 Task: Look for space in Sakai, Japan from 9th June, 2023 to 11th June, 2023 for 2 adults in price range Rs.6000 to Rs.10000. Place can be entire place with 2 bedrooms having 2 beds and 1 bathroom. Property type can be house, flat, guest house. Booking option can be shelf check-in. Required host language is English.
Action: Mouse moved to (539, 153)
Screenshot: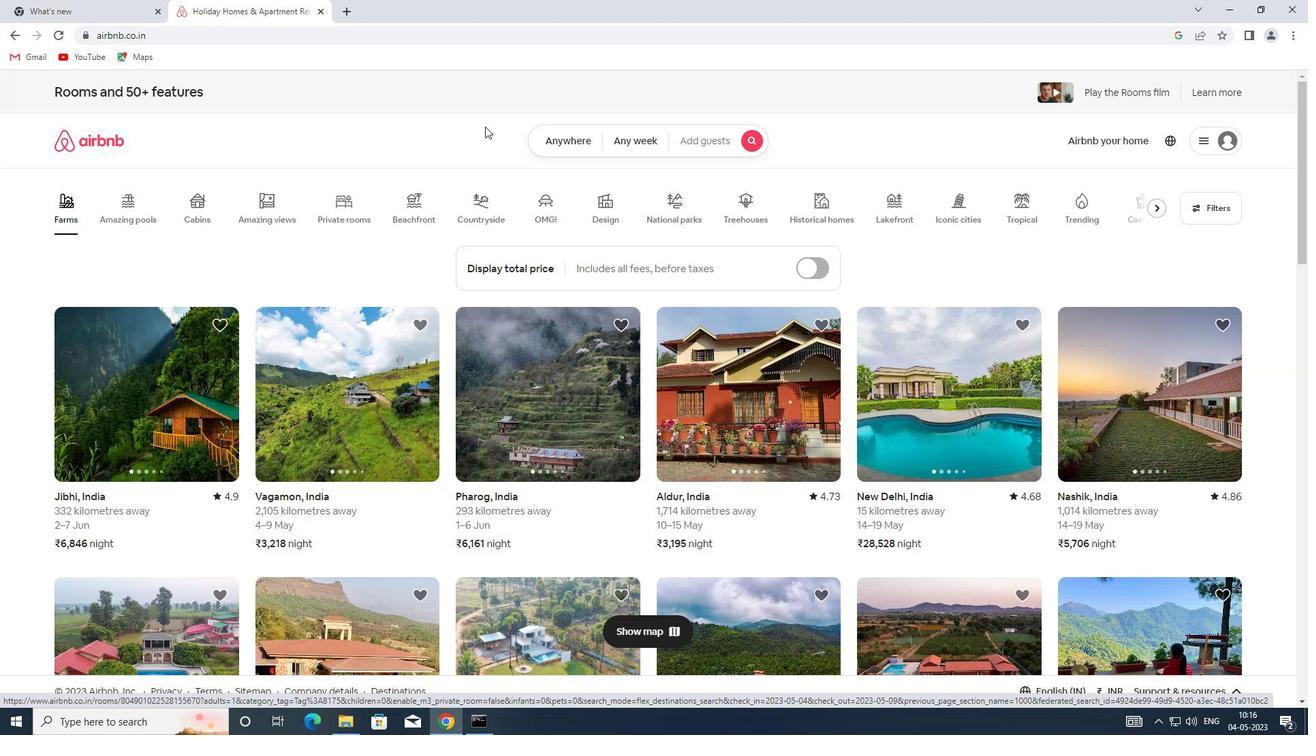
Action: Mouse pressed left at (539, 153)
Screenshot: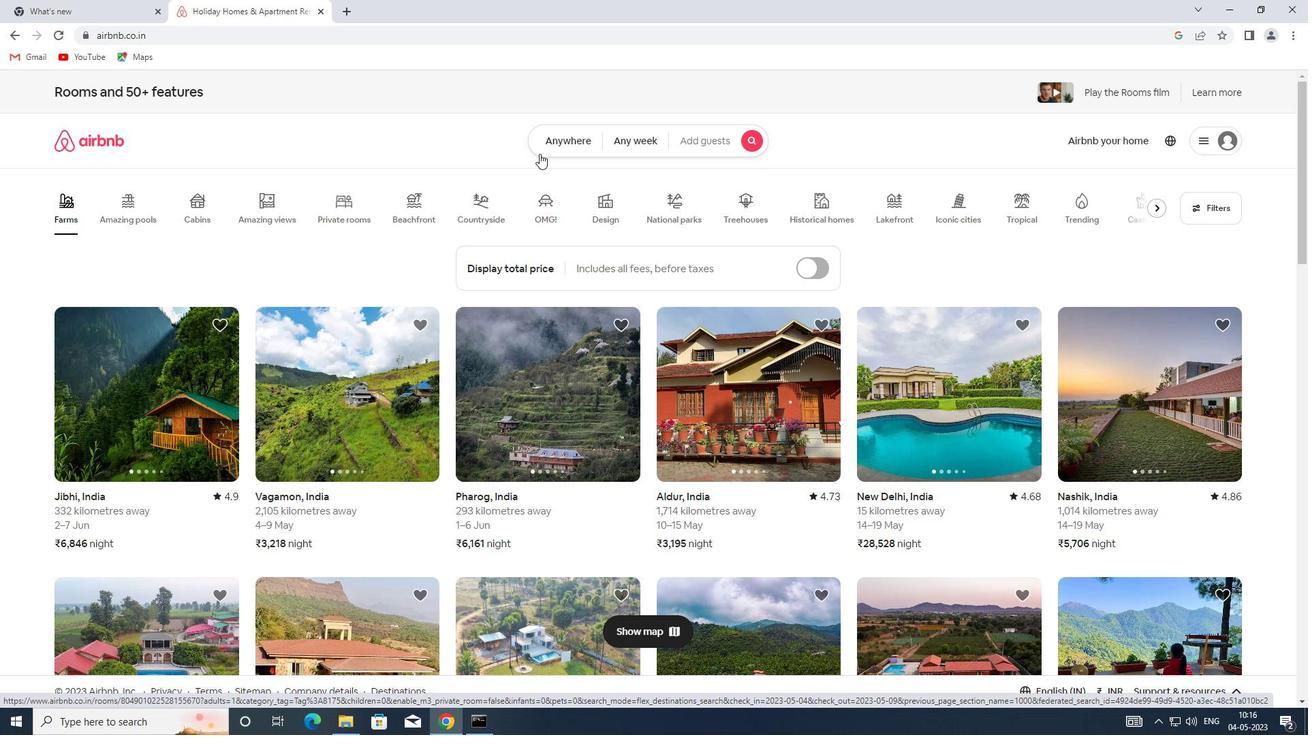 
Action: Mouse moved to (401, 189)
Screenshot: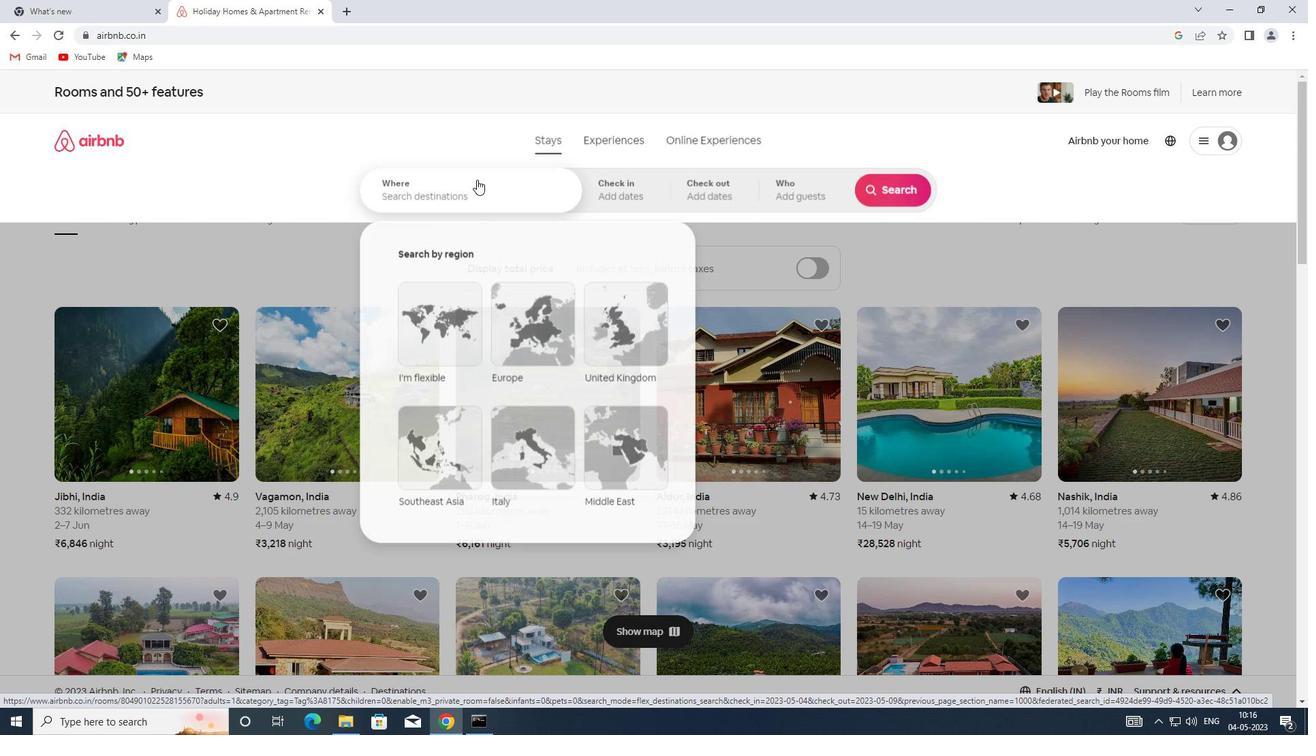
Action: Mouse pressed left at (401, 189)
Screenshot: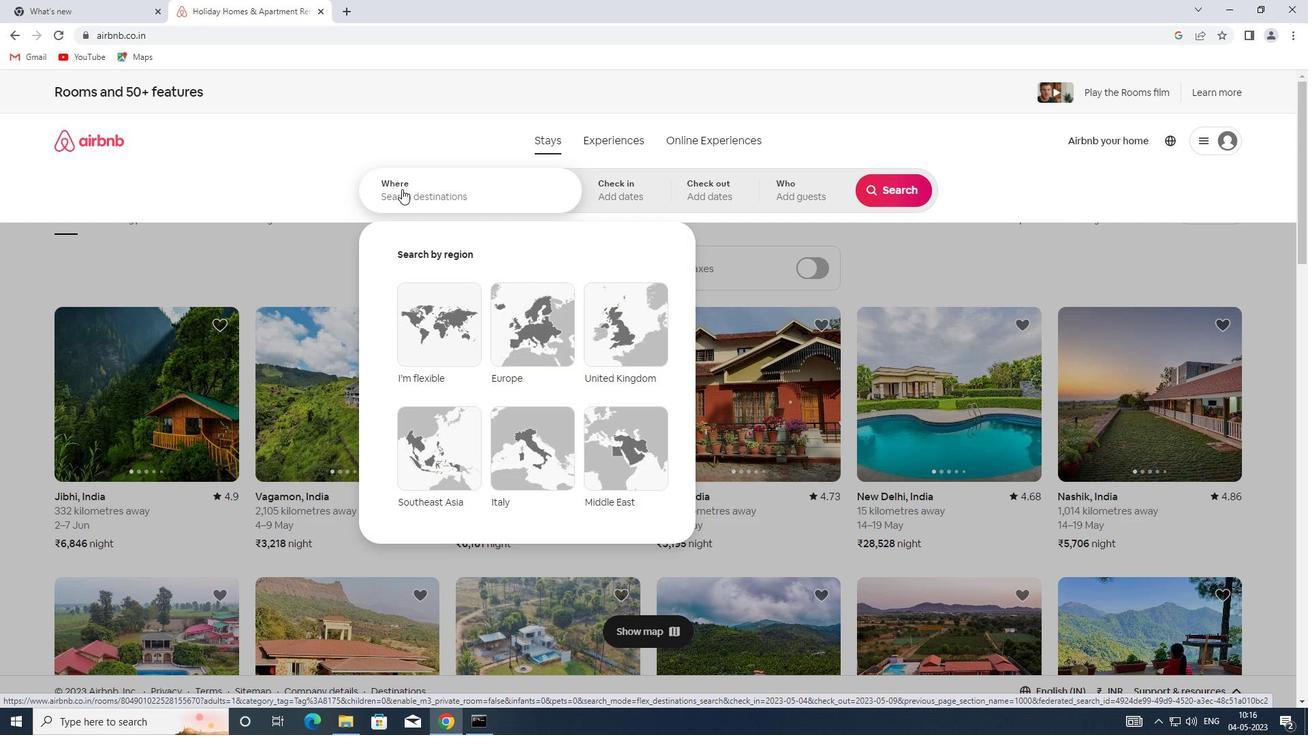 
Action: Key pressed <Key.shift>SAKAI,<Key.shift>JAPAN
Screenshot: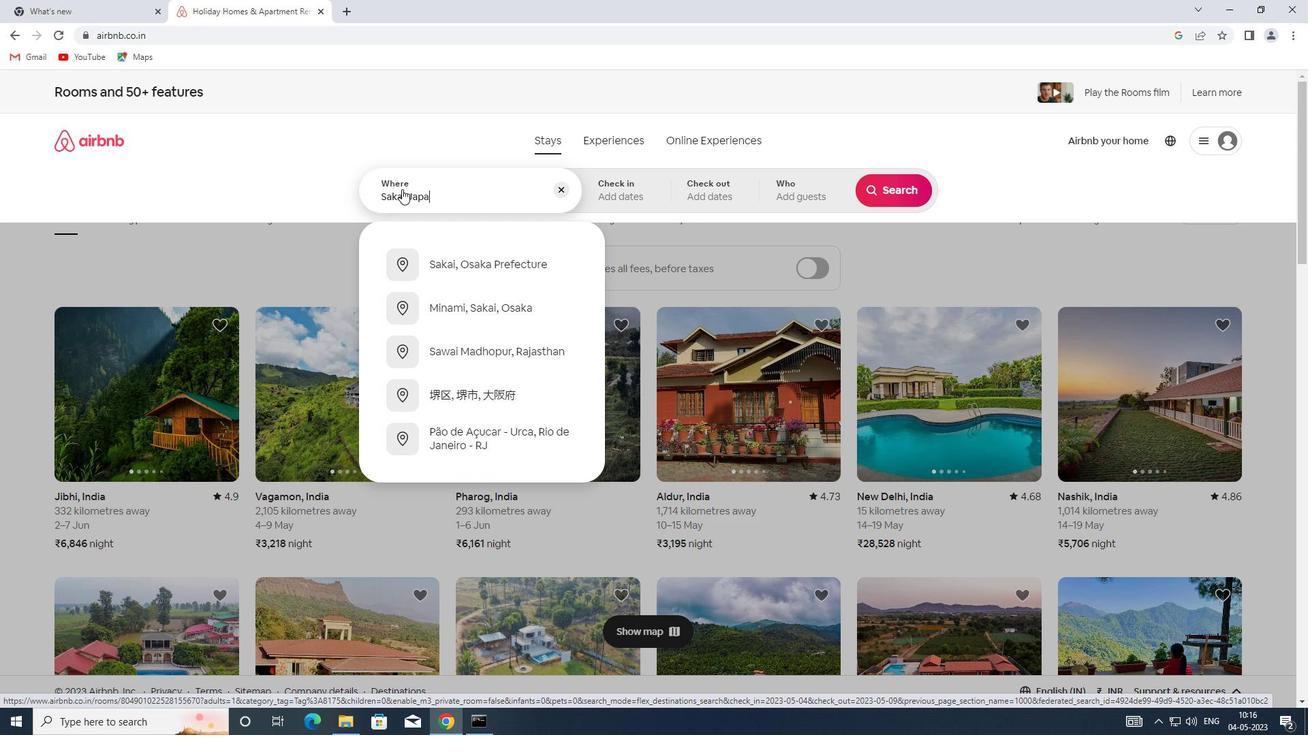
Action: Mouse moved to (611, 199)
Screenshot: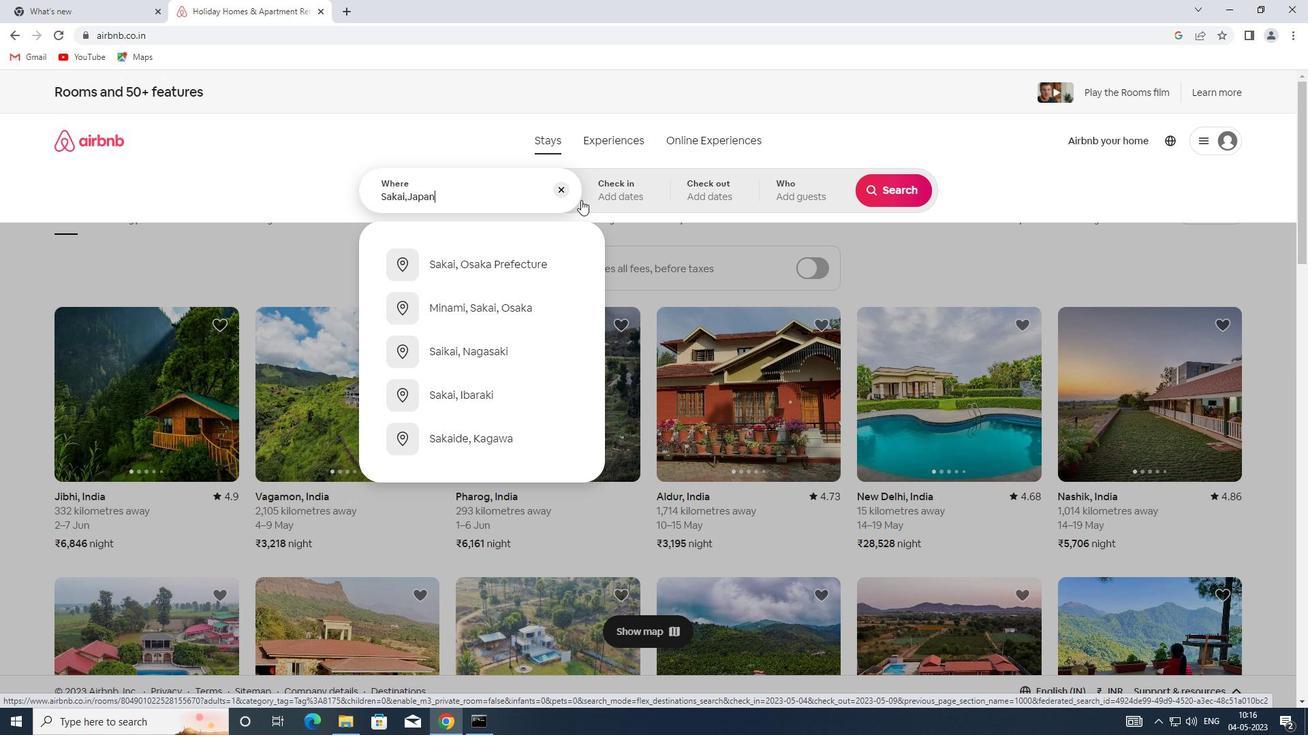 
Action: Mouse pressed left at (611, 199)
Screenshot: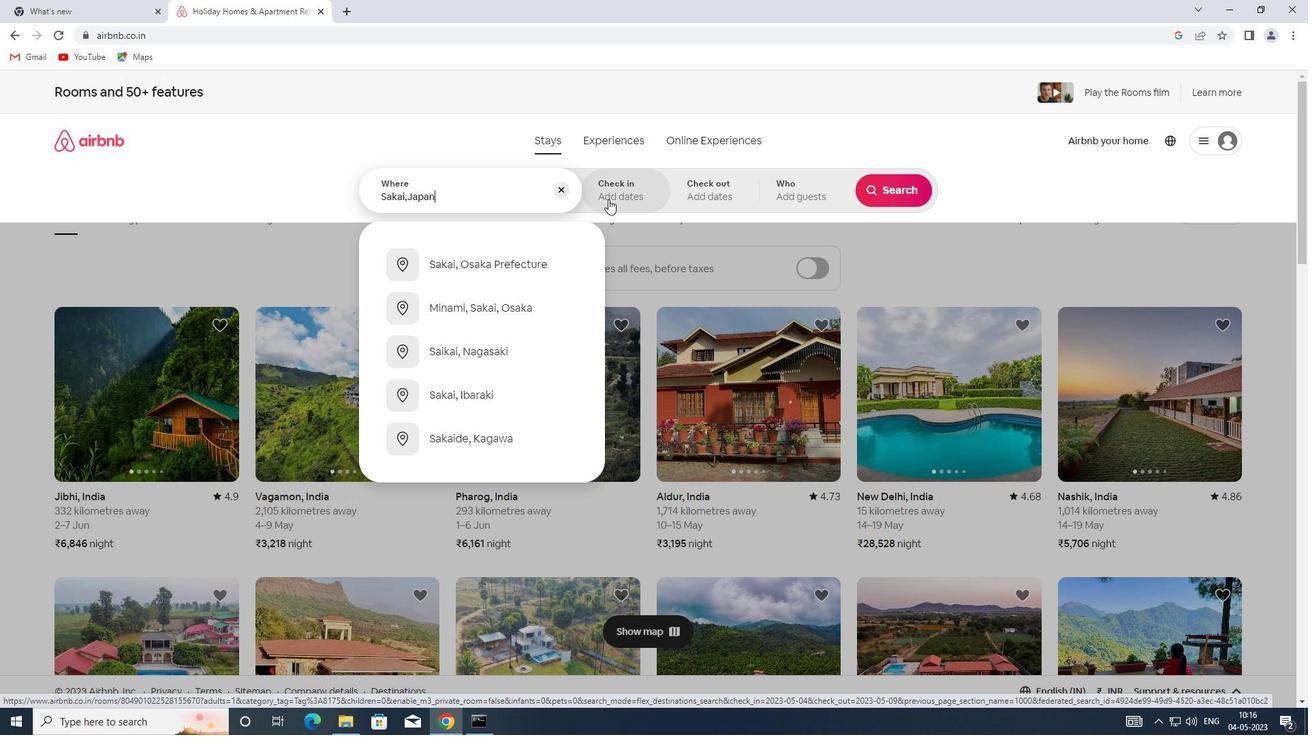 
Action: Mouse moved to (846, 381)
Screenshot: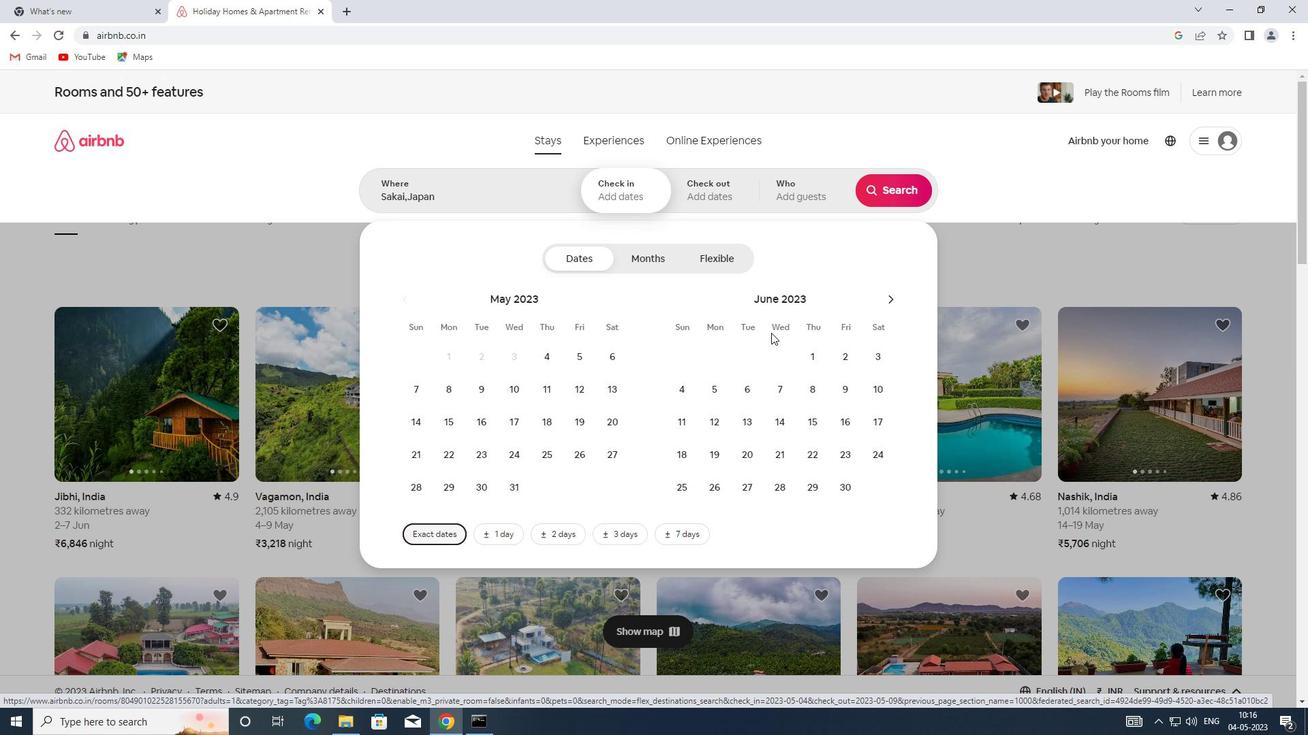 
Action: Mouse pressed left at (846, 381)
Screenshot: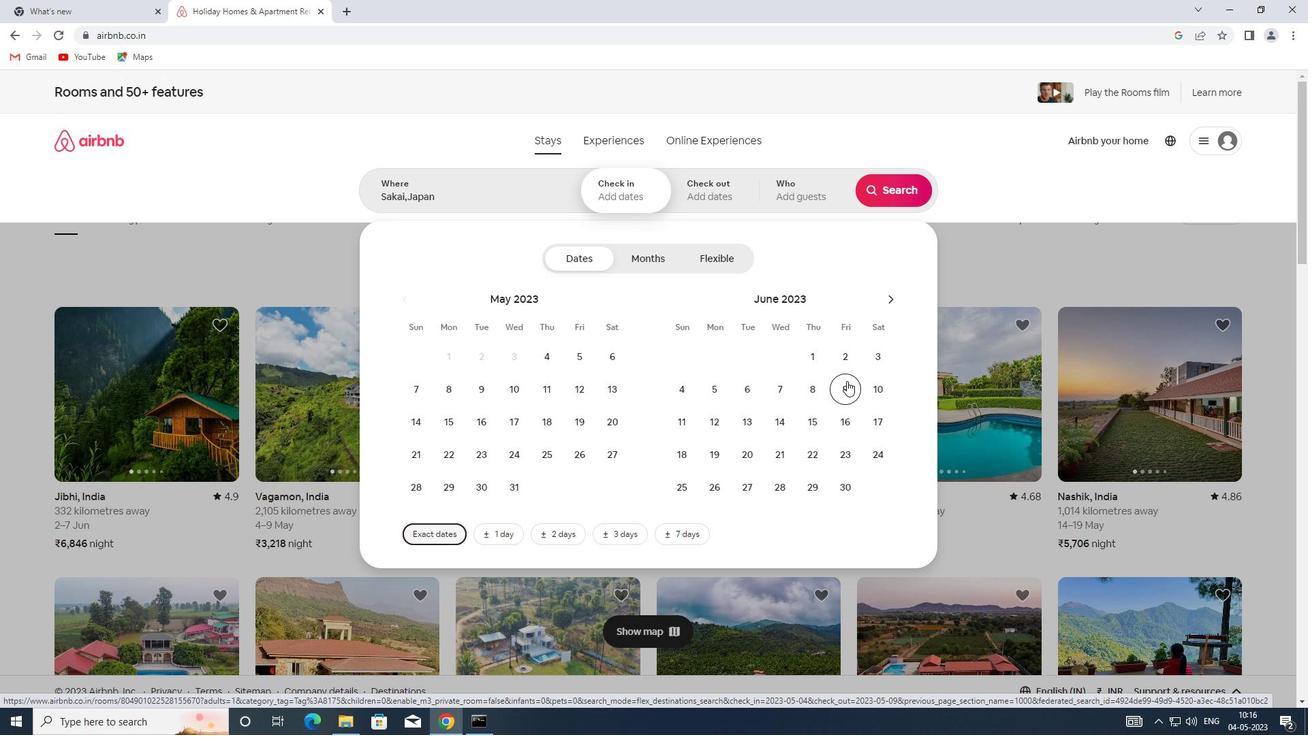 
Action: Mouse moved to (682, 420)
Screenshot: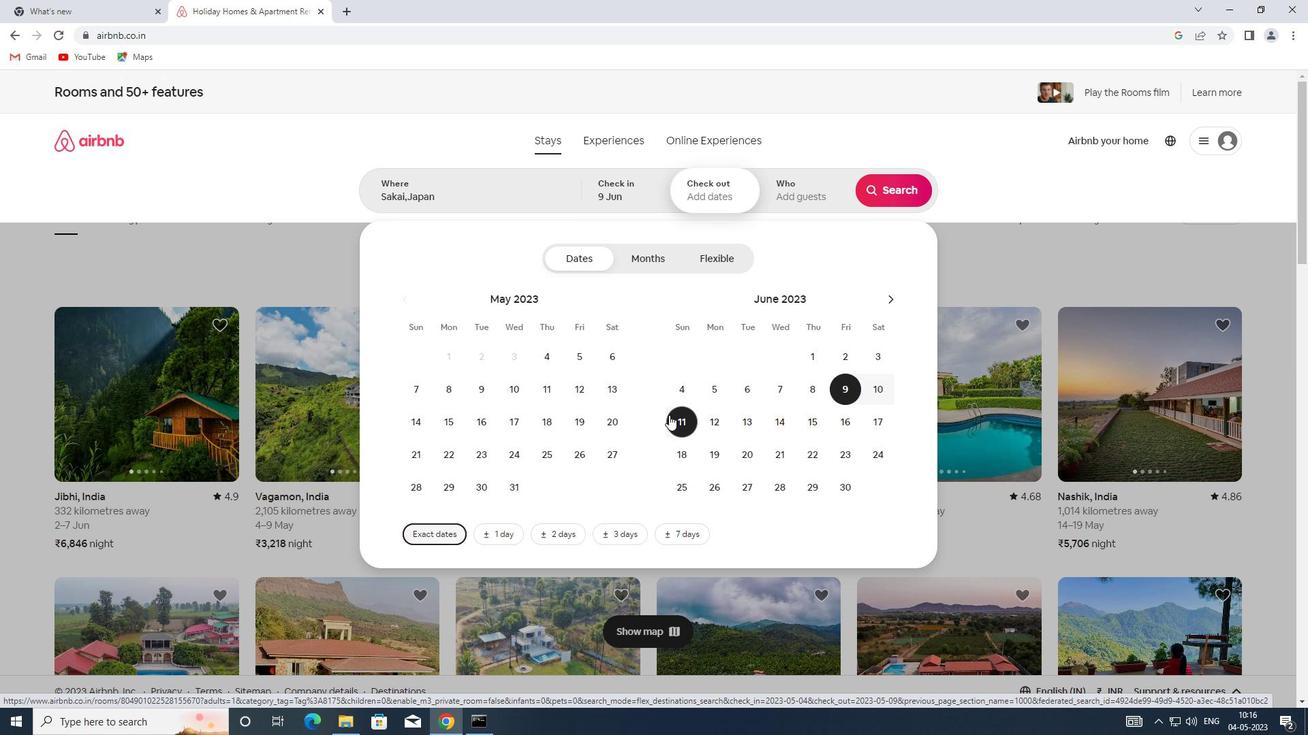 
Action: Mouse pressed left at (682, 420)
Screenshot: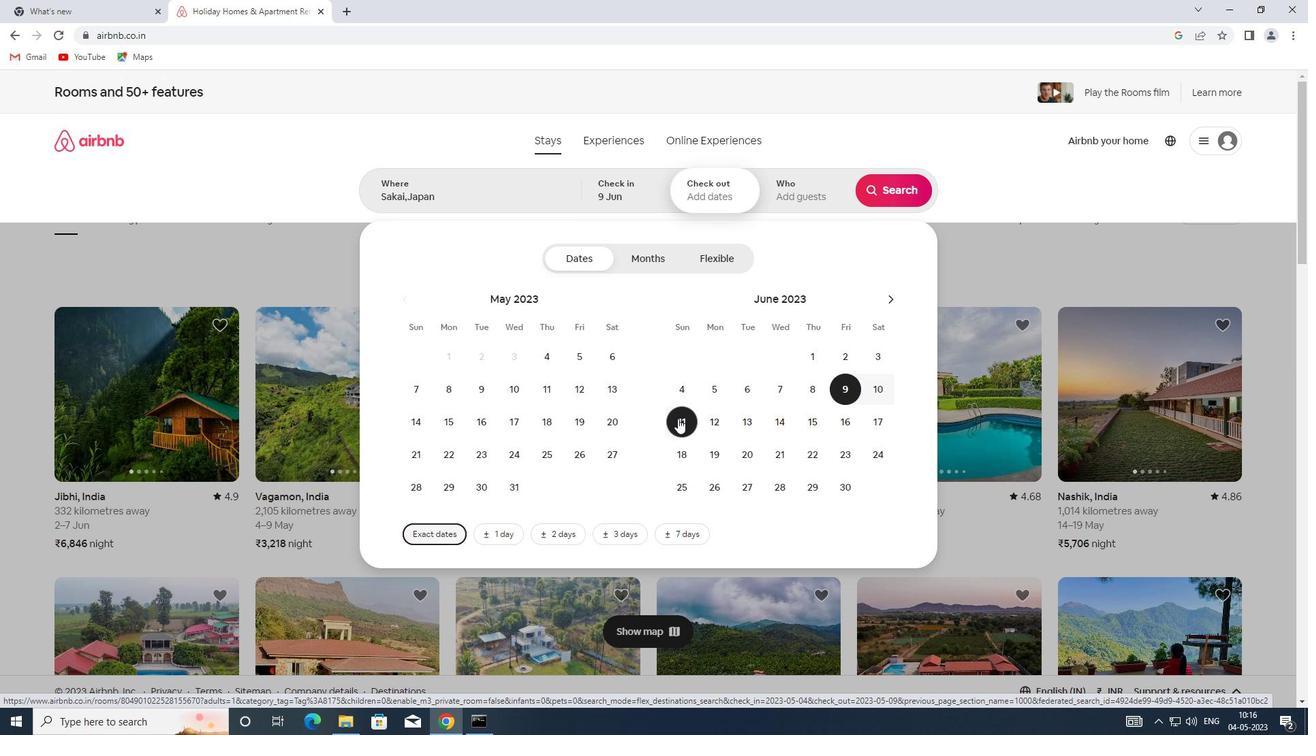 
Action: Mouse moved to (793, 187)
Screenshot: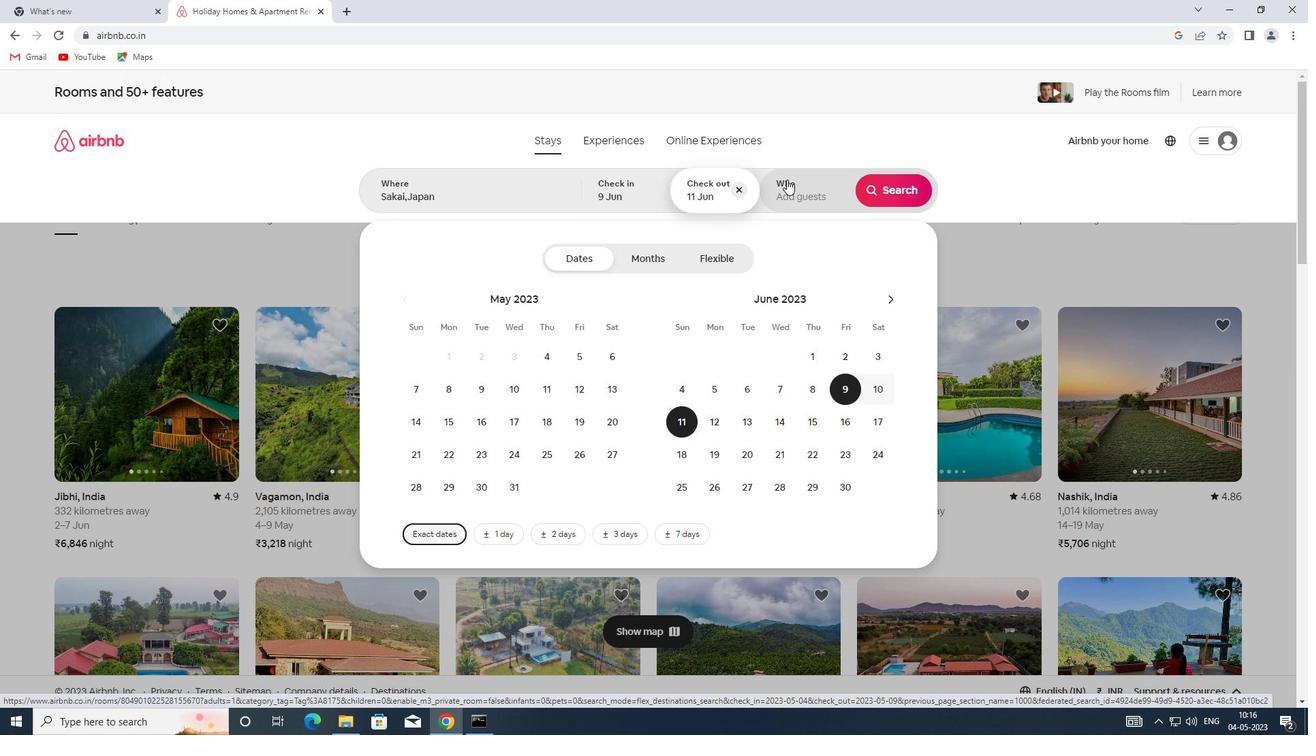
Action: Mouse pressed left at (793, 187)
Screenshot: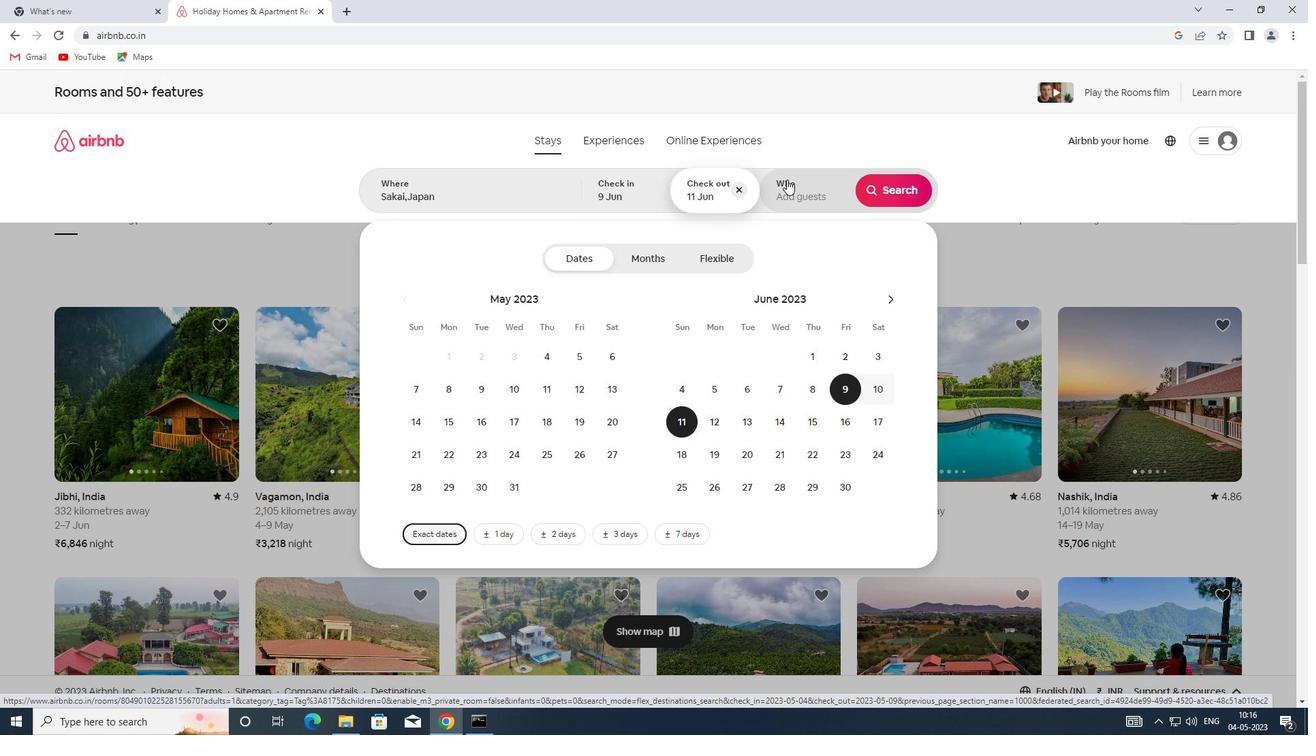 
Action: Mouse moved to (905, 255)
Screenshot: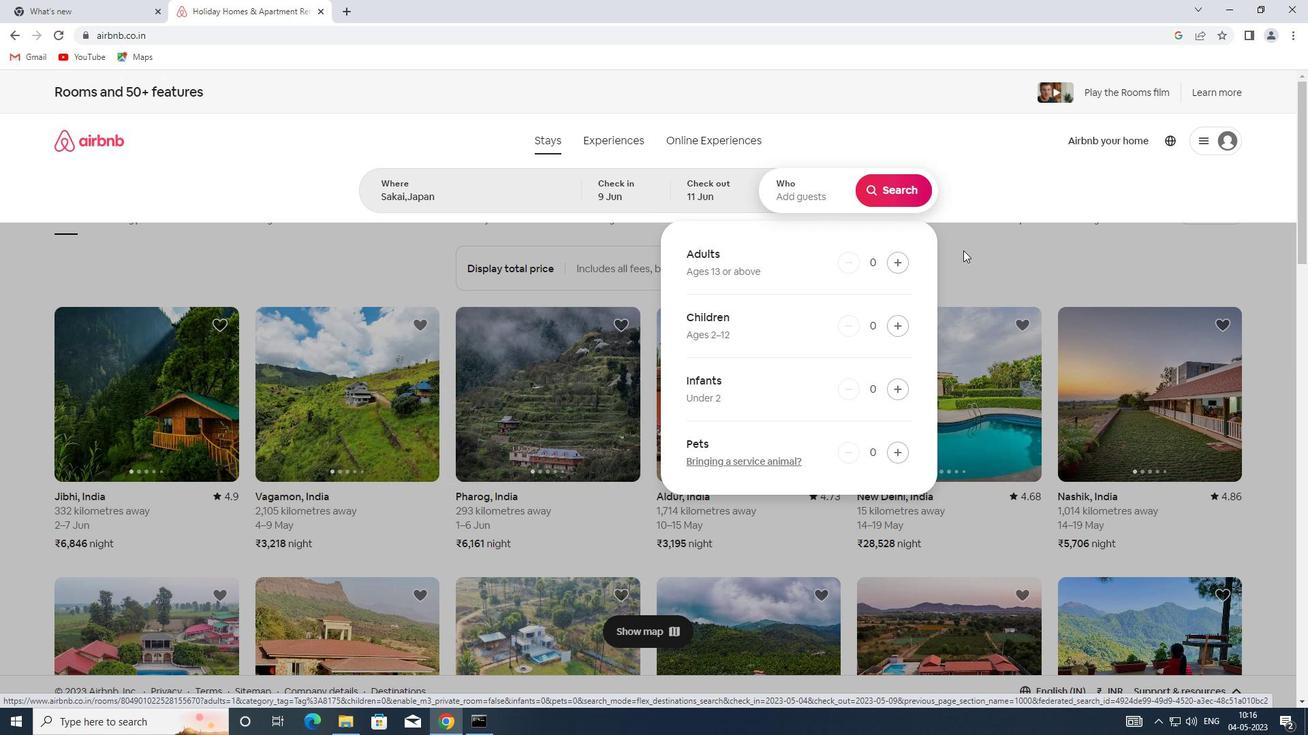 
Action: Mouse pressed left at (905, 255)
Screenshot: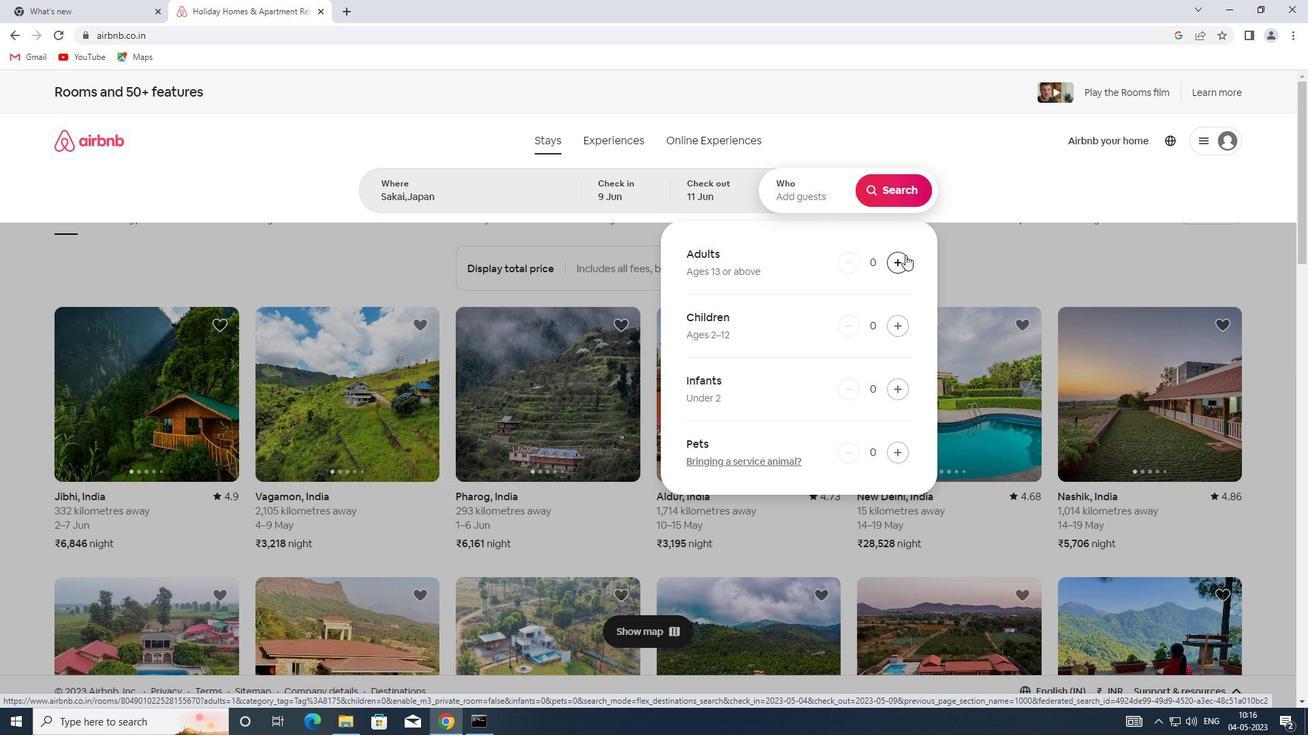 
Action: Mouse pressed left at (905, 255)
Screenshot: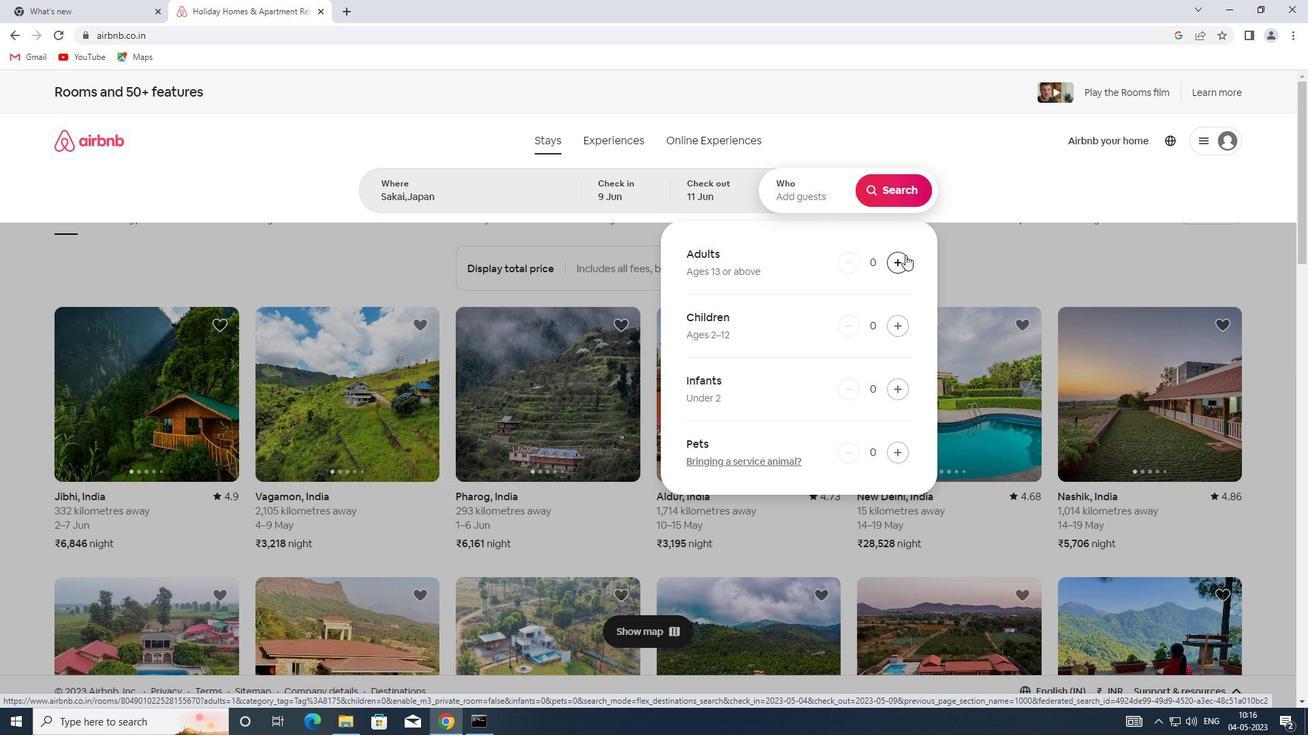 
Action: Mouse moved to (897, 184)
Screenshot: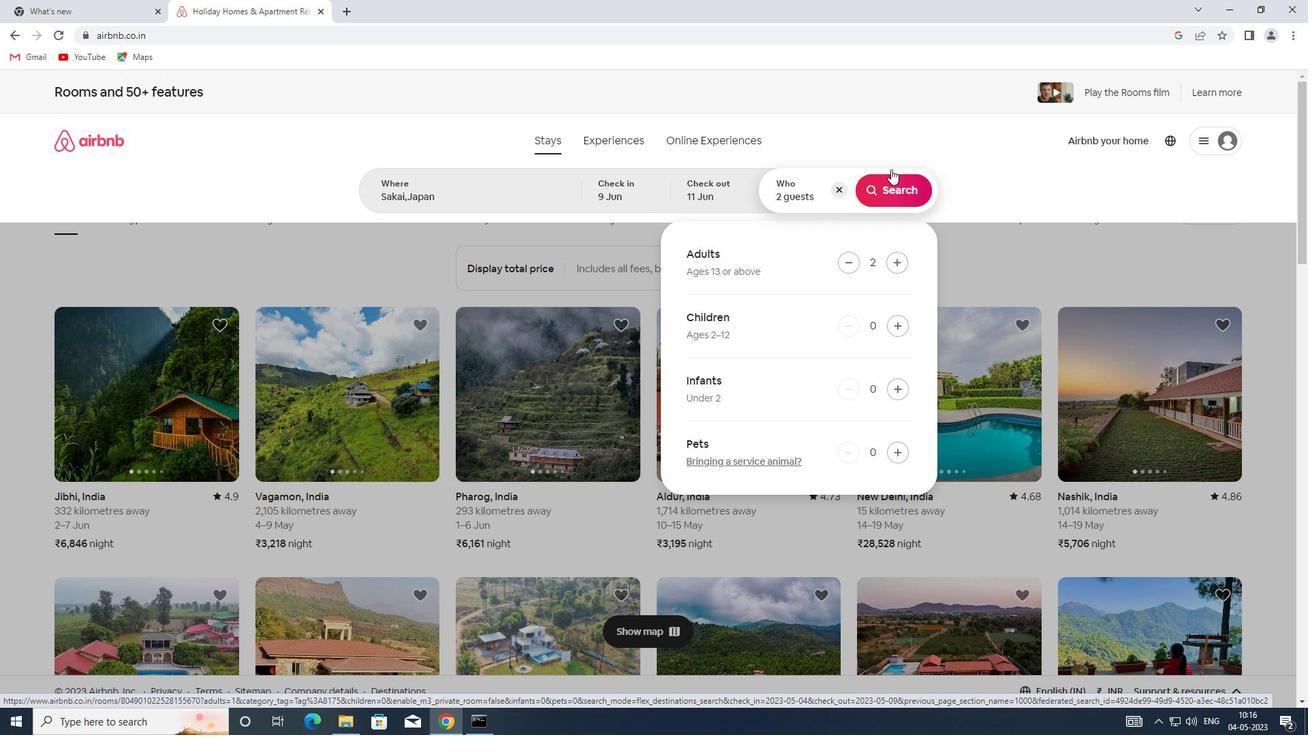 
Action: Mouse pressed left at (897, 184)
Screenshot: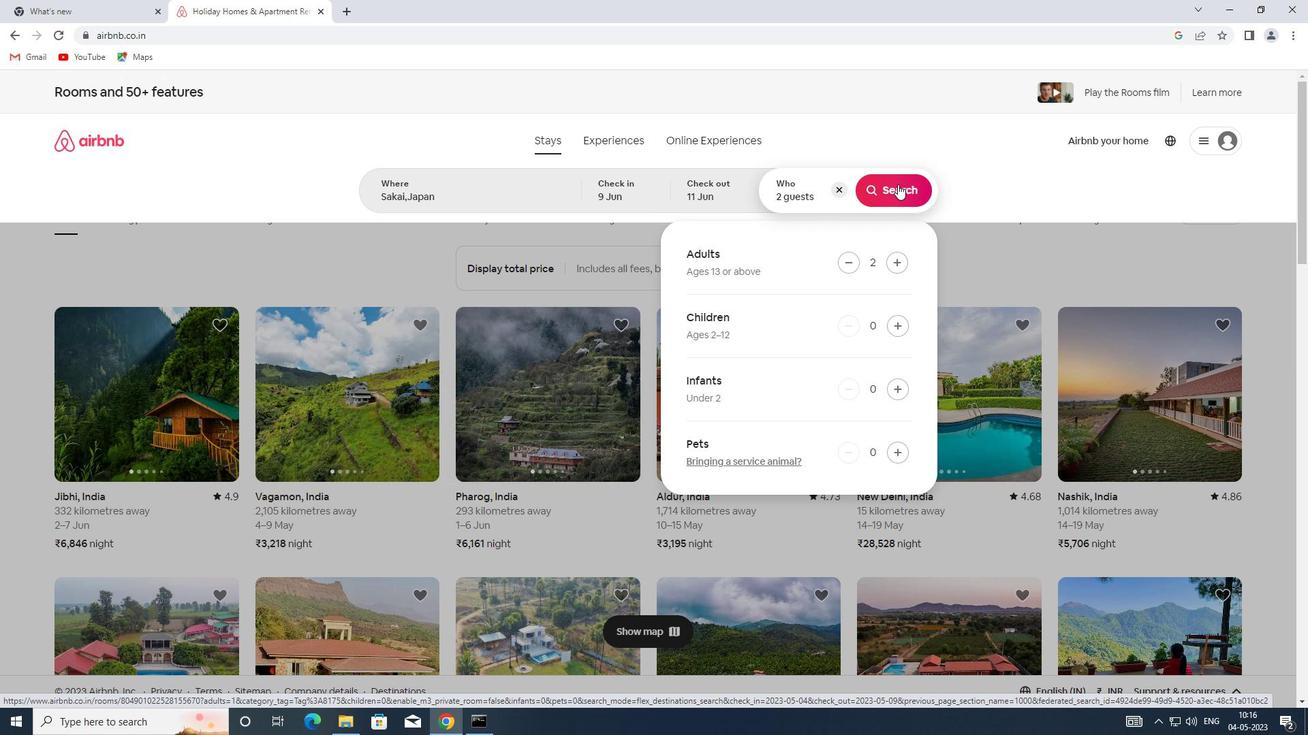 
Action: Mouse moved to (1250, 145)
Screenshot: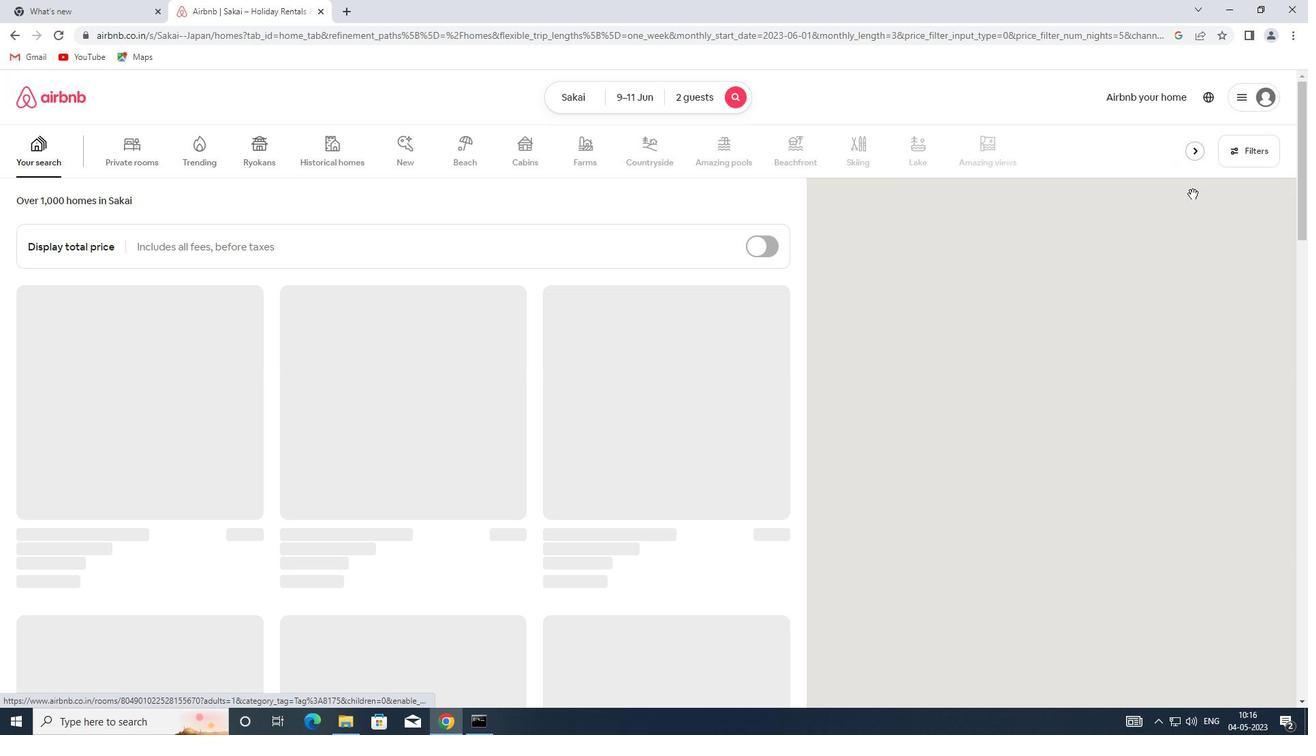 
Action: Mouse pressed left at (1250, 145)
Screenshot: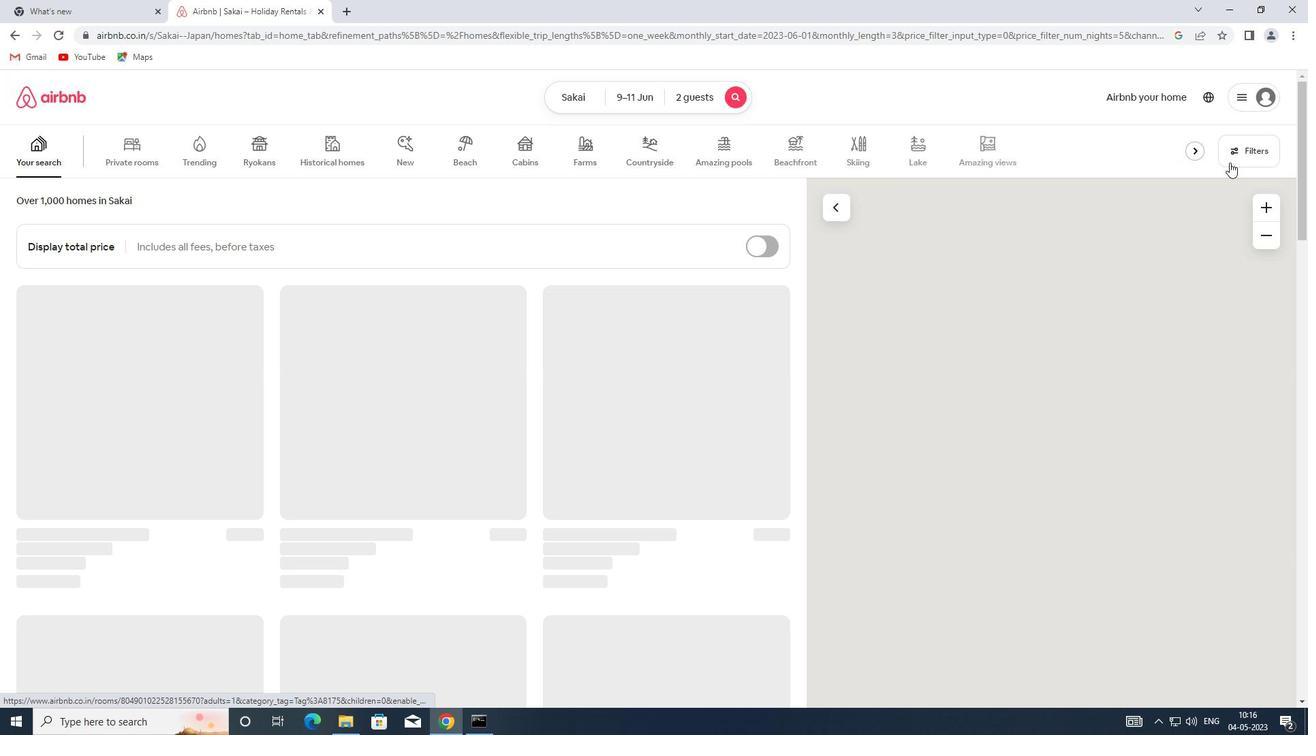 
Action: Mouse moved to (483, 329)
Screenshot: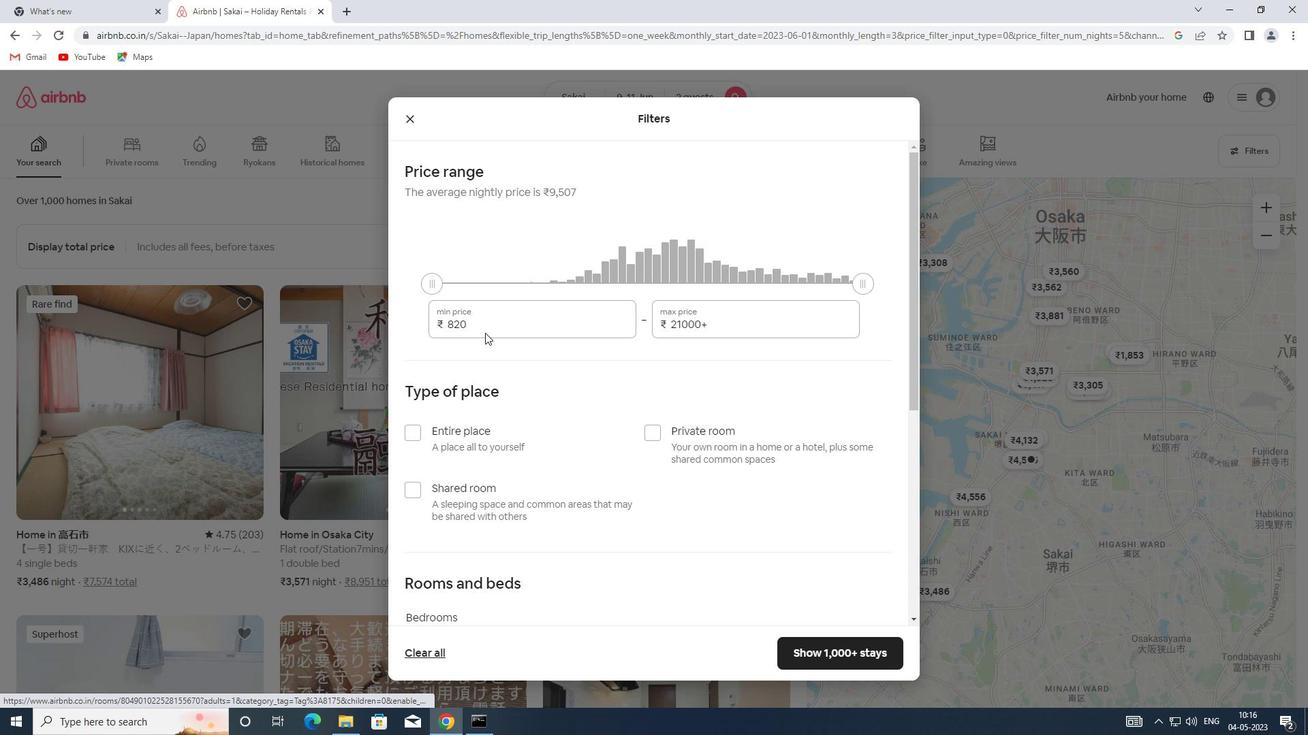 
Action: Mouse pressed left at (483, 329)
Screenshot: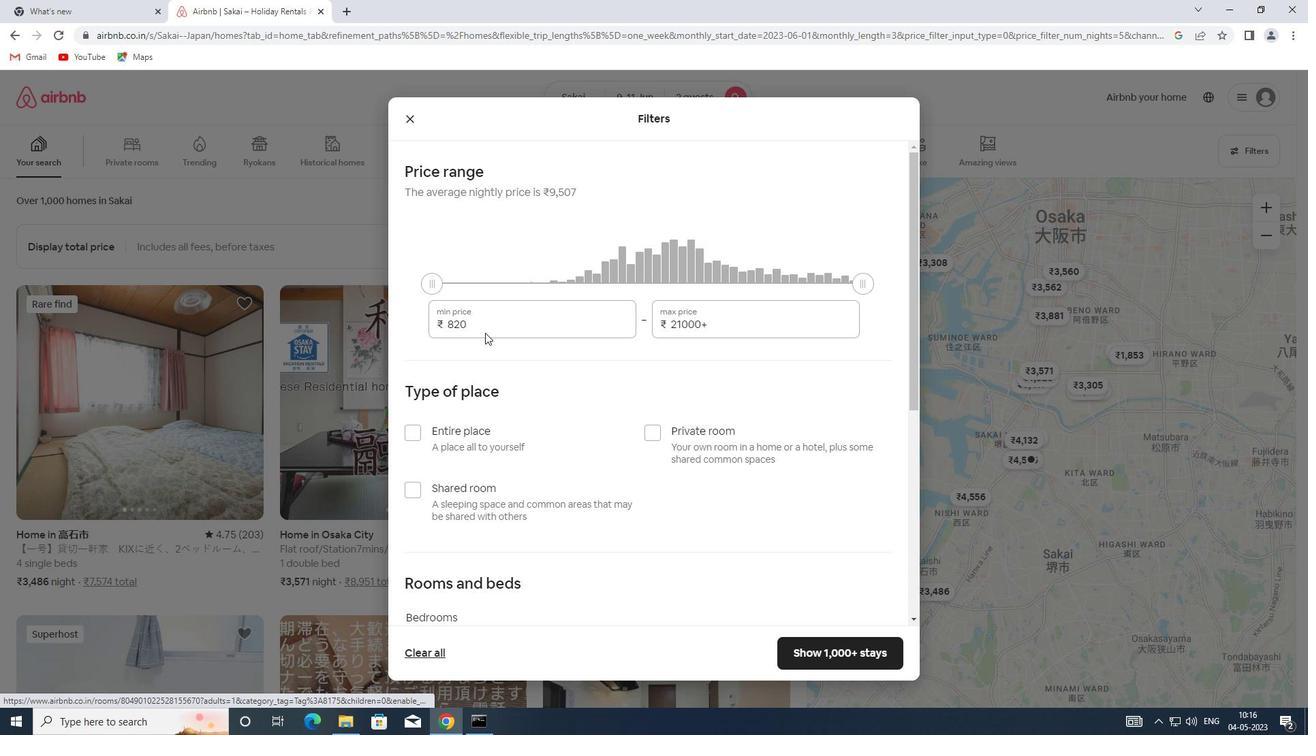 
Action: Mouse moved to (403, 320)
Screenshot: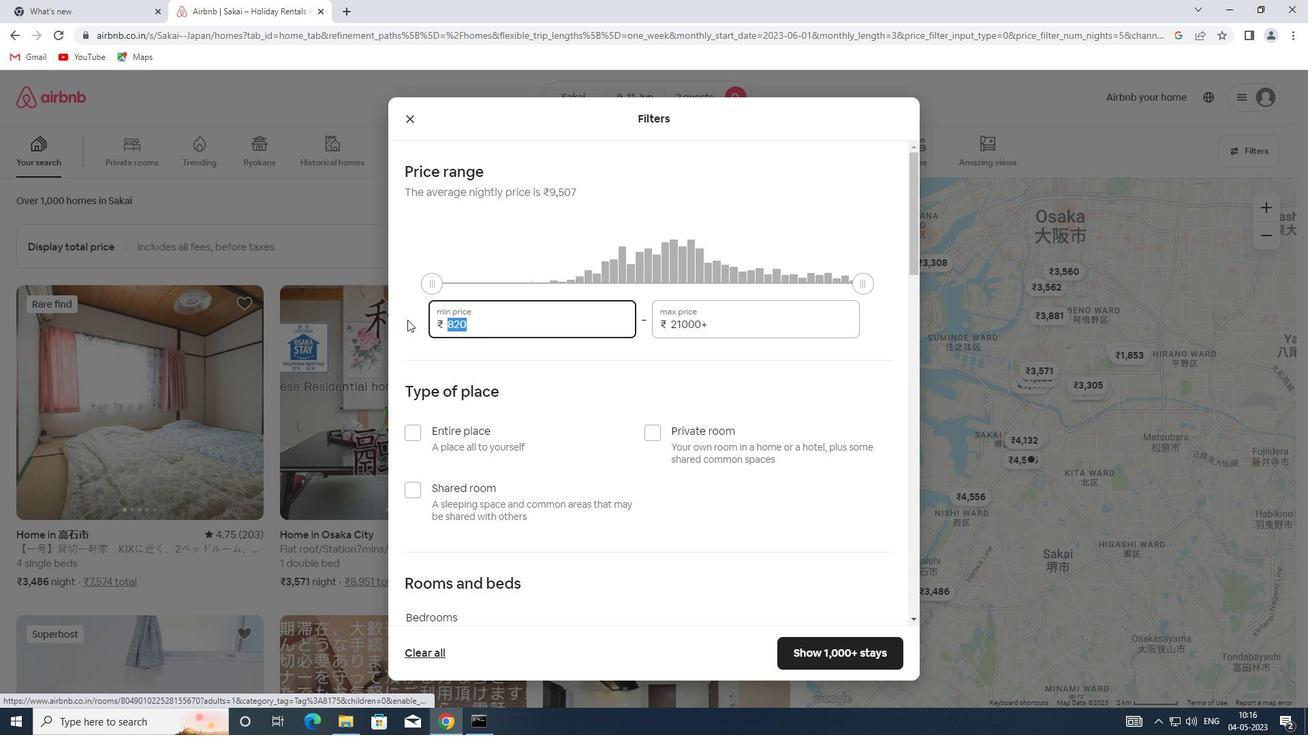 
Action: Key pressed 6000
Screenshot: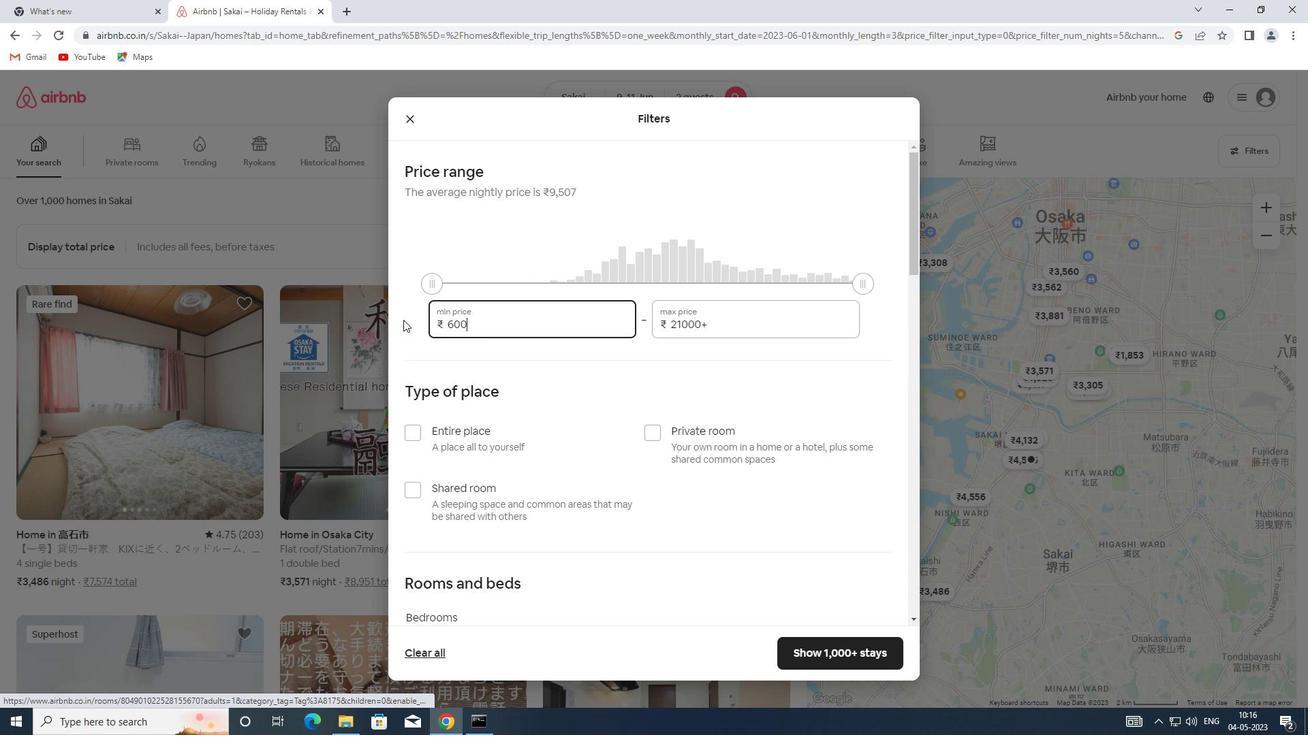 
Action: Mouse moved to (709, 324)
Screenshot: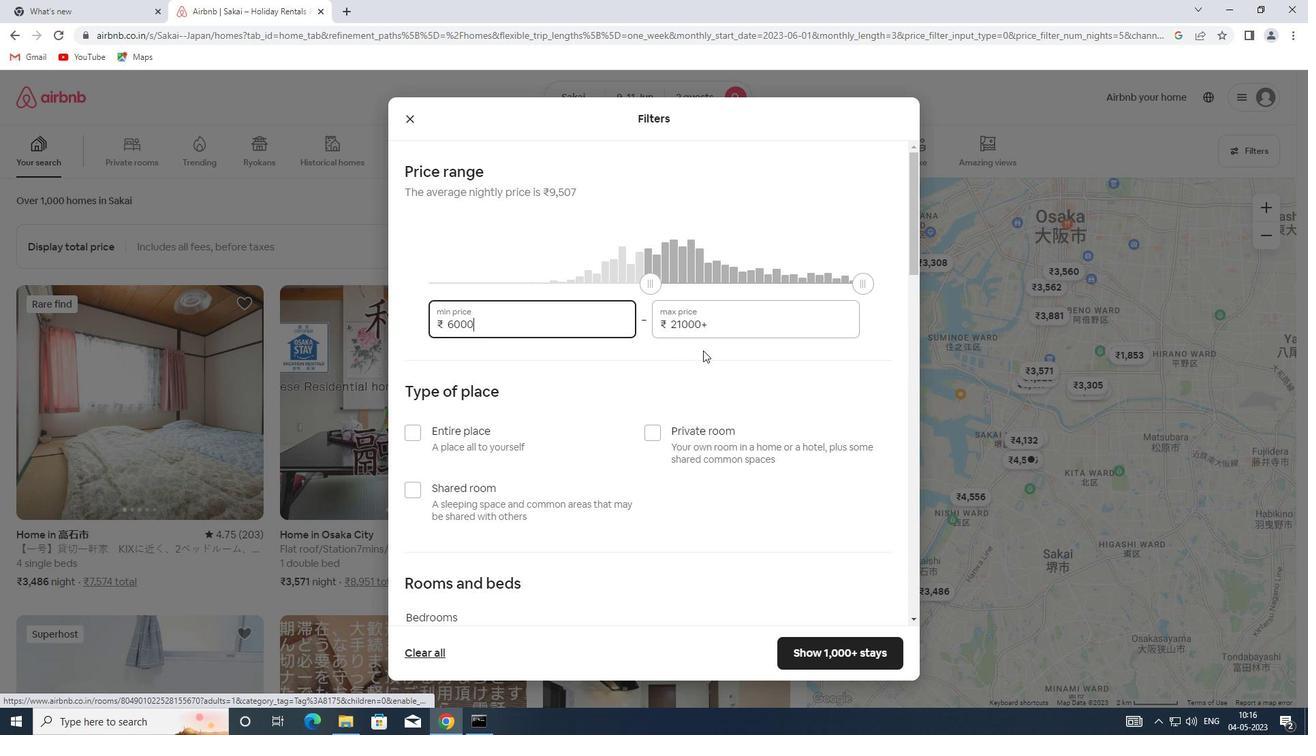 
Action: Mouse pressed left at (709, 324)
Screenshot: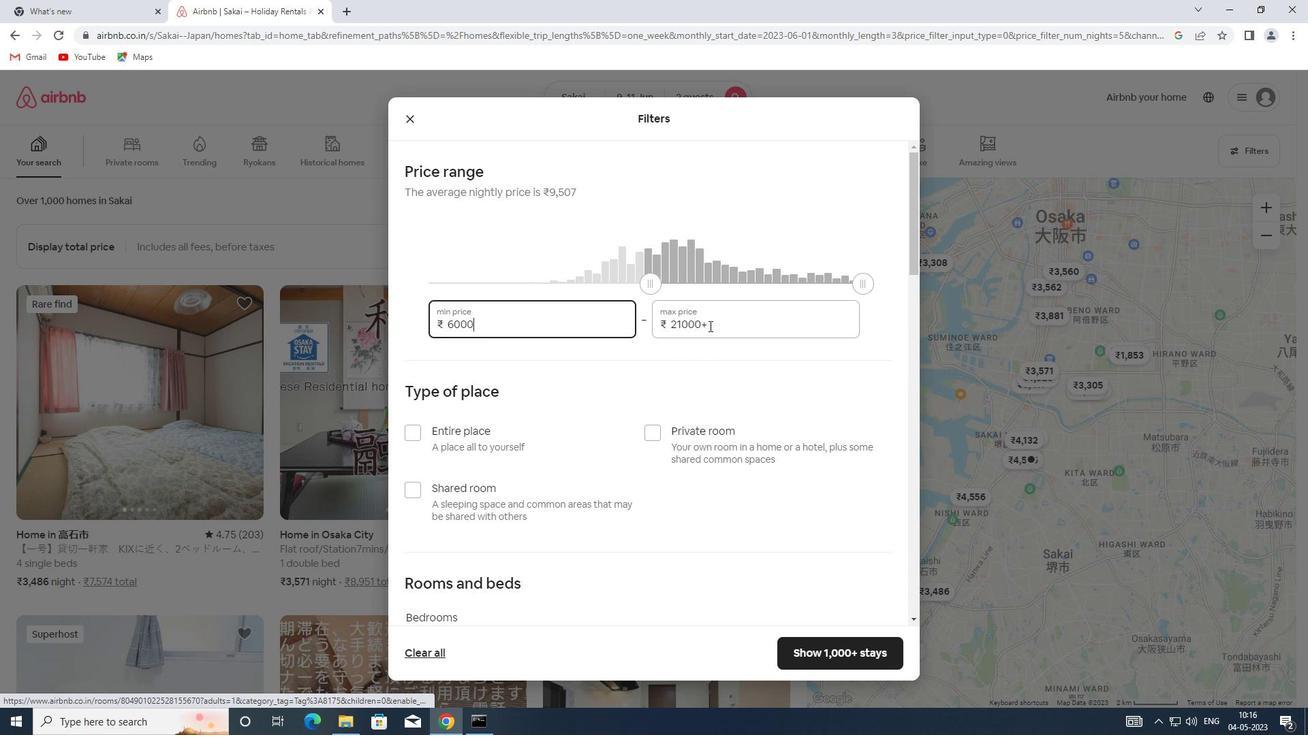 
Action: Mouse moved to (622, 322)
Screenshot: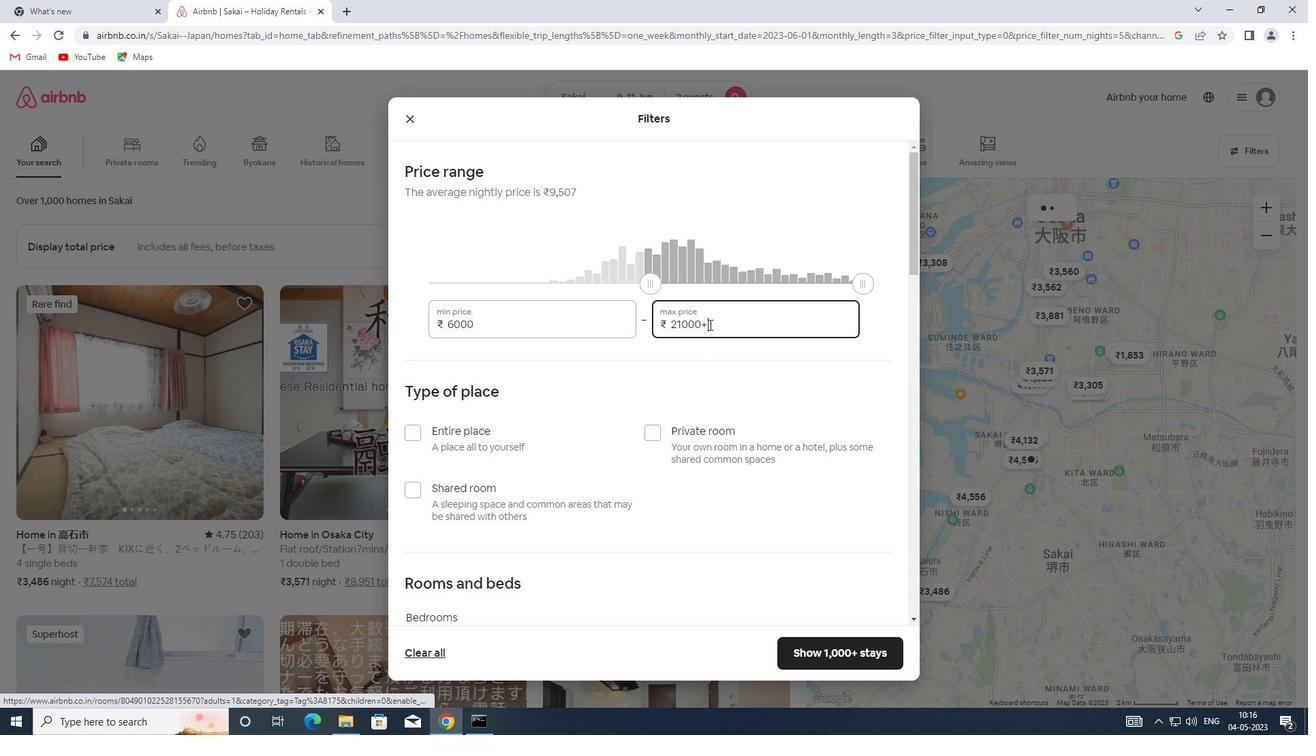 
Action: Key pressed 10000
Screenshot: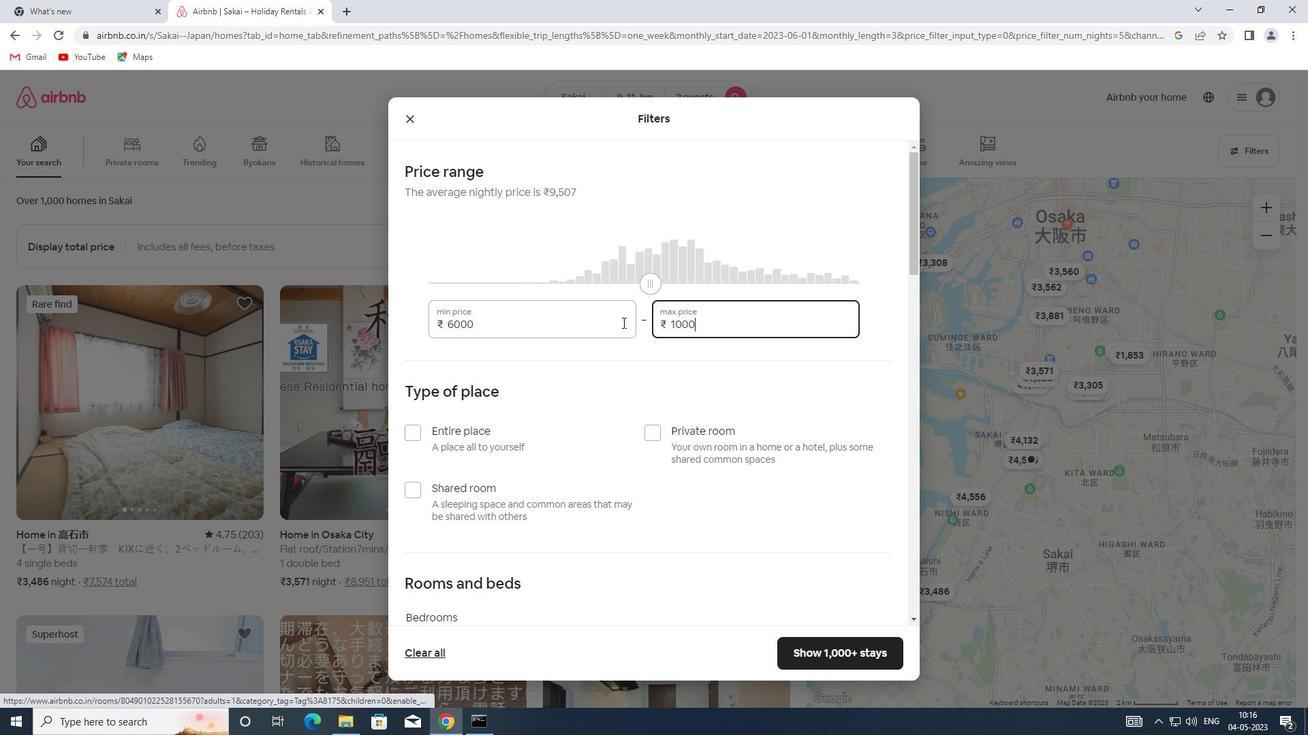 
Action: Mouse moved to (429, 431)
Screenshot: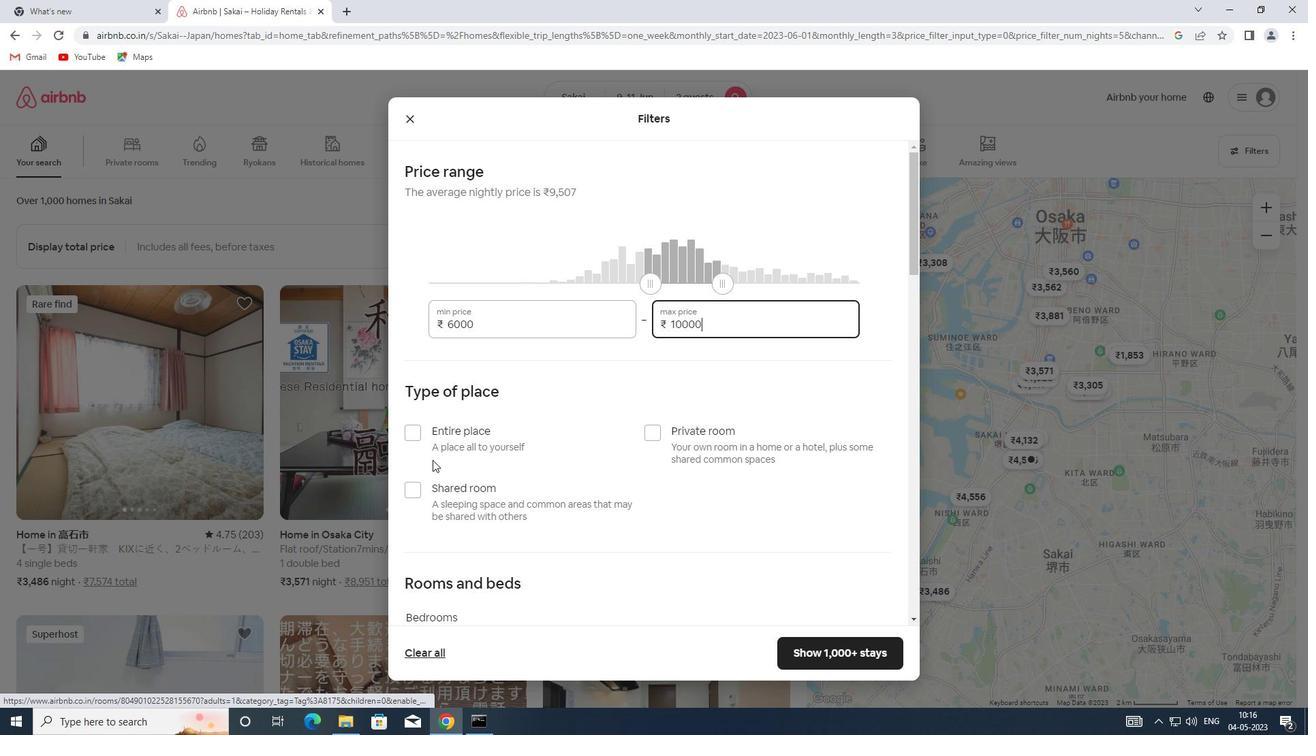 
Action: Mouse pressed left at (429, 431)
Screenshot: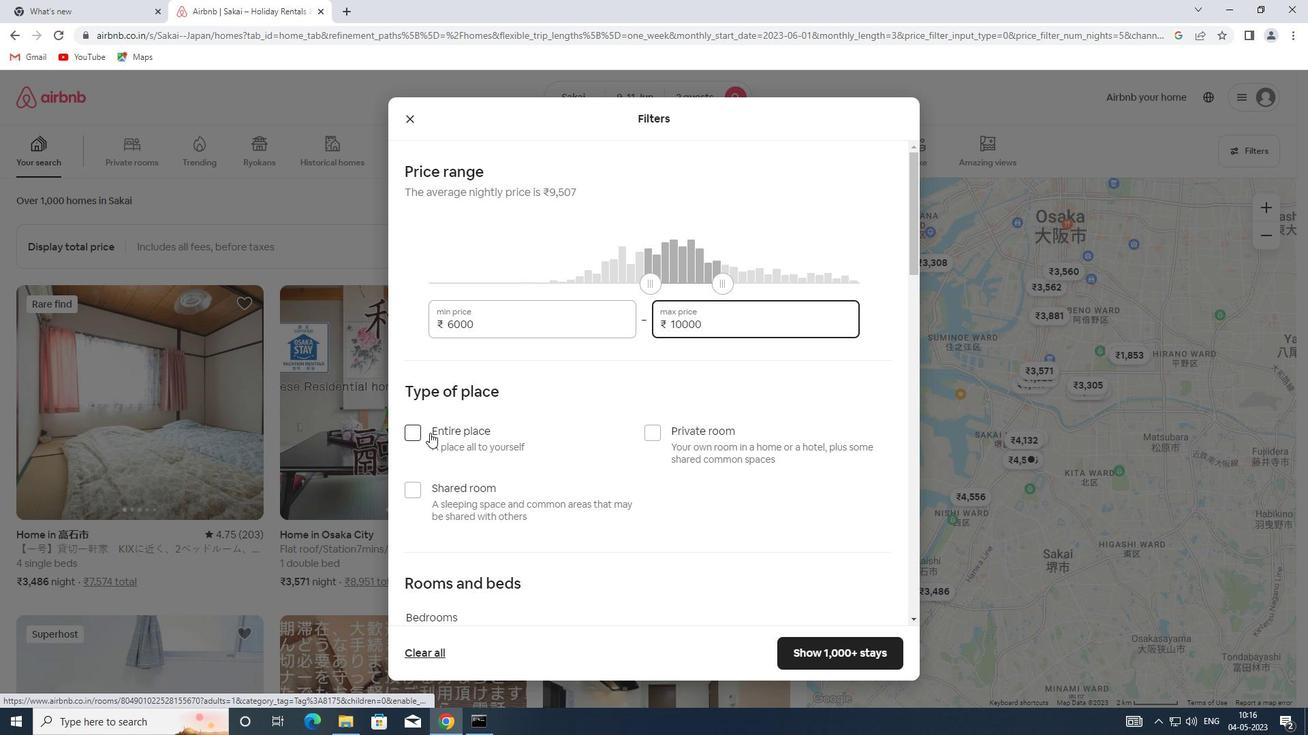 
Action: Mouse scrolled (429, 431) with delta (0, 0)
Screenshot: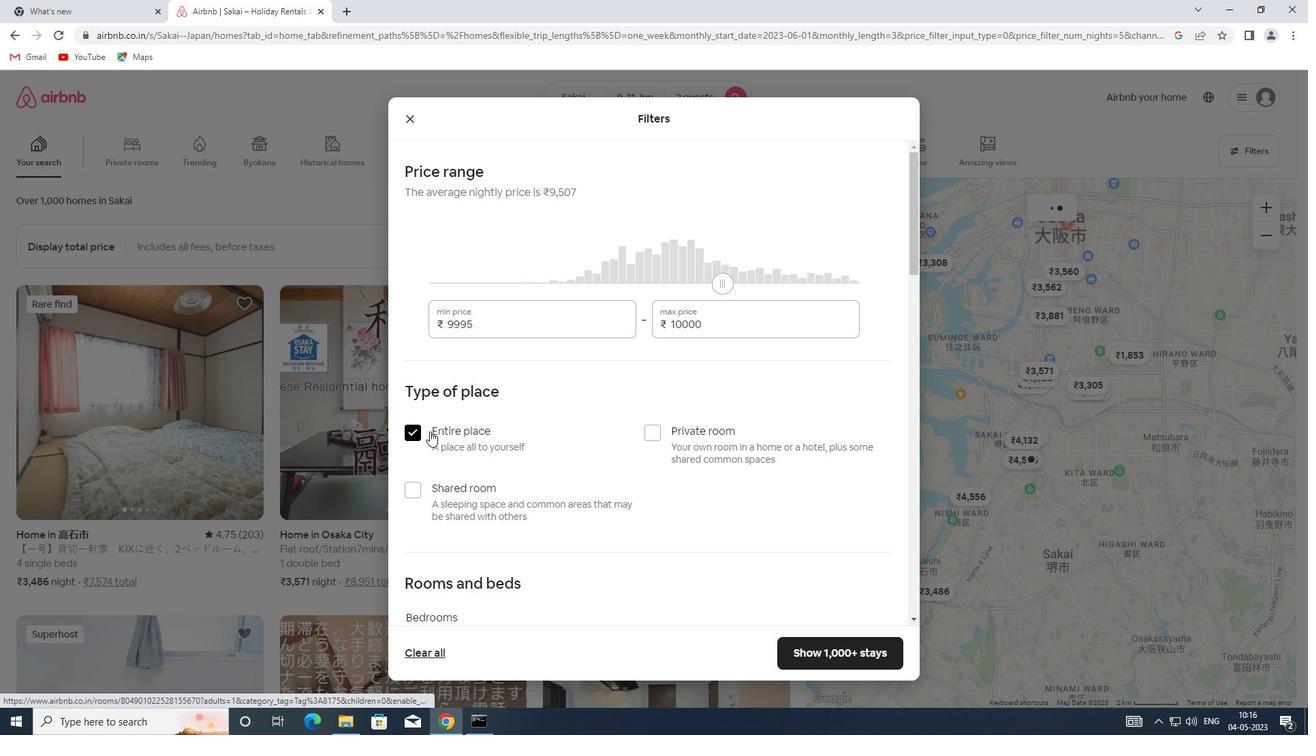 
Action: Mouse scrolled (429, 431) with delta (0, 0)
Screenshot: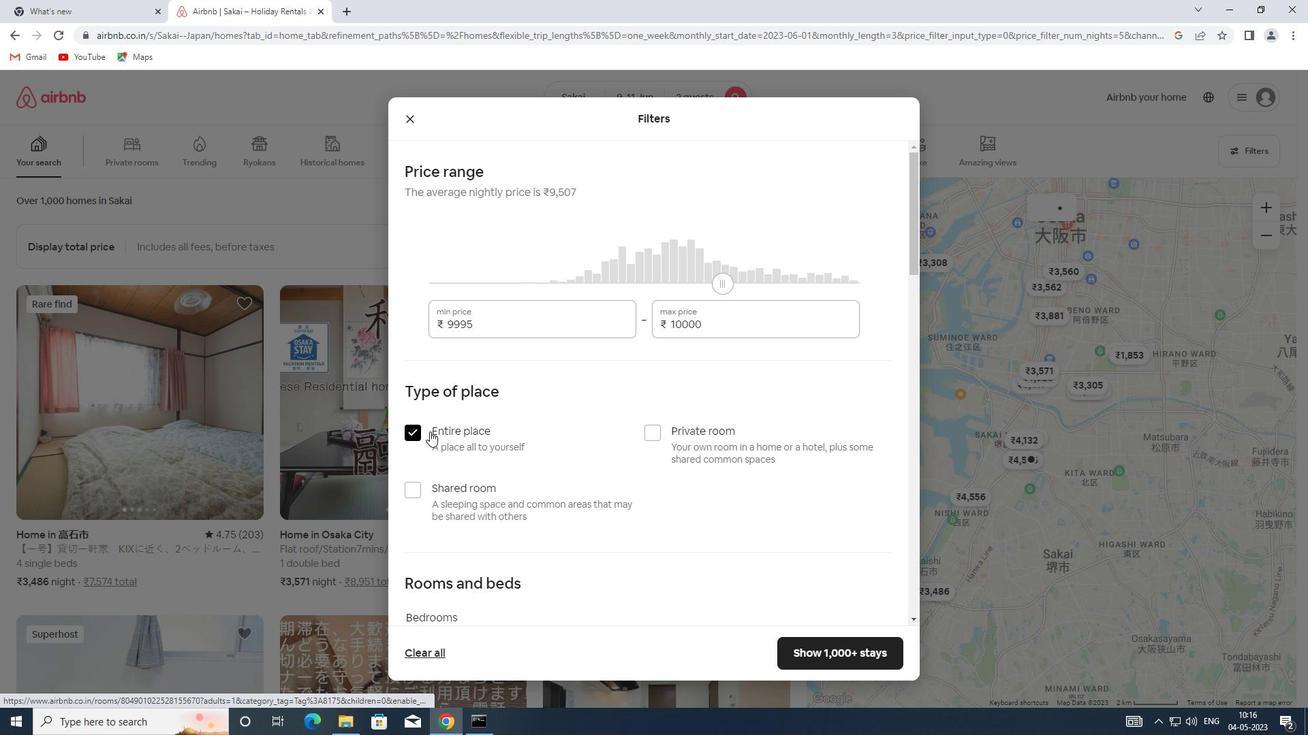 
Action: Mouse scrolled (429, 431) with delta (0, 0)
Screenshot: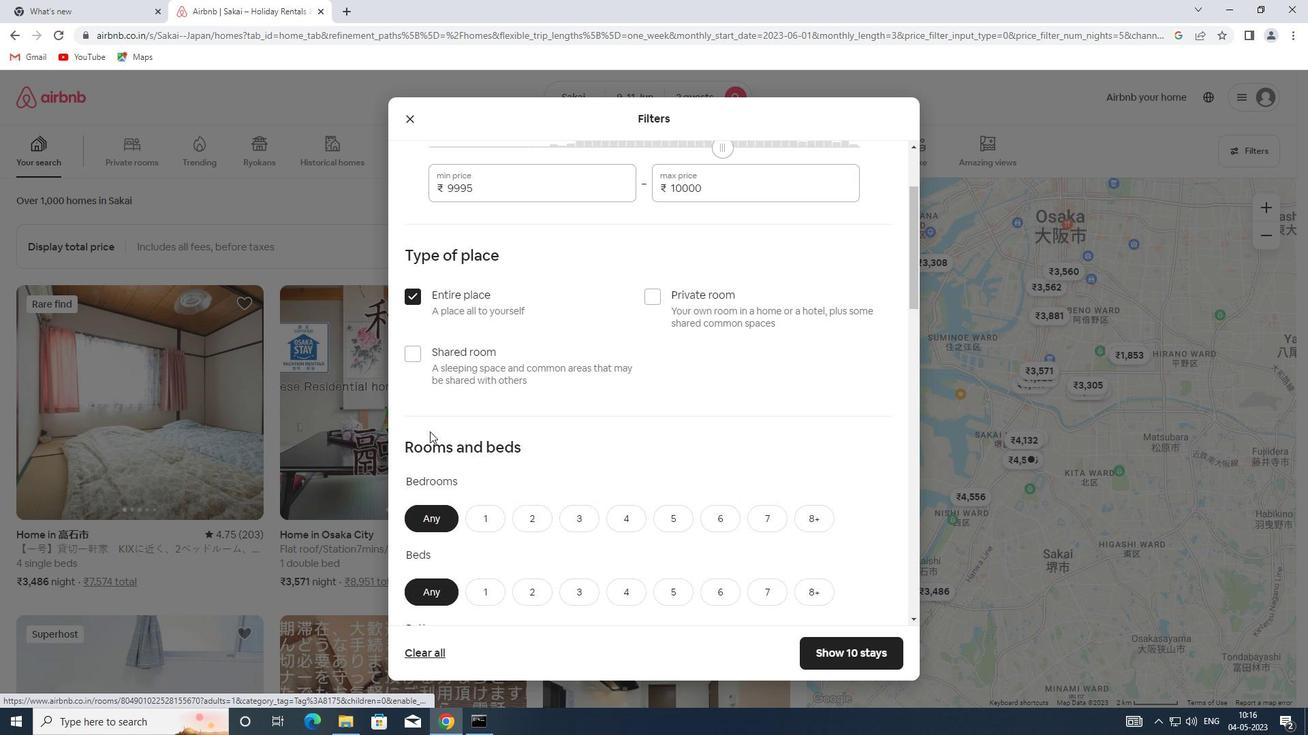 
Action: Mouse moved to (513, 440)
Screenshot: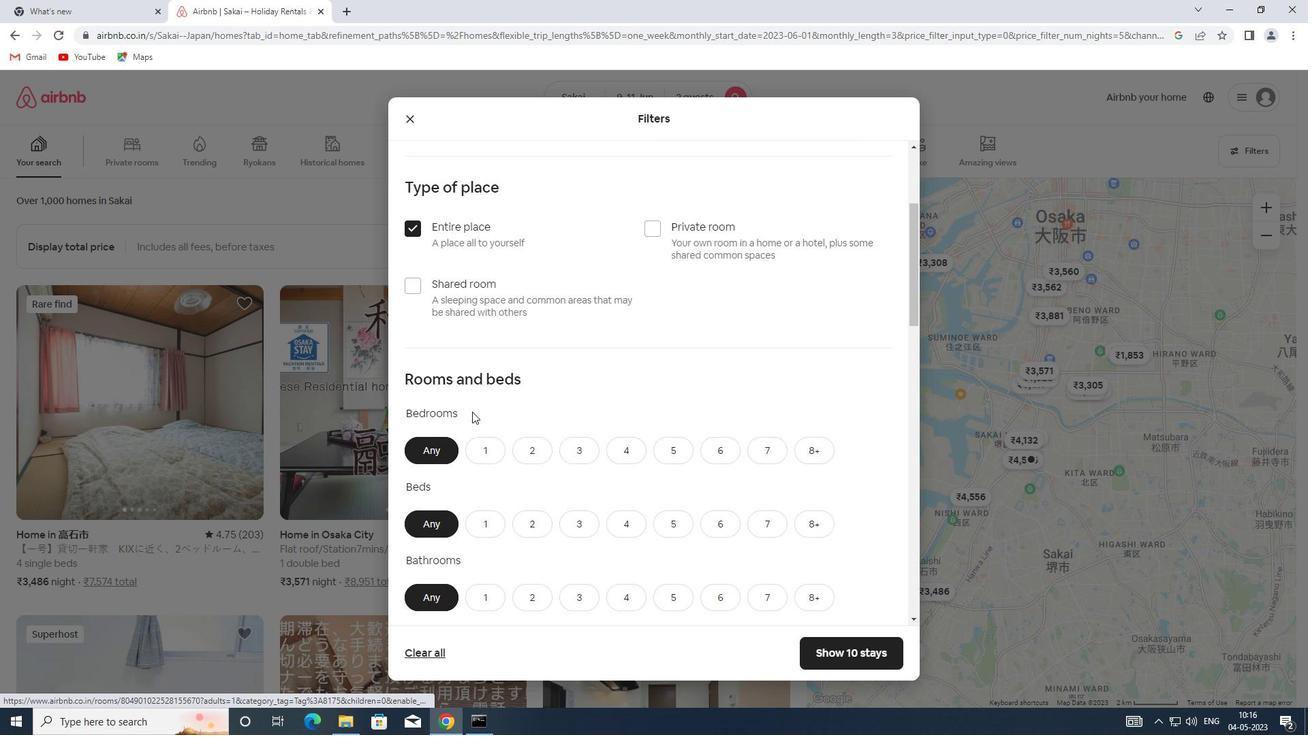 
Action: Mouse pressed left at (513, 440)
Screenshot: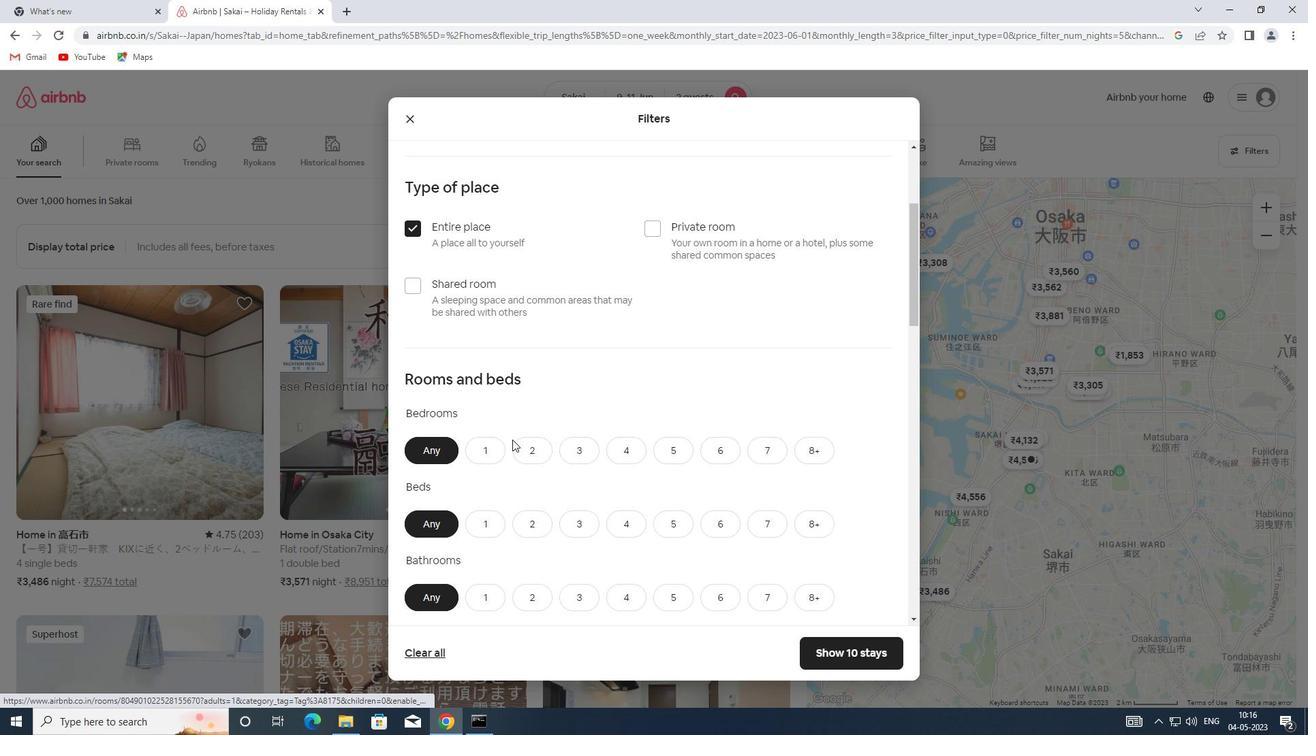 
Action: Mouse moved to (532, 451)
Screenshot: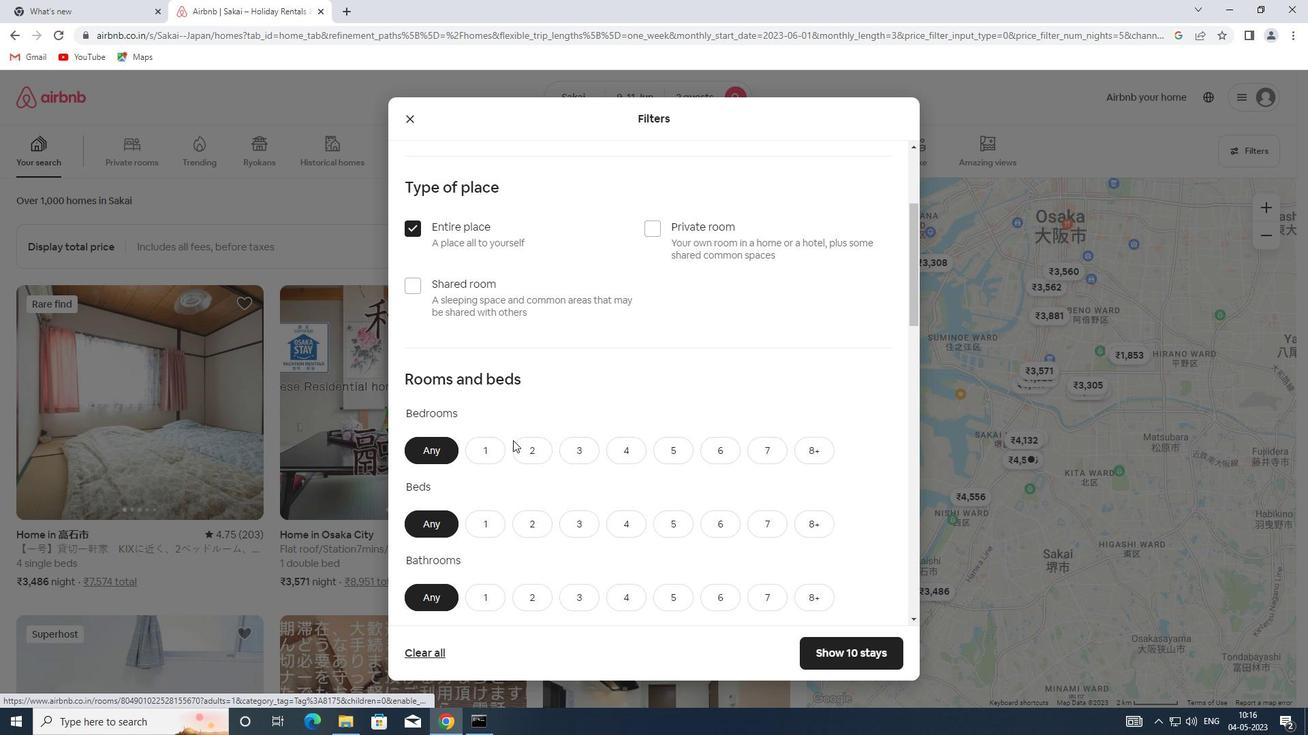 
Action: Mouse pressed left at (532, 451)
Screenshot: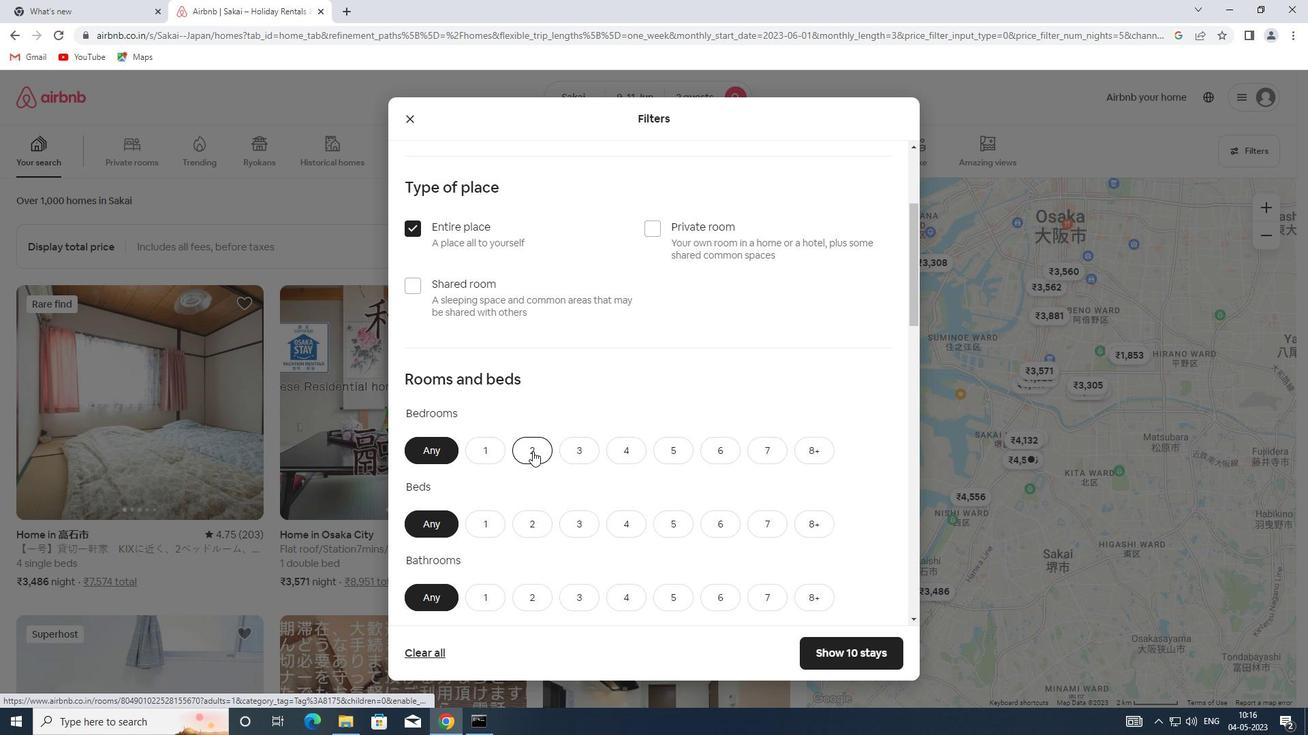 
Action: Mouse scrolled (532, 451) with delta (0, 0)
Screenshot: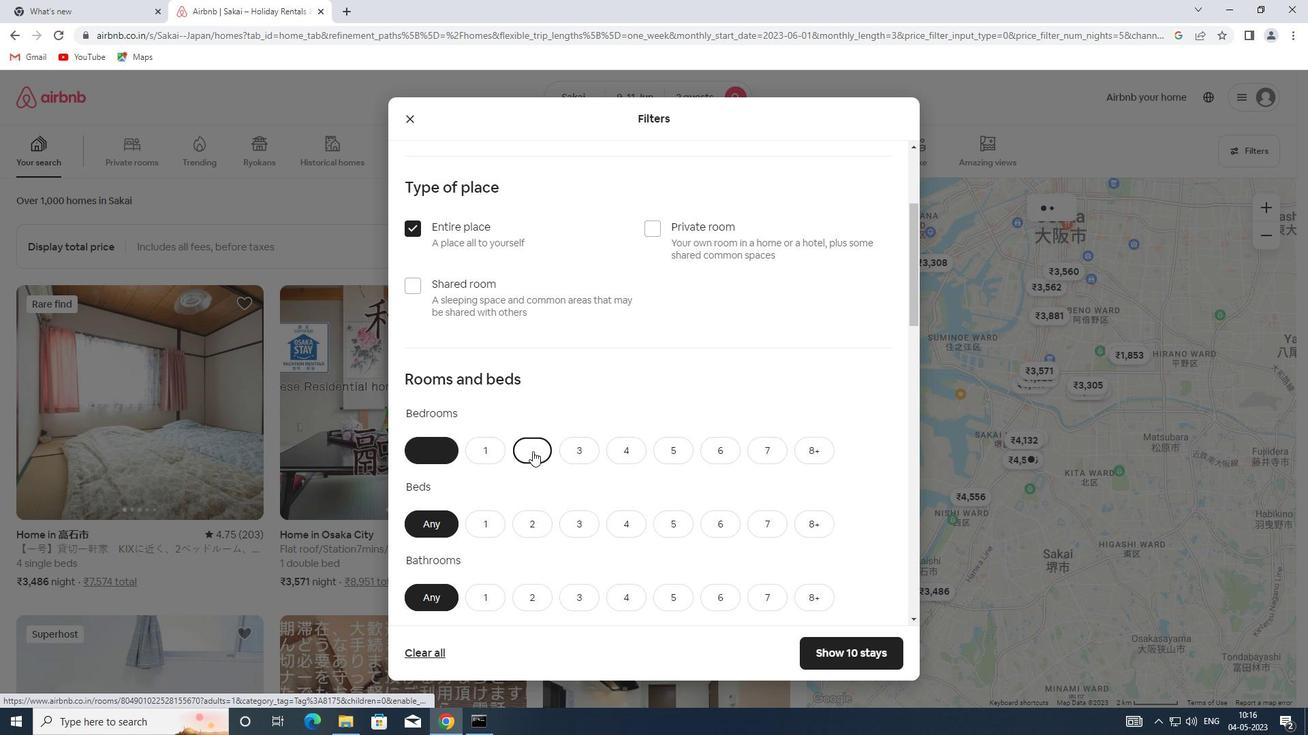 
Action: Mouse scrolled (532, 451) with delta (0, 0)
Screenshot: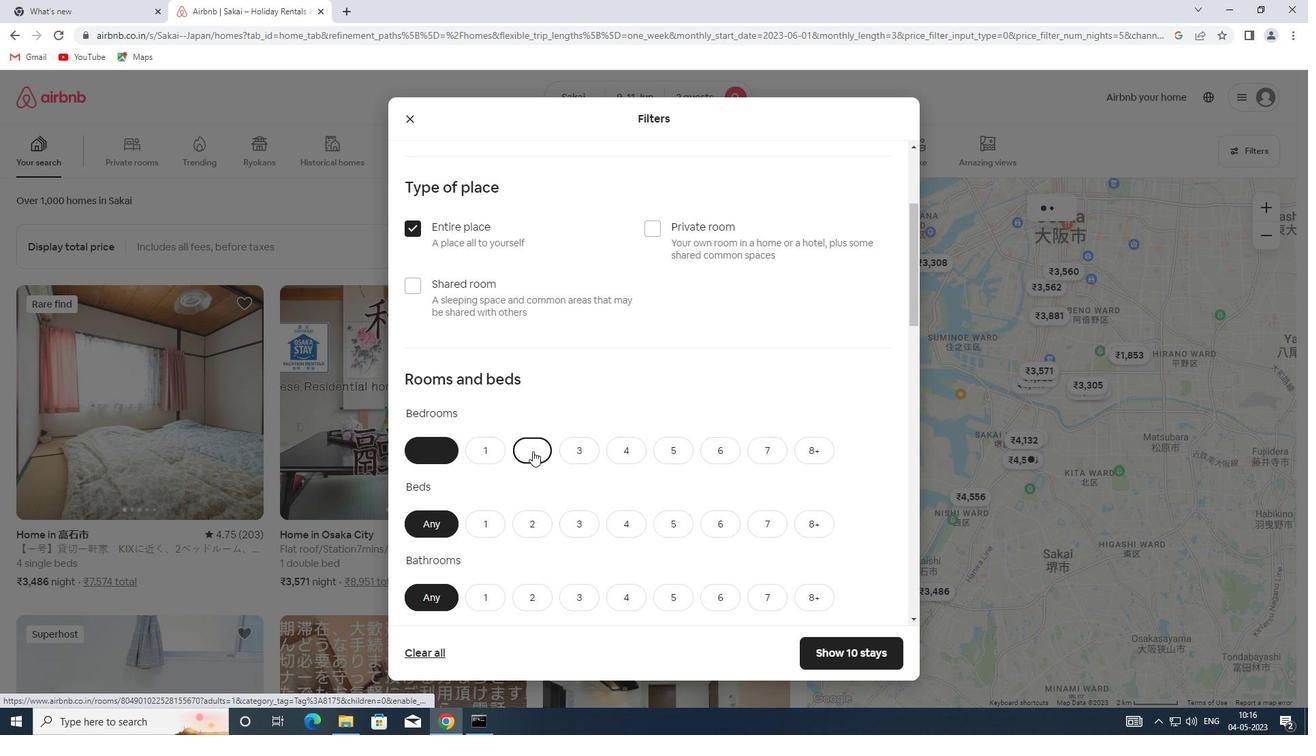 
Action: Mouse scrolled (532, 451) with delta (0, 0)
Screenshot: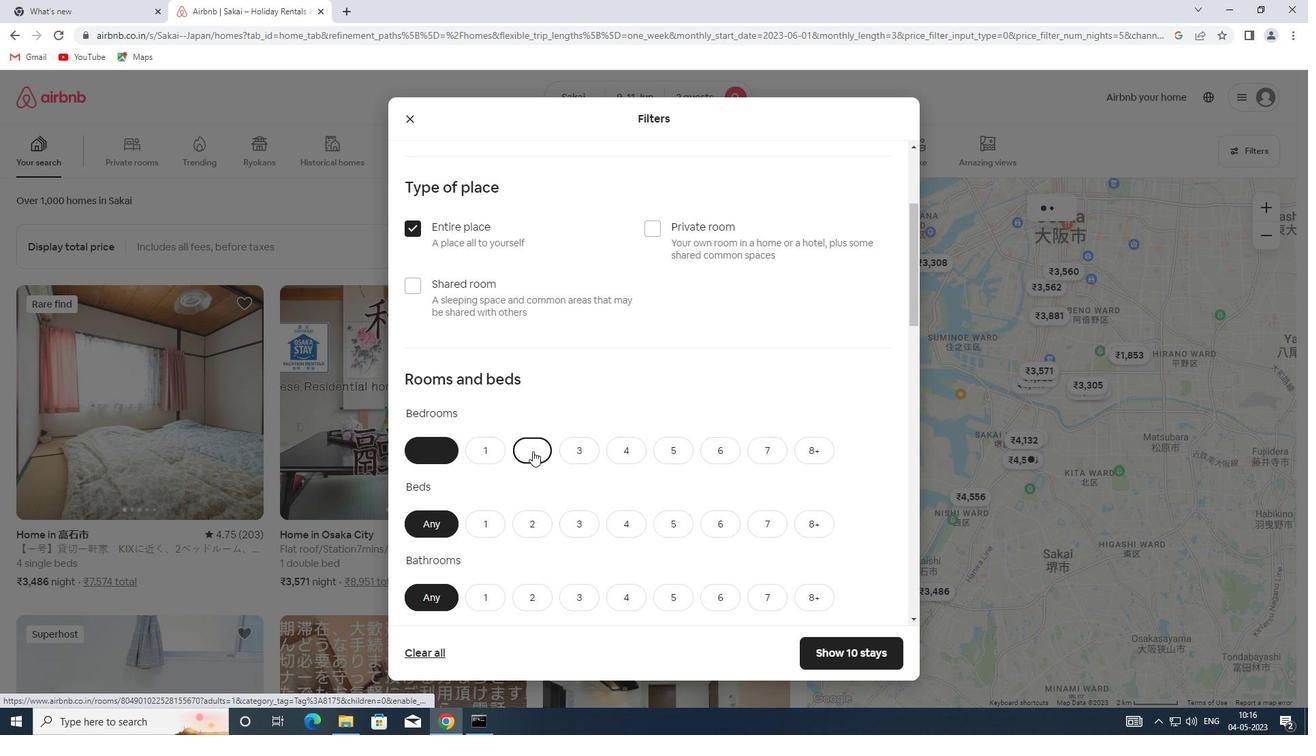 
Action: Mouse scrolled (532, 451) with delta (0, 0)
Screenshot: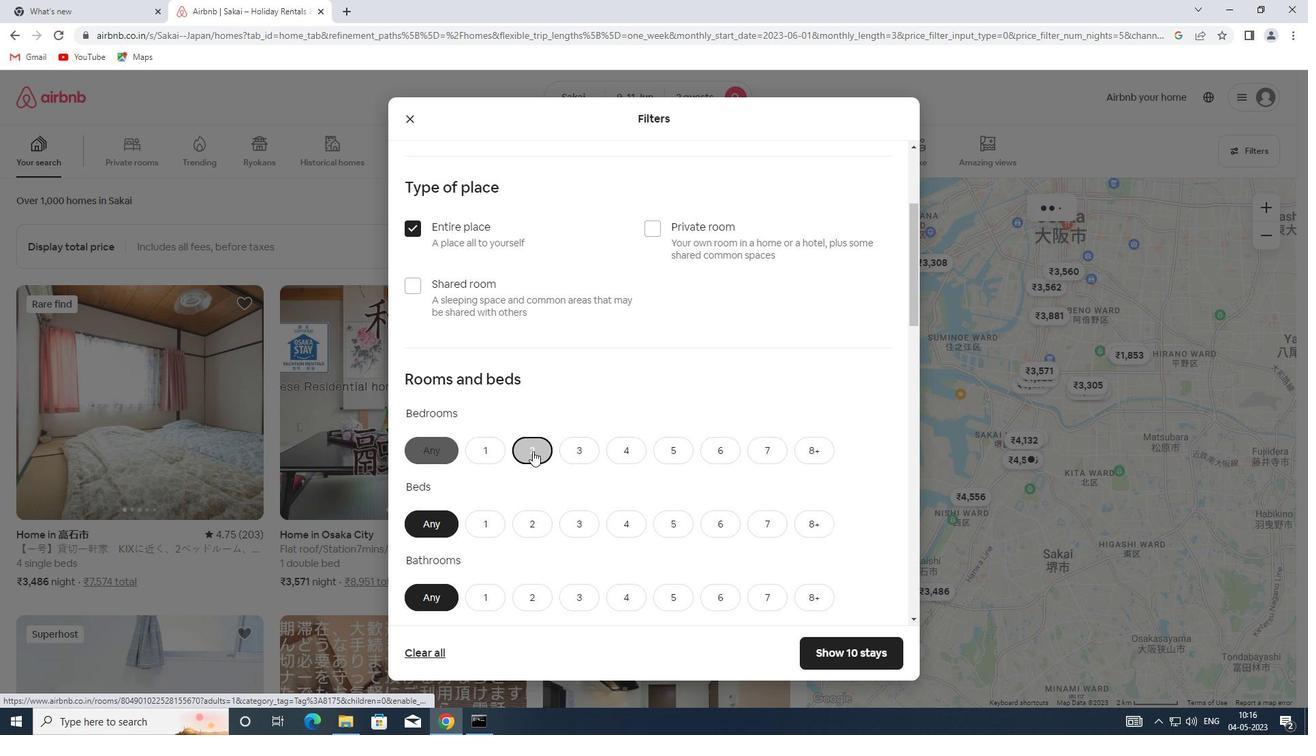 
Action: Mouse moved to (527, 253)
Screenshot: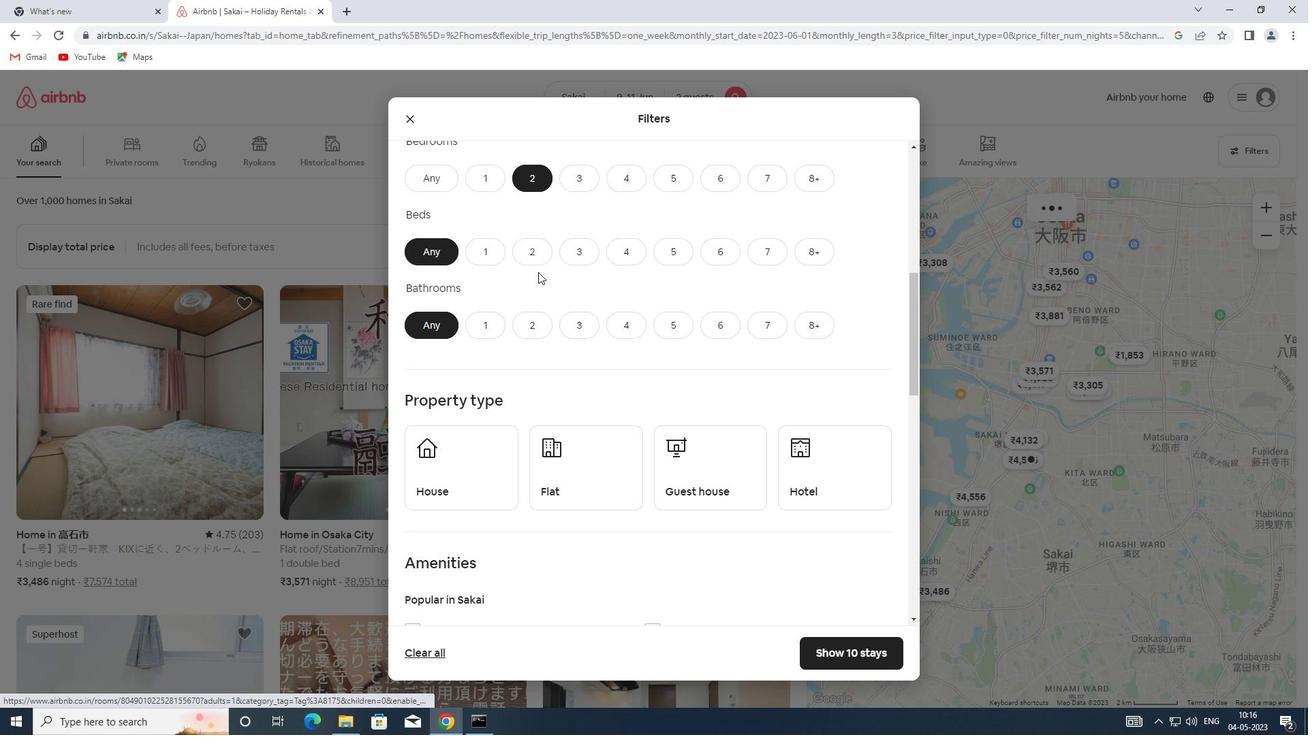 
Action: Mouse pressed left at (527, 253)
Screenshot: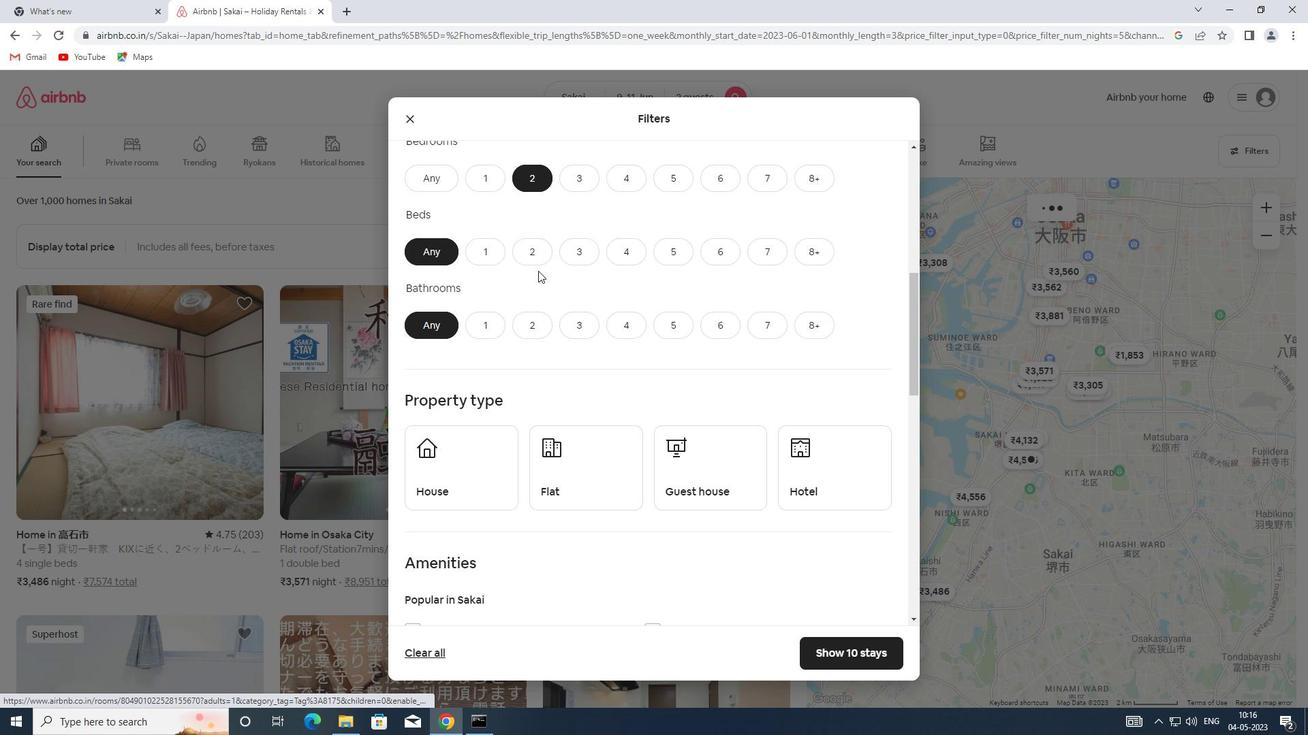
Action: Mouse moved to (481, 331)
Screenshot: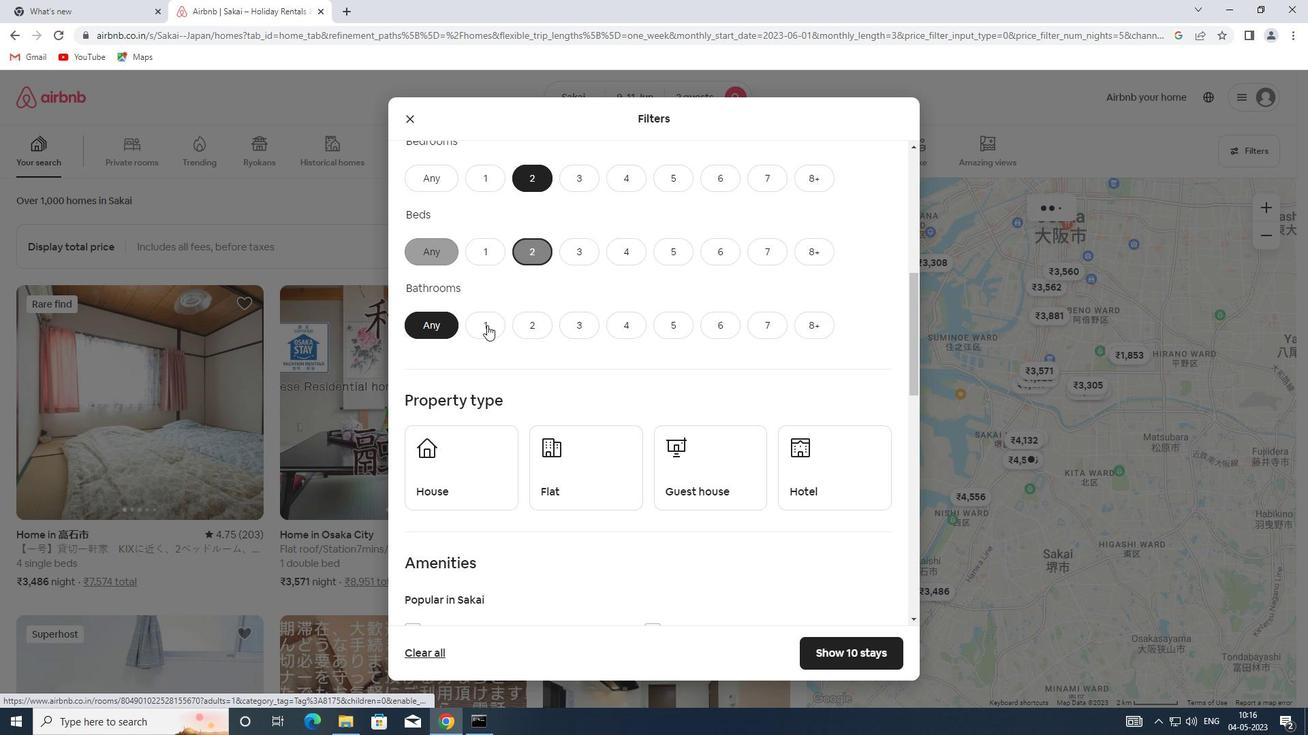 
Action: Mouse pressed left at (481, 331)
Screenshot: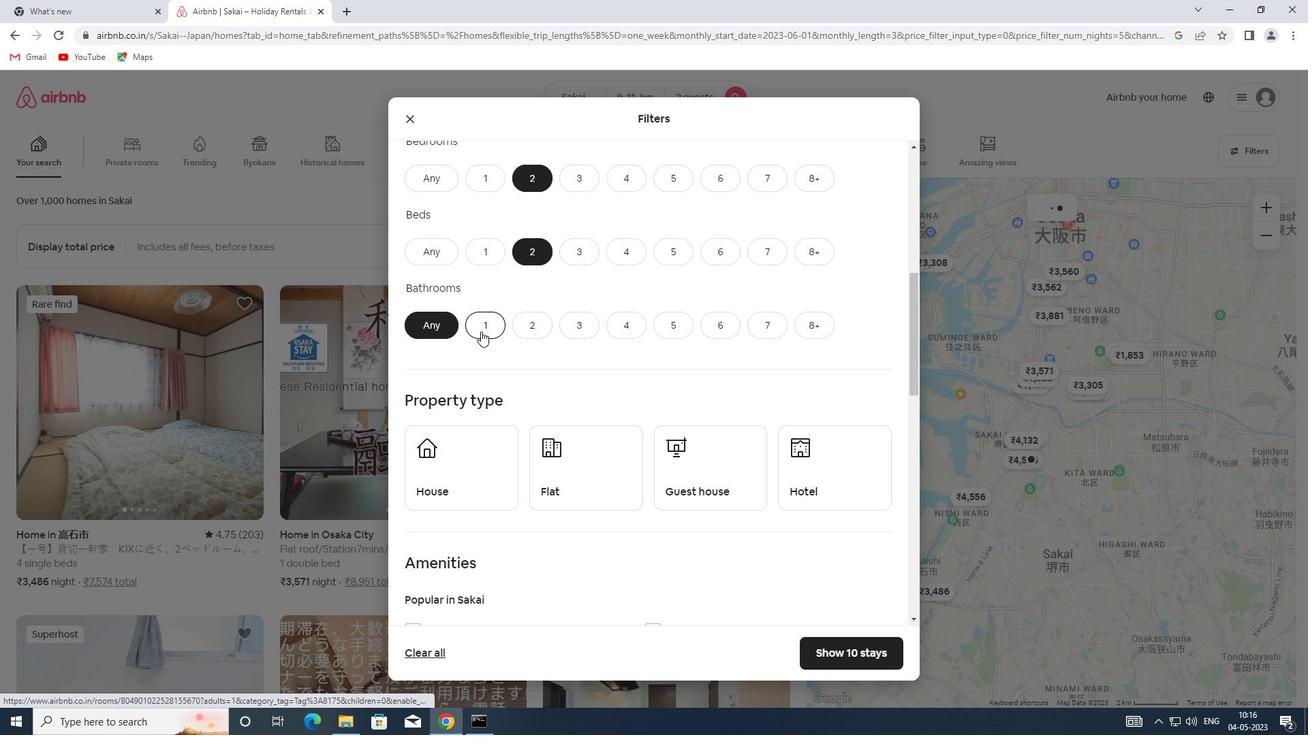 
Action: Mouse scrolled (481, 331) with delta (0, 0)
Screenshot: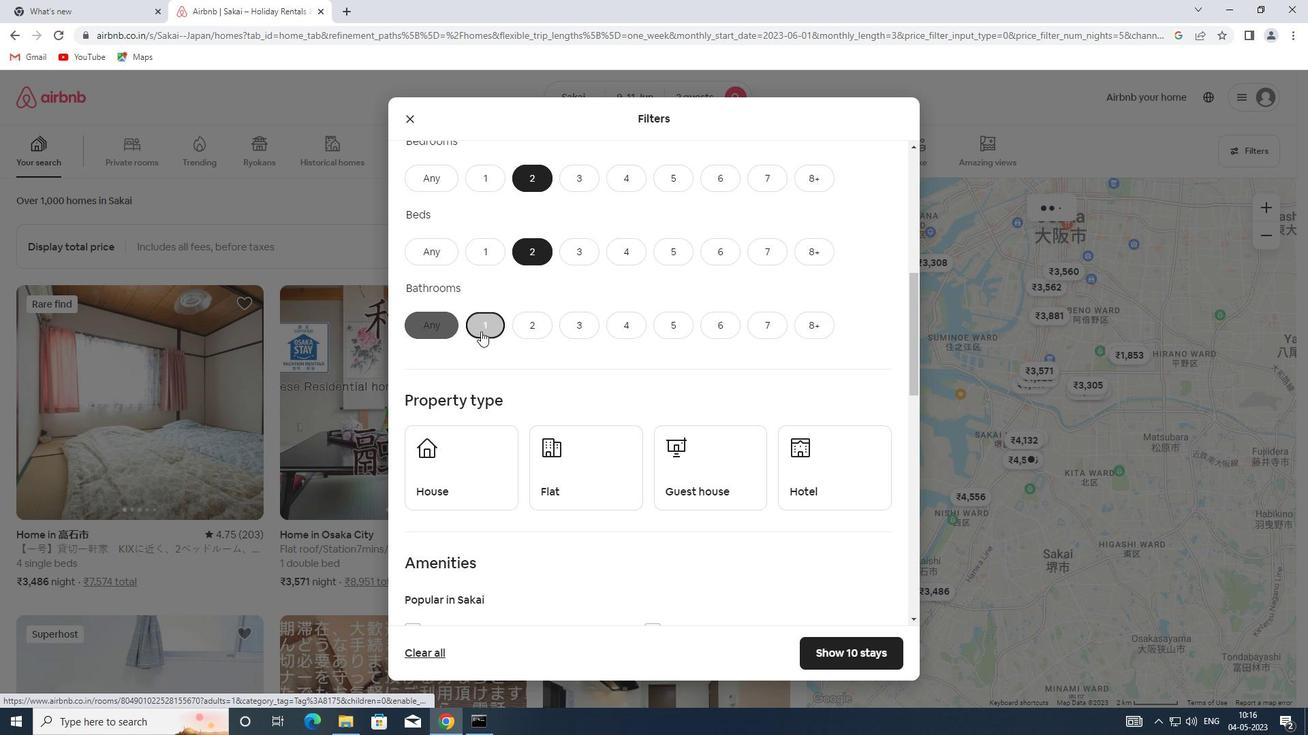 
Action: Mouse scrolled (481, 331) with delta (0, 0)
Screenshot: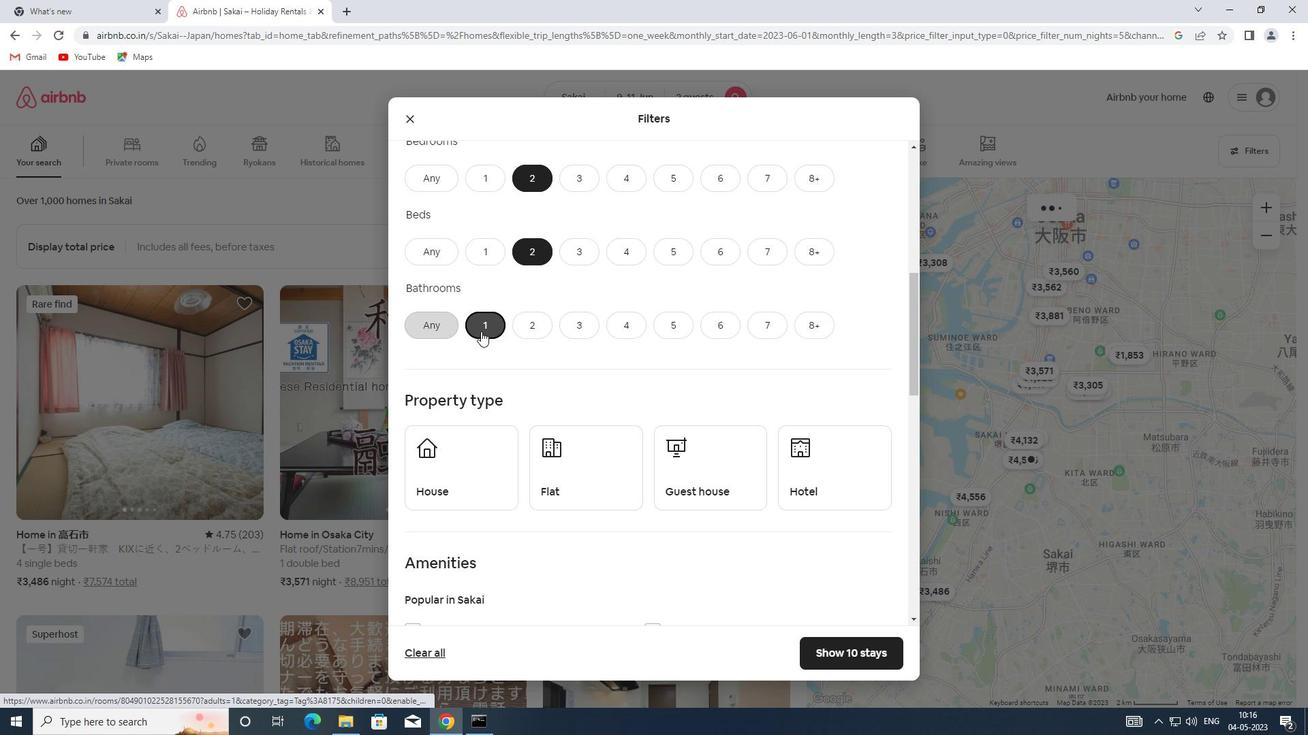 
Action: Mouse scrolled (481, 331) with delta (0, 0)
Screenshot: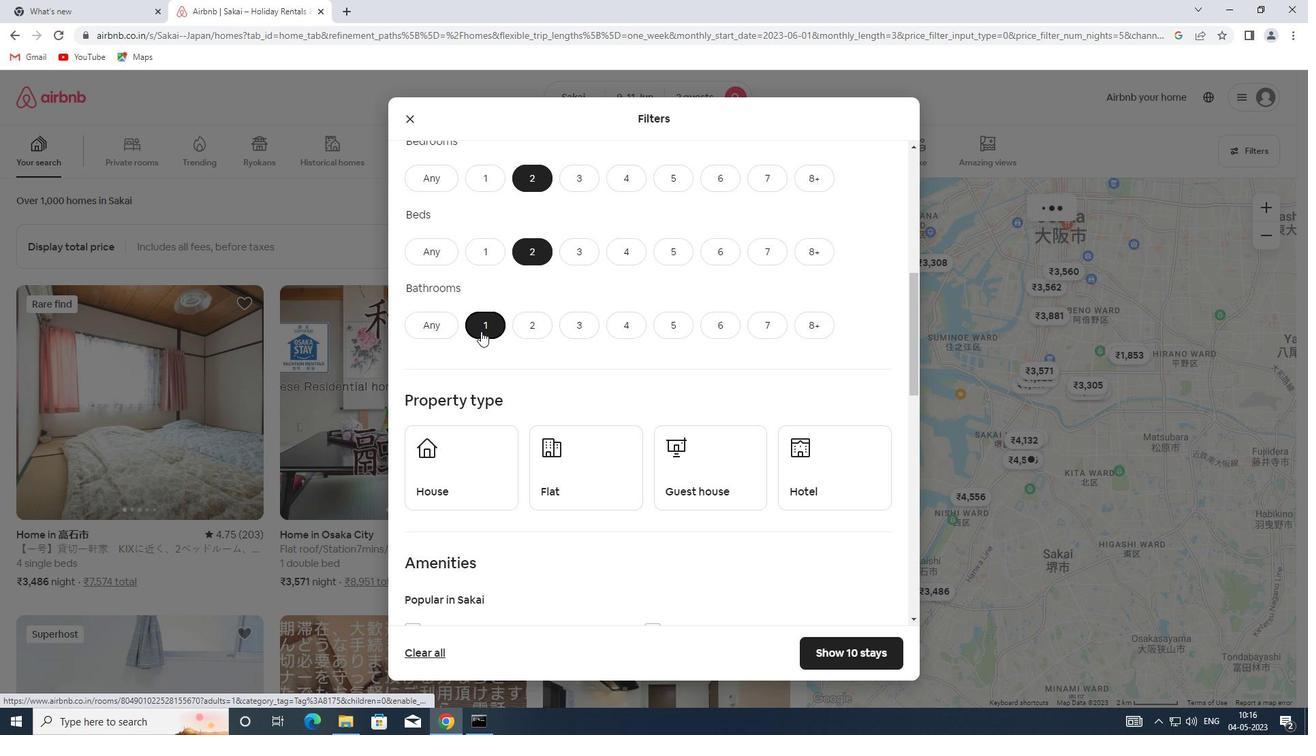 
Action: Mouse moved to (456, 292)
Screenshot: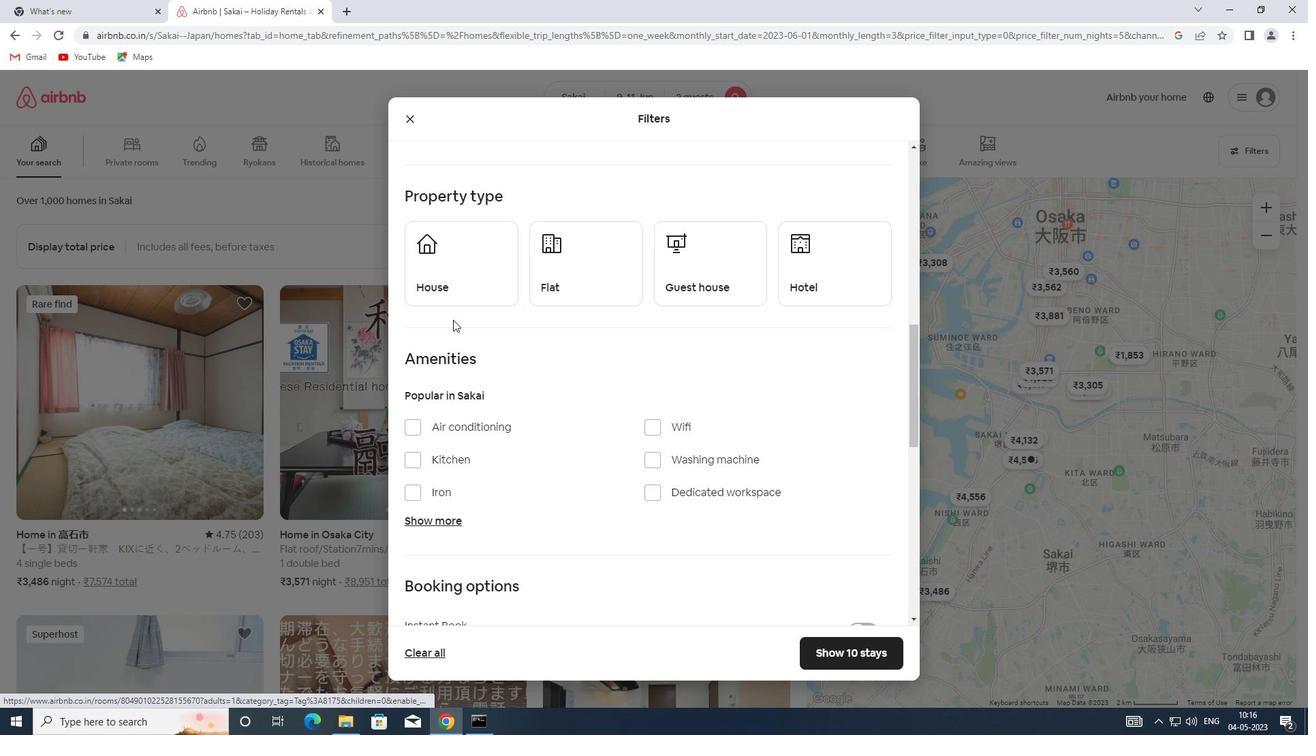 
Action: Mouse pressed left at (456, 292)
Screenshot: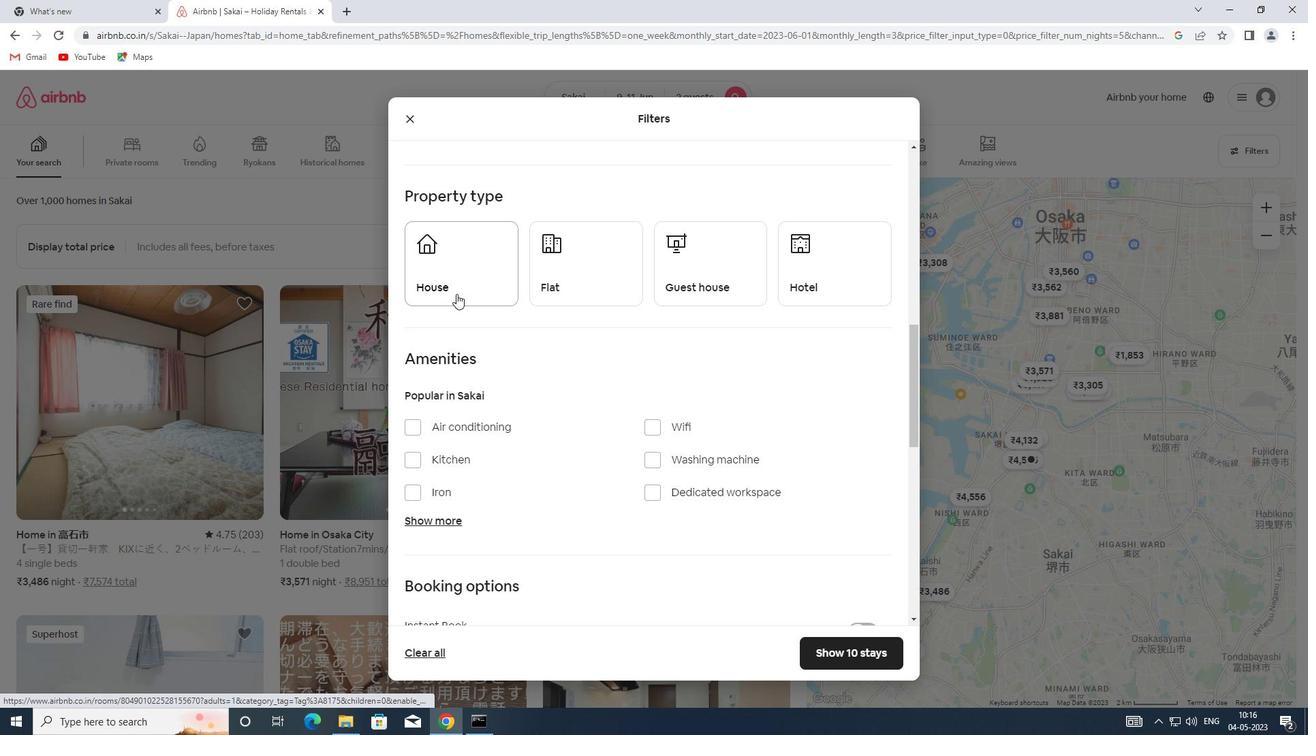 
Action: Mouse moved to (555, 292)
Screenshot: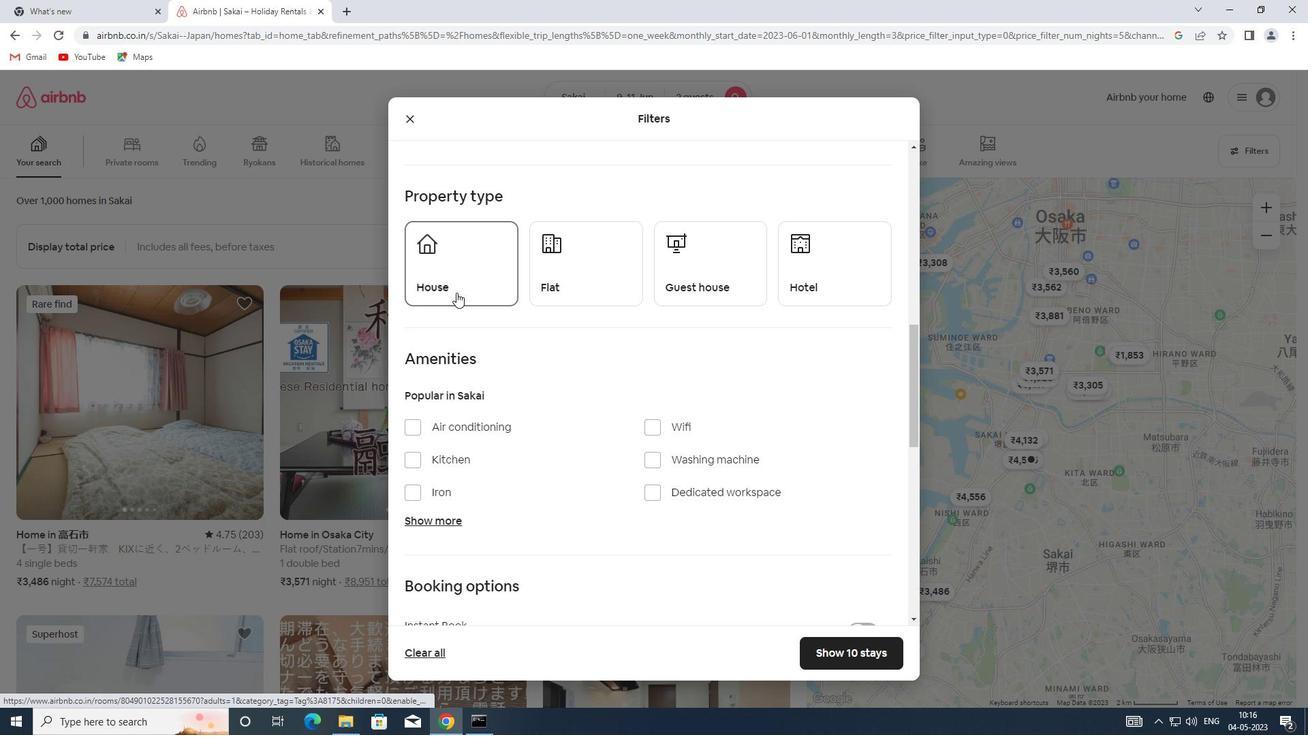 
Action: Mouse pressed left at (555, 292)
Screenshot: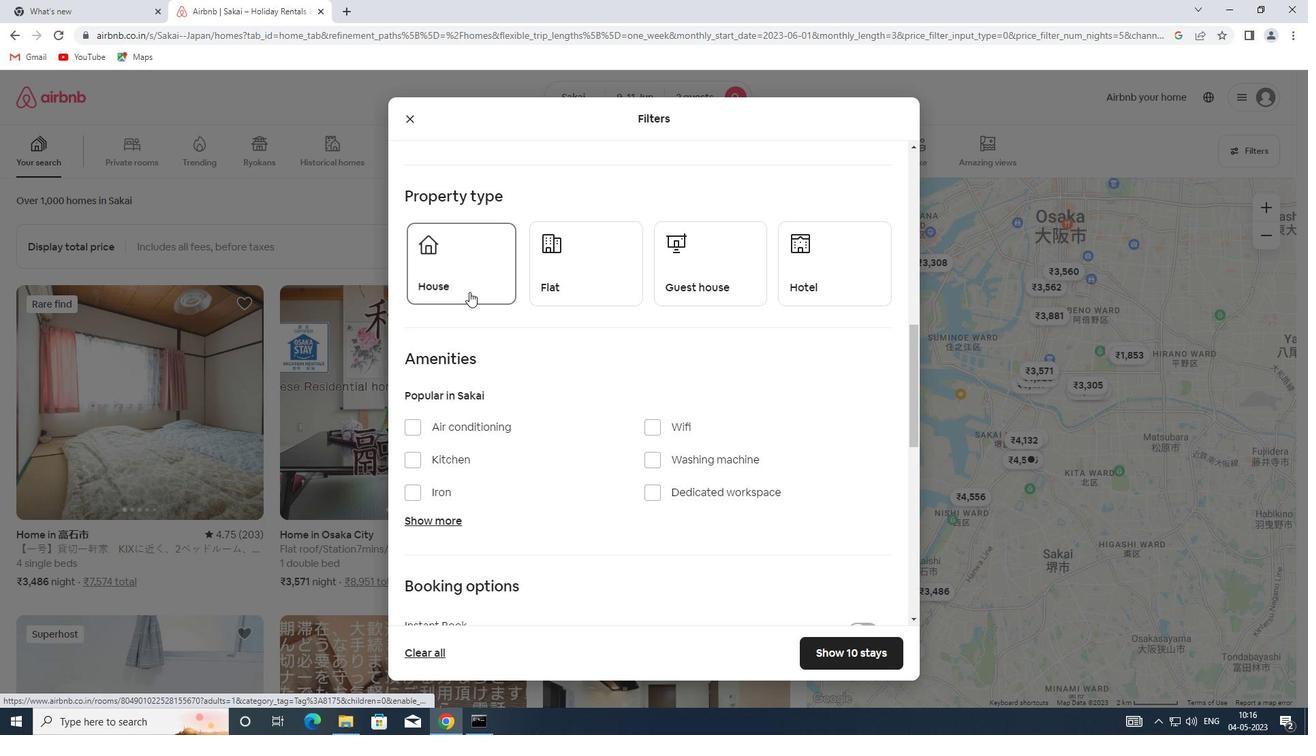 
Action: Mouse moved to (720, 275)
Screenshot: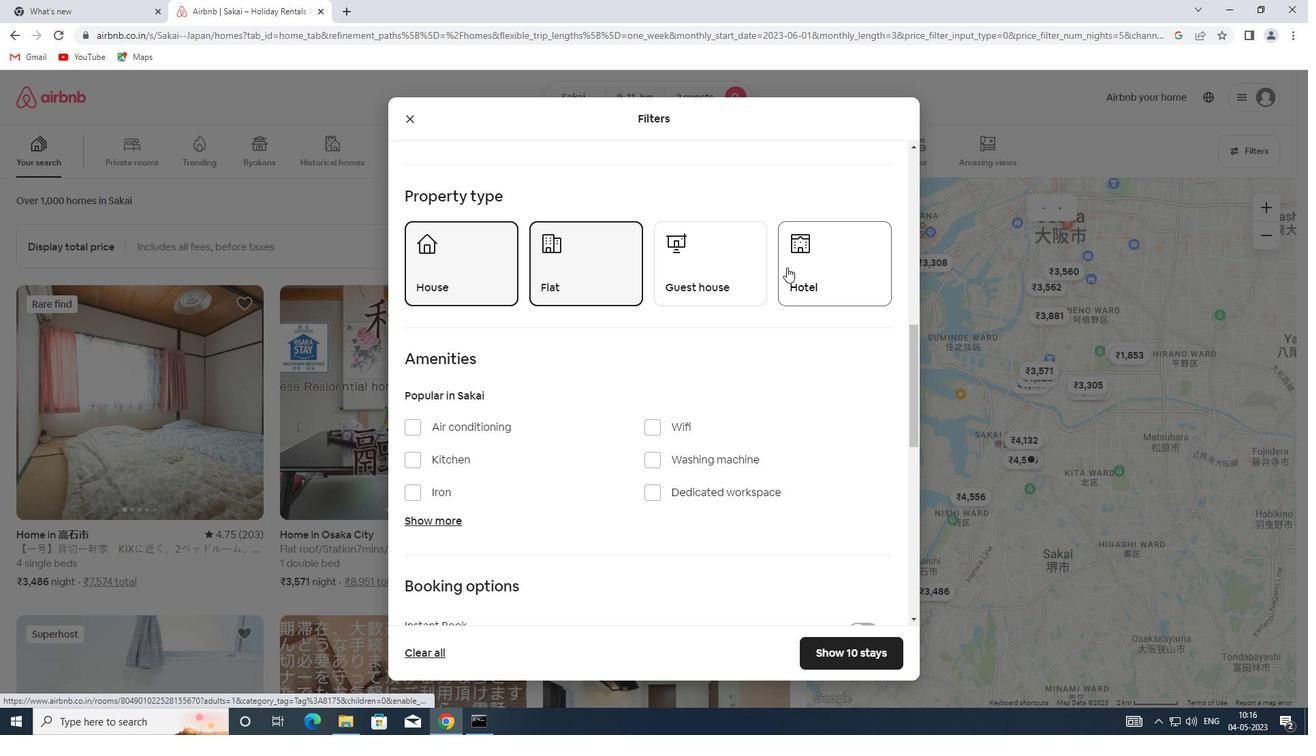 
Action: Mouse pressed left at (720, 275)
Screenshot: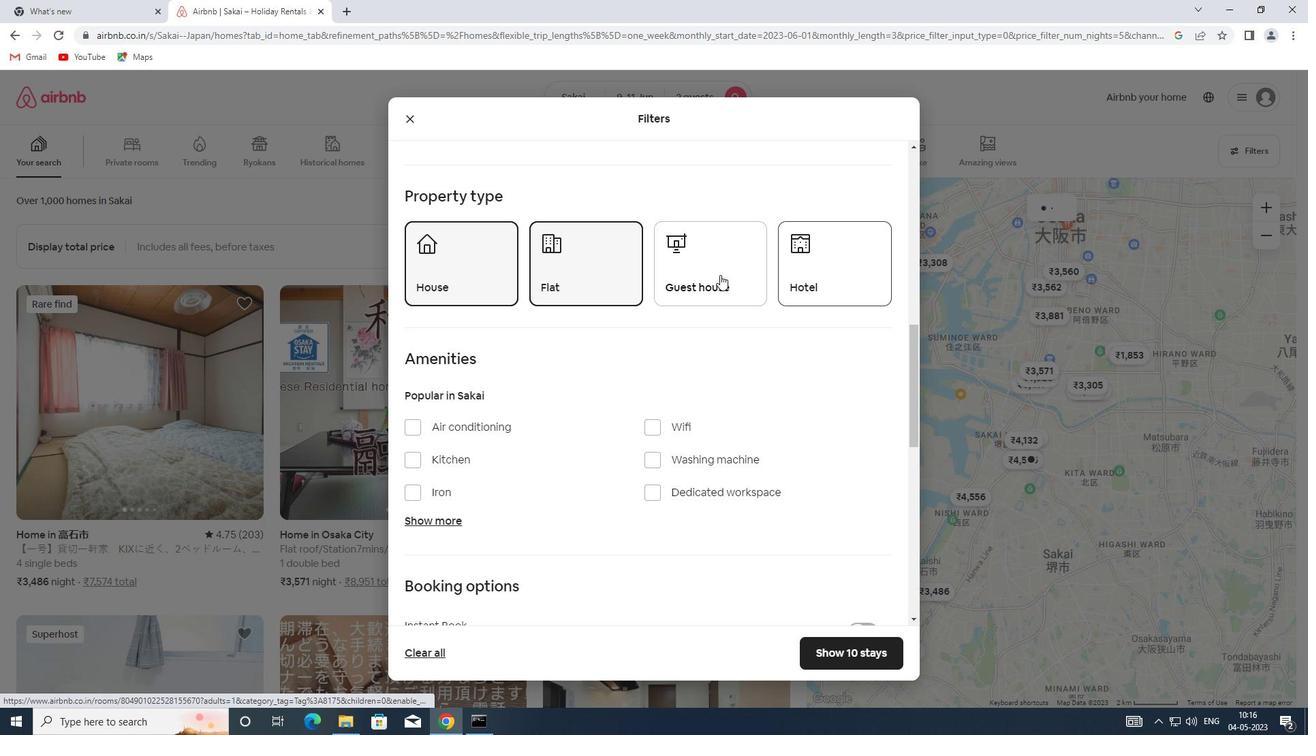 
Action: Mouse moved to (714, 277)
Screenshot: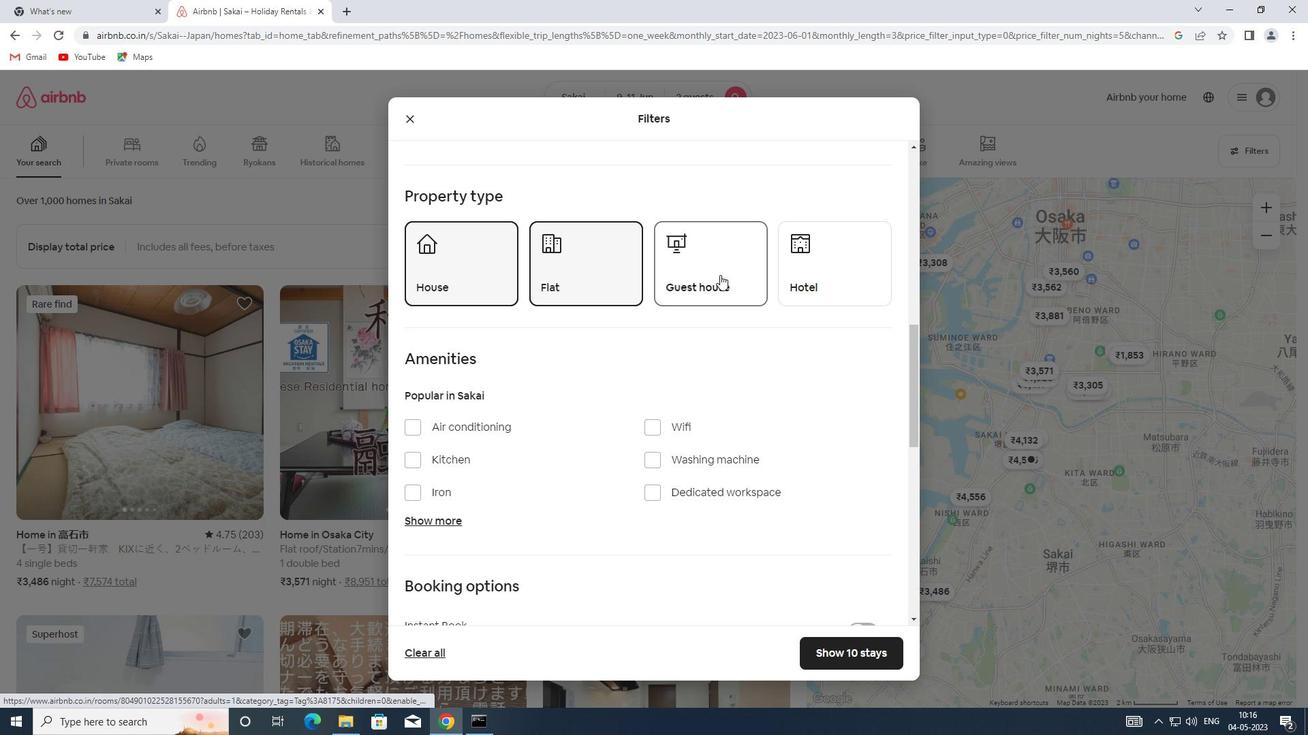 
Action: Mouse scrolled (714, 277) with delta (0, 0)
Screenshot: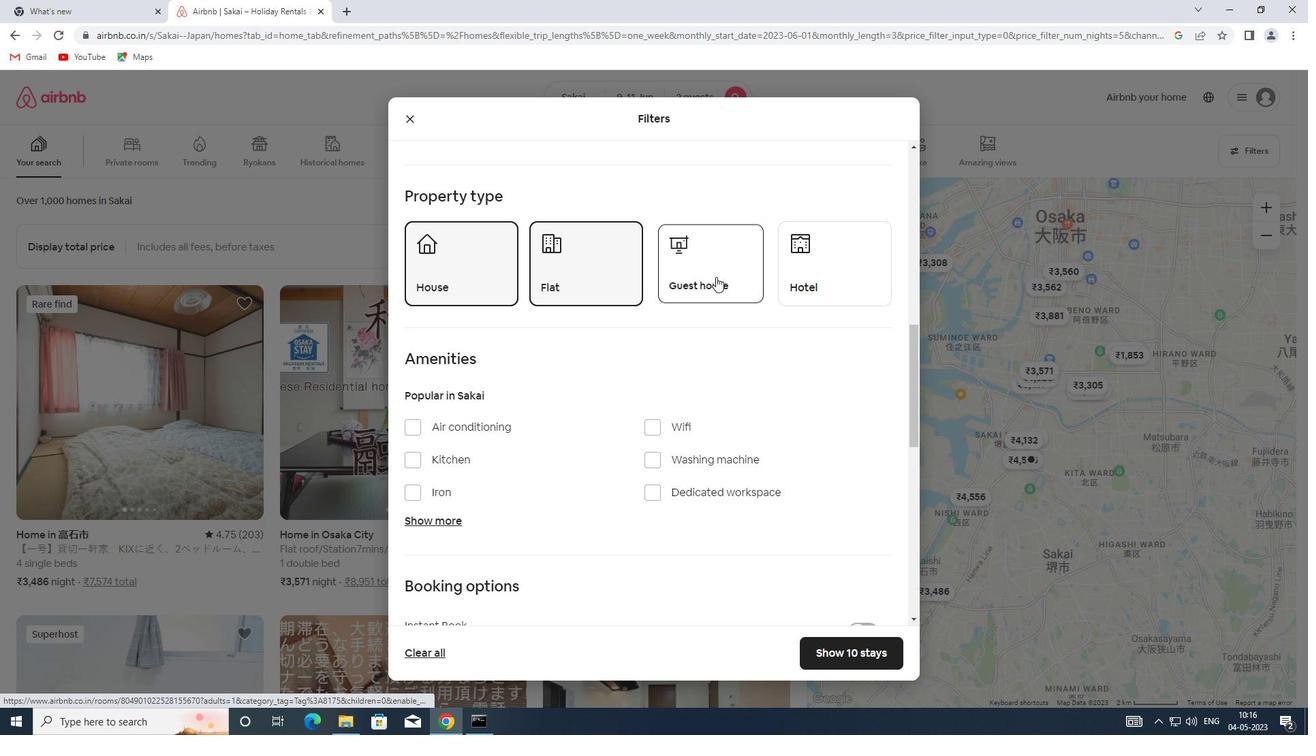 
Action: Mouse scrolled (714, 277) with delta (0, 0)
Screenshot: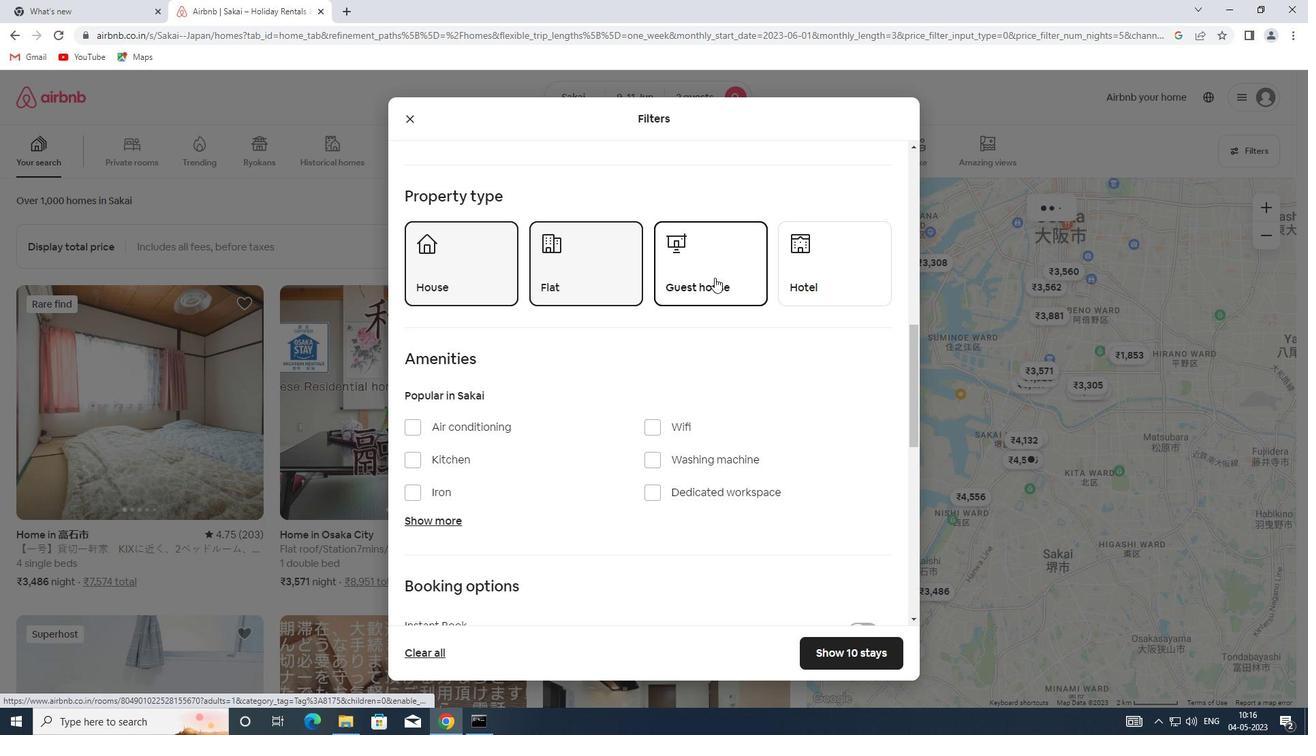 
Action: Mouse scrolled (714, 277) with delta (0, 0)
Screenshot: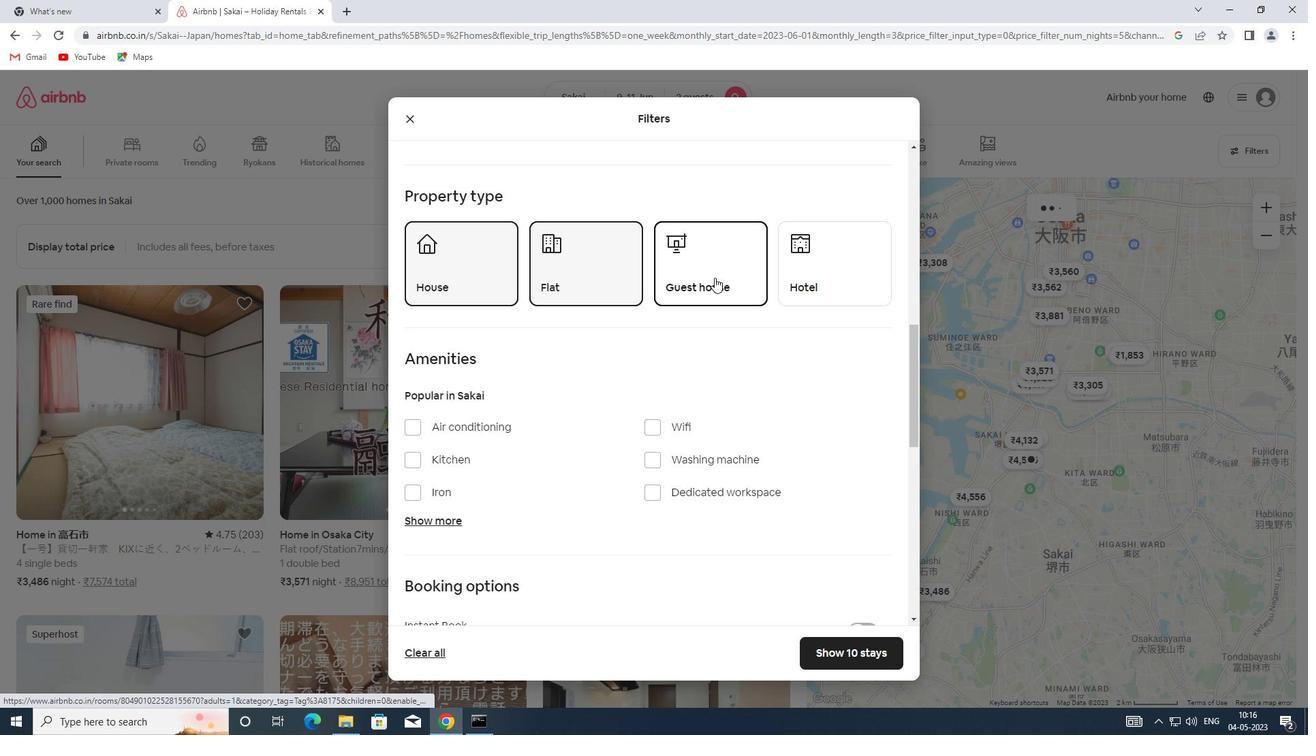 
Action: Mouse scrolled (714, 277) with delta (0, 0)
Screenshot: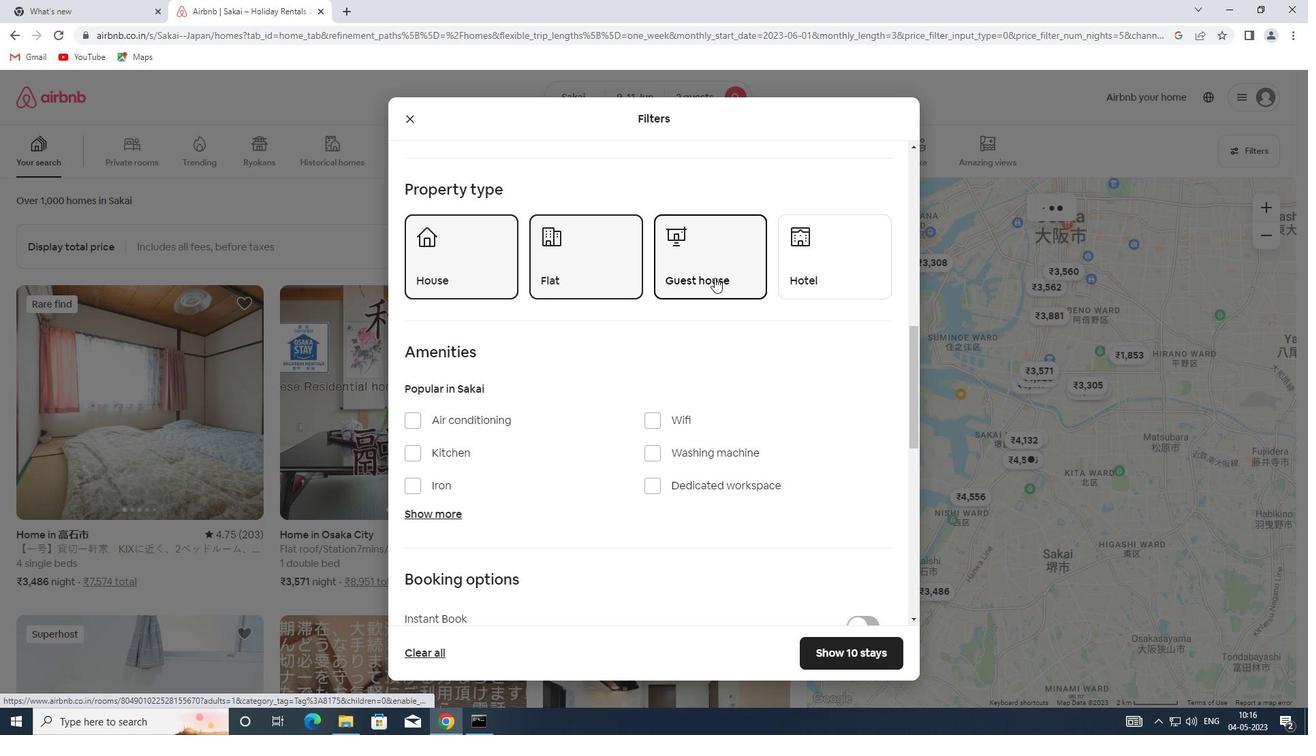 
Action: Mouse scrolled (714, 277) with delta (0, 0)
Screenshot: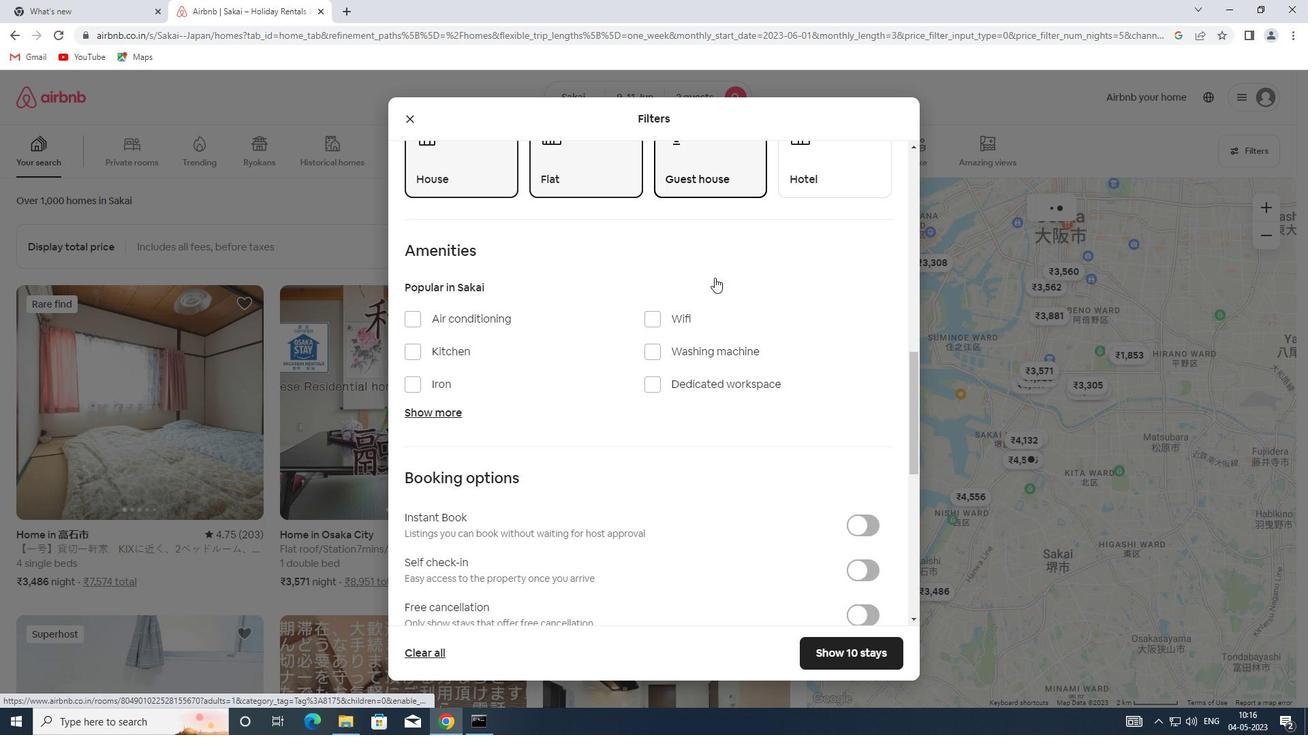
Action: Mouse scrolled (714, 277) with delta (0, 0)
Screenshot: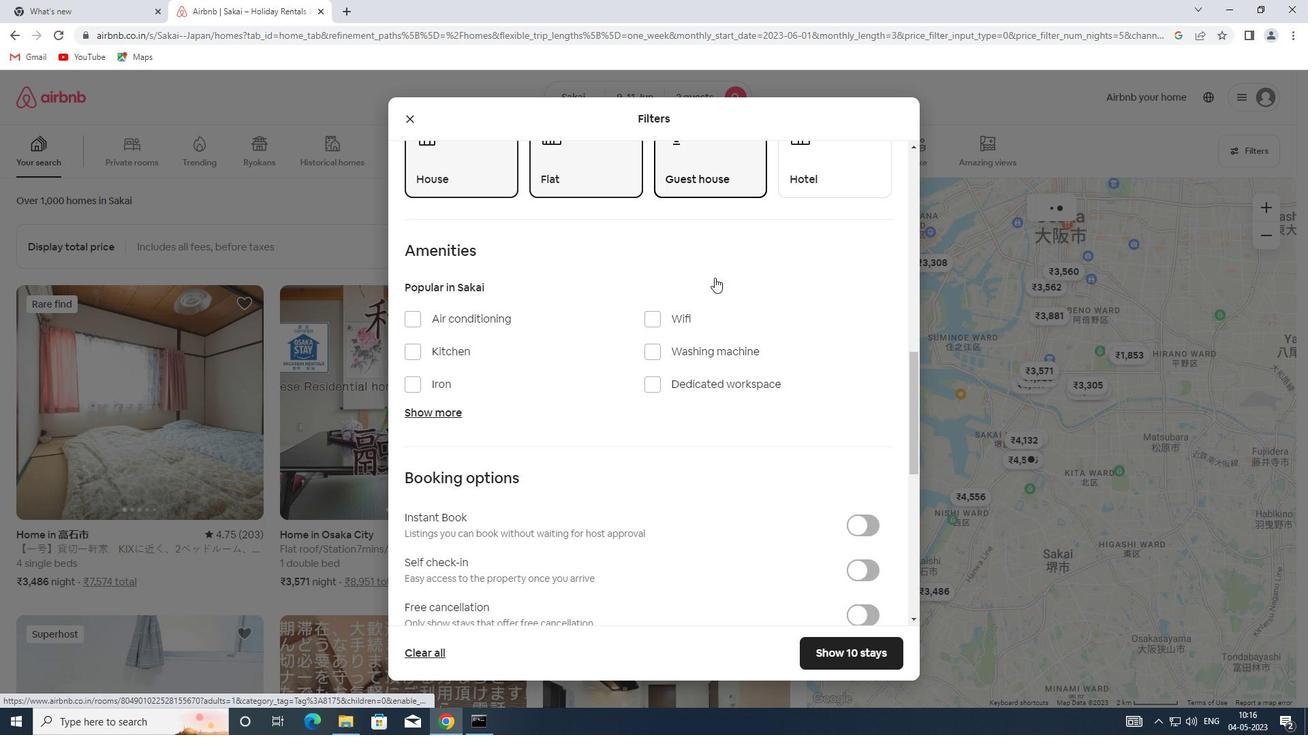 
Action: Mouse moved to (875, 265)
Screenshot: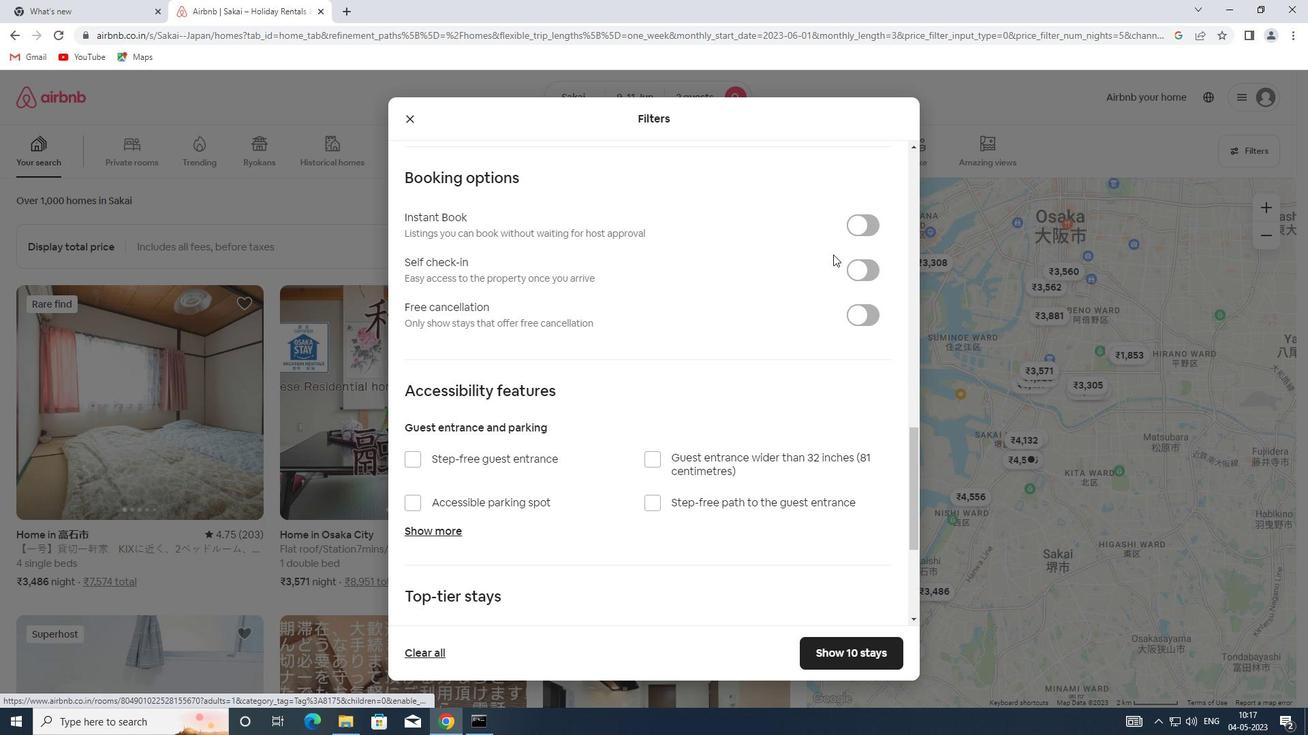 
Action: Mouse pressed left at (875, 265)
Screenshot: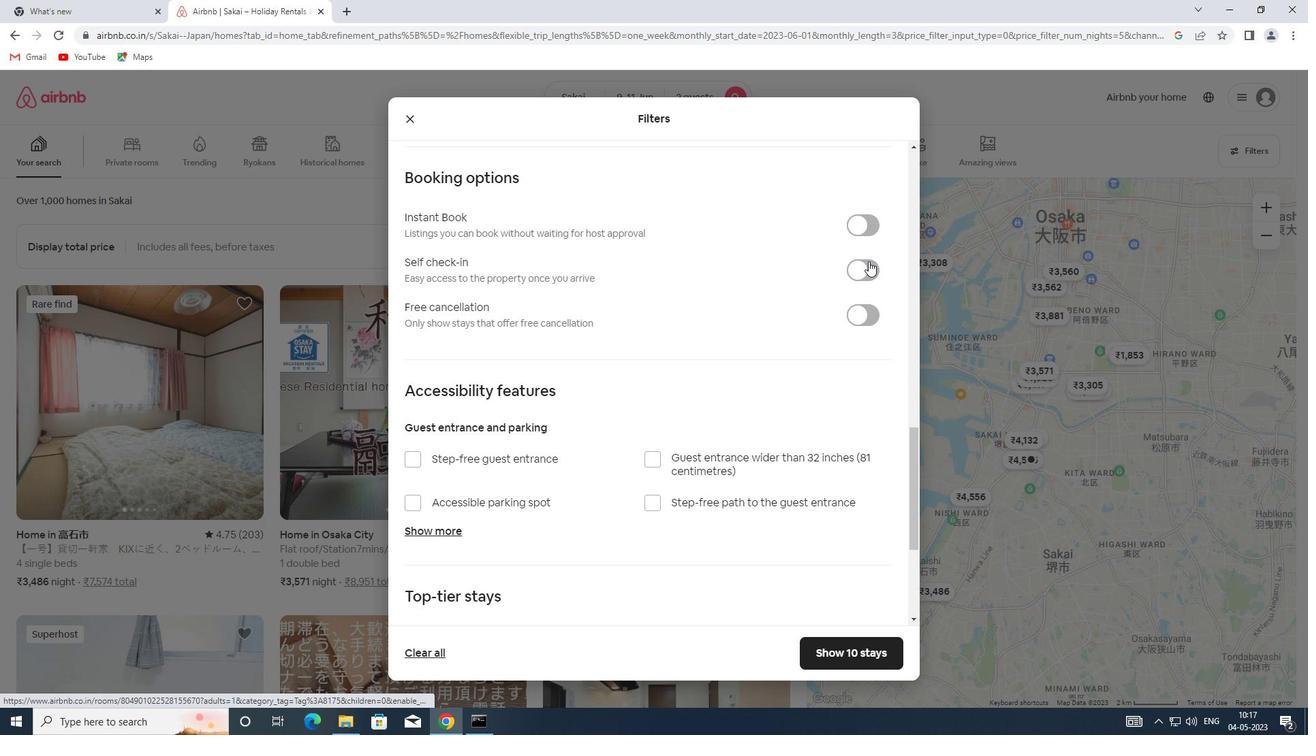 
Action: Mouse moved to (627, 354)
Screenshot: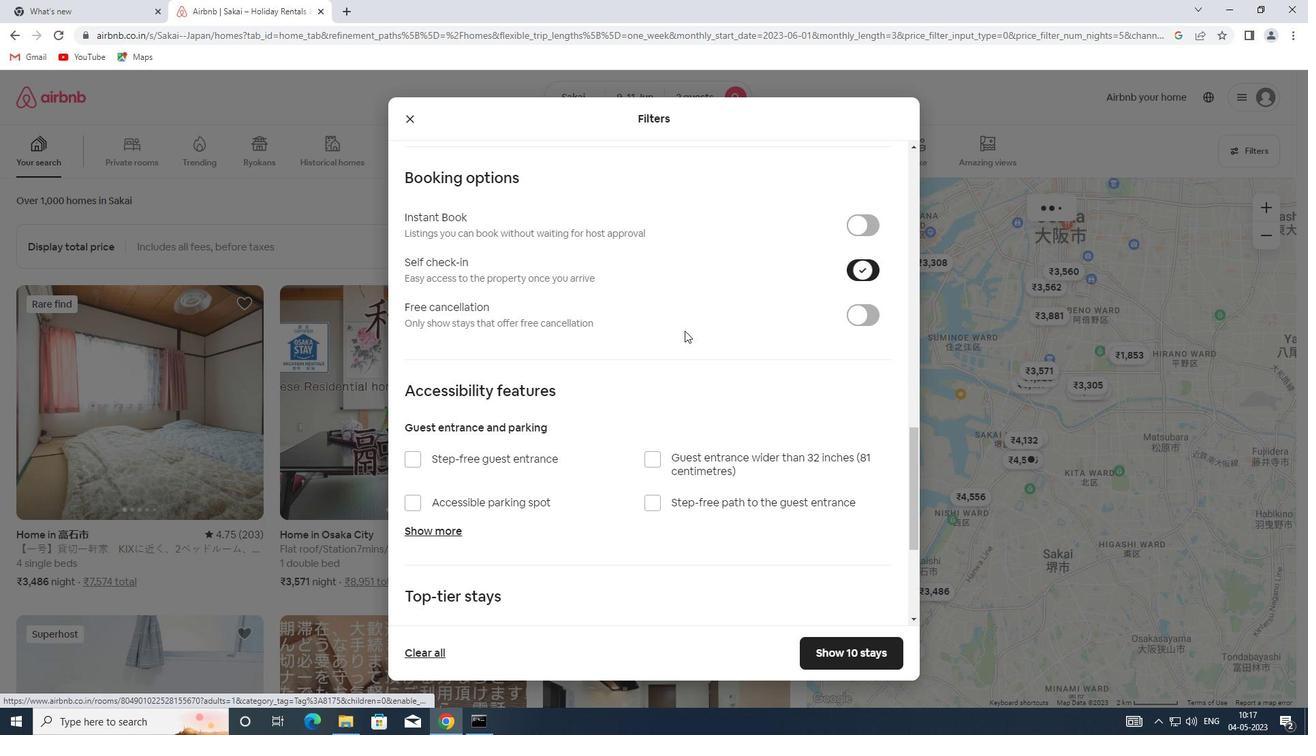 
Action: Mouse scrolled (627, 354) with delta (0, 0)
Screenshot: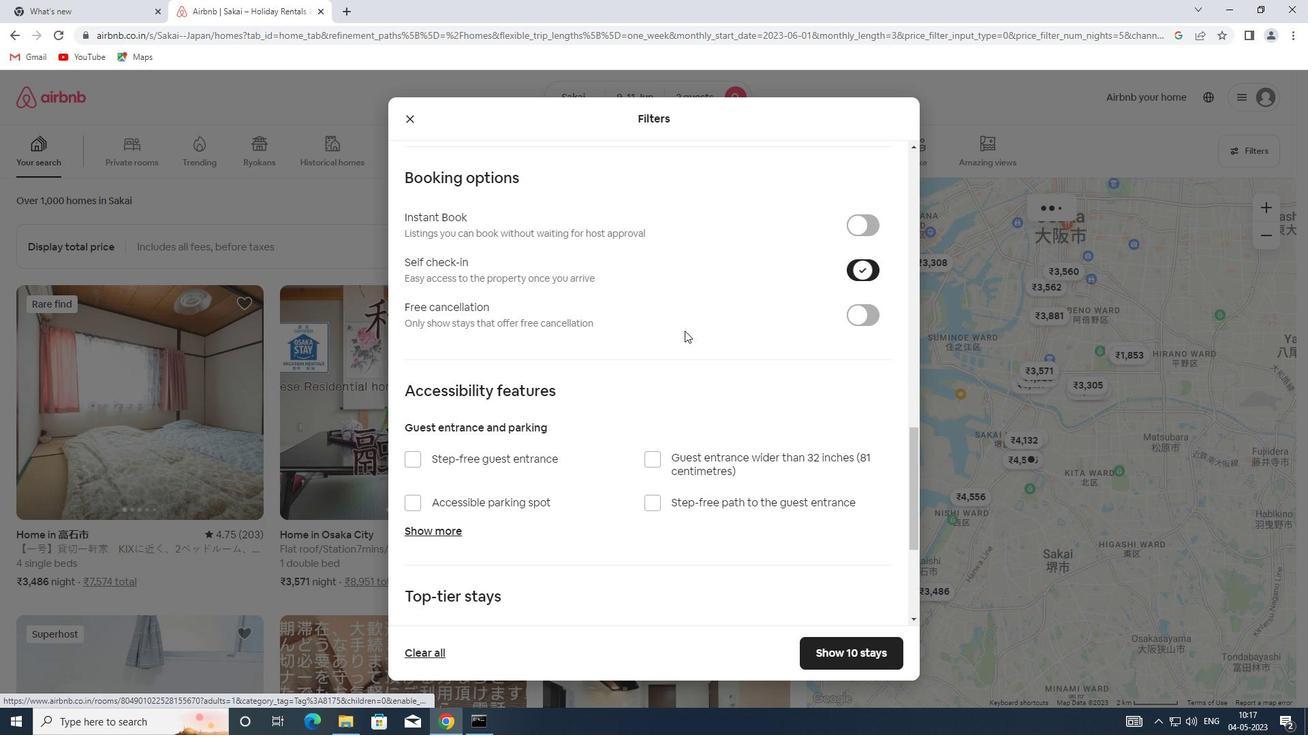 
Action: Mouse scrolled (627, 354) with delta (0, 0)
Screenshot: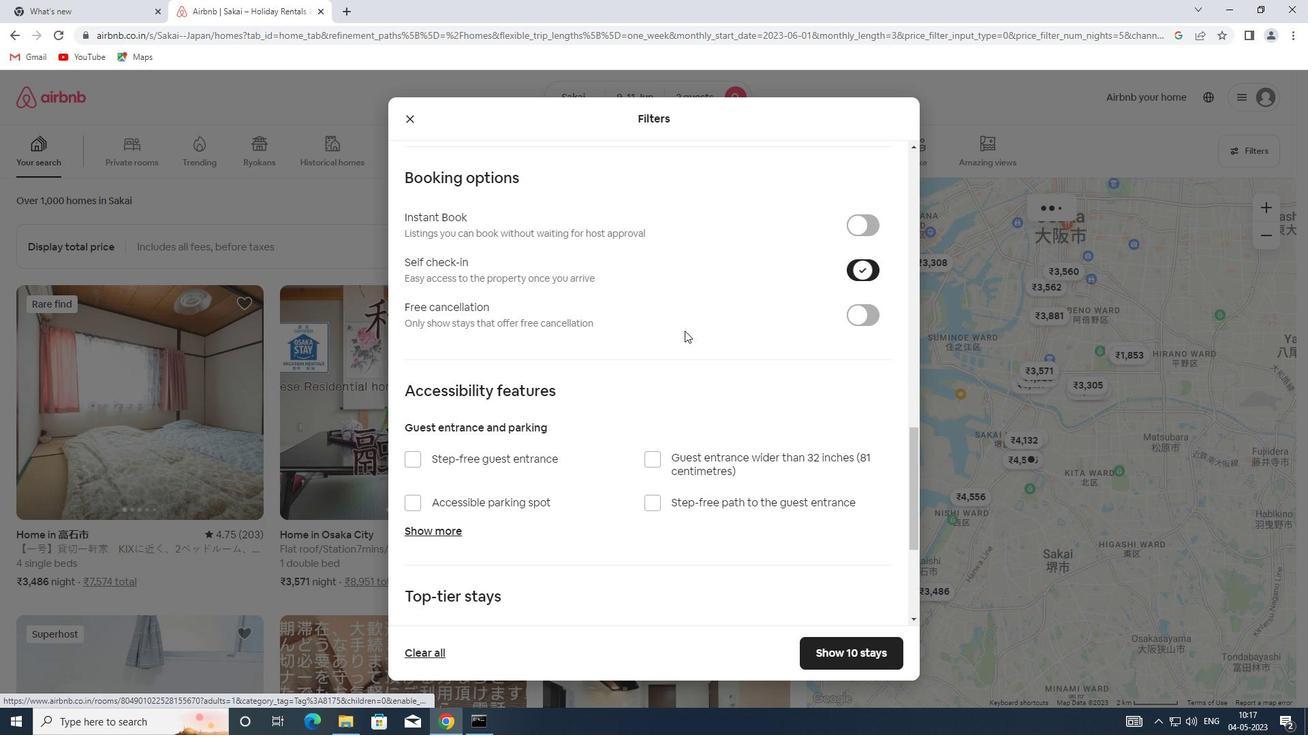 
Action: Mouse scrolled (627, 354) with delta (0, 0)
Screenshot: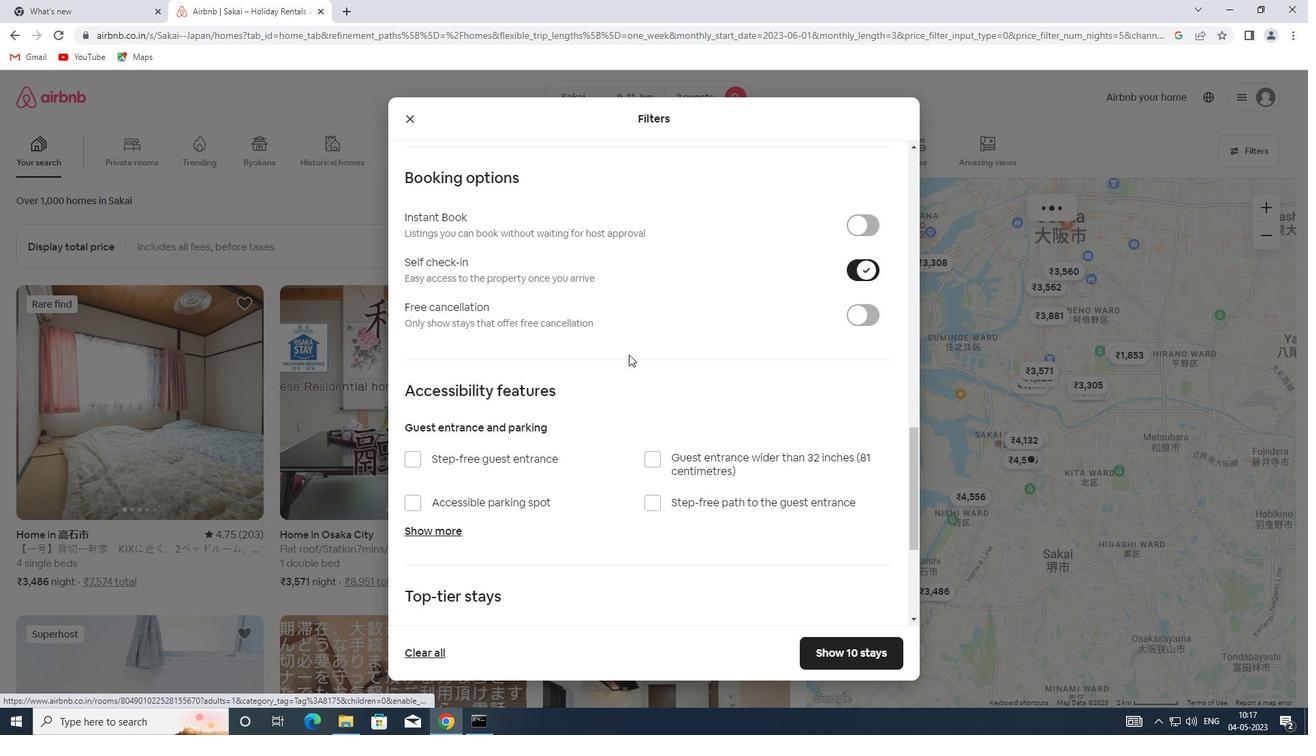 
Action: Mouse scrolled (627, 354) with delta (0, 0)
Screenshot: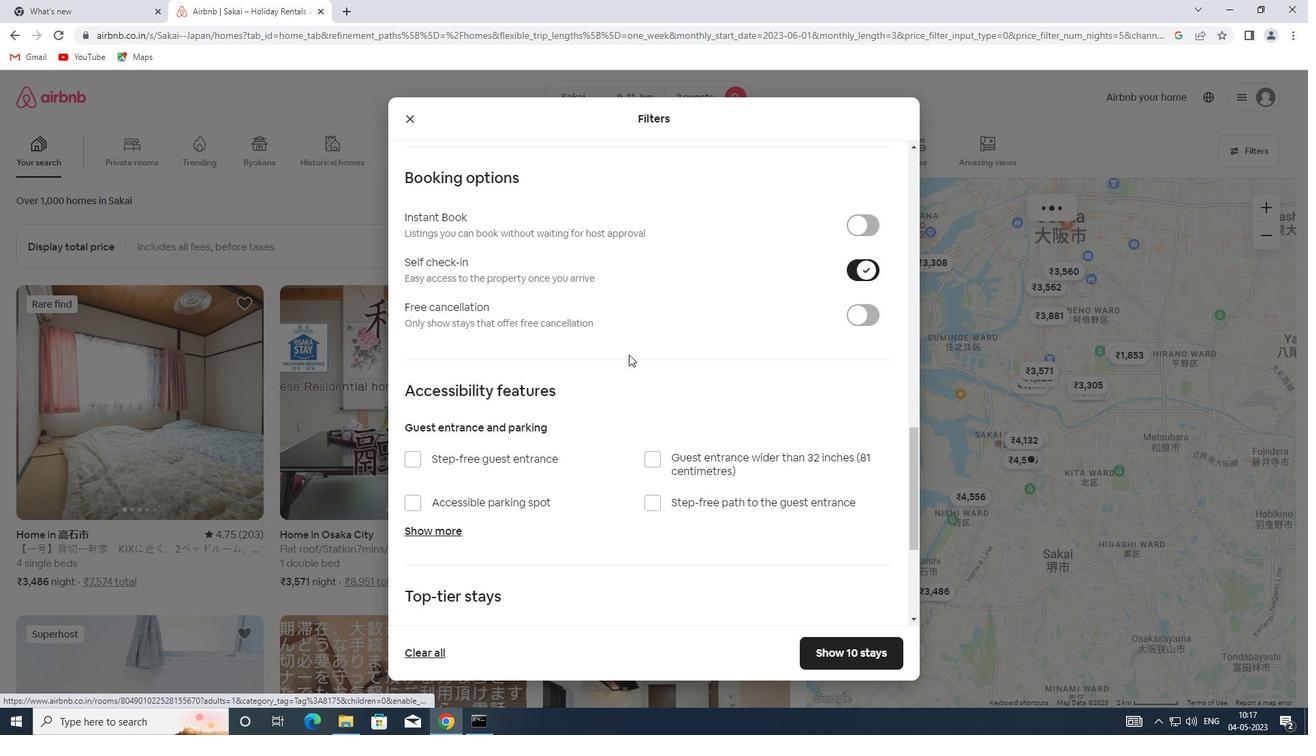 
Action: Mouse moved to (626, 355)
Screenshot: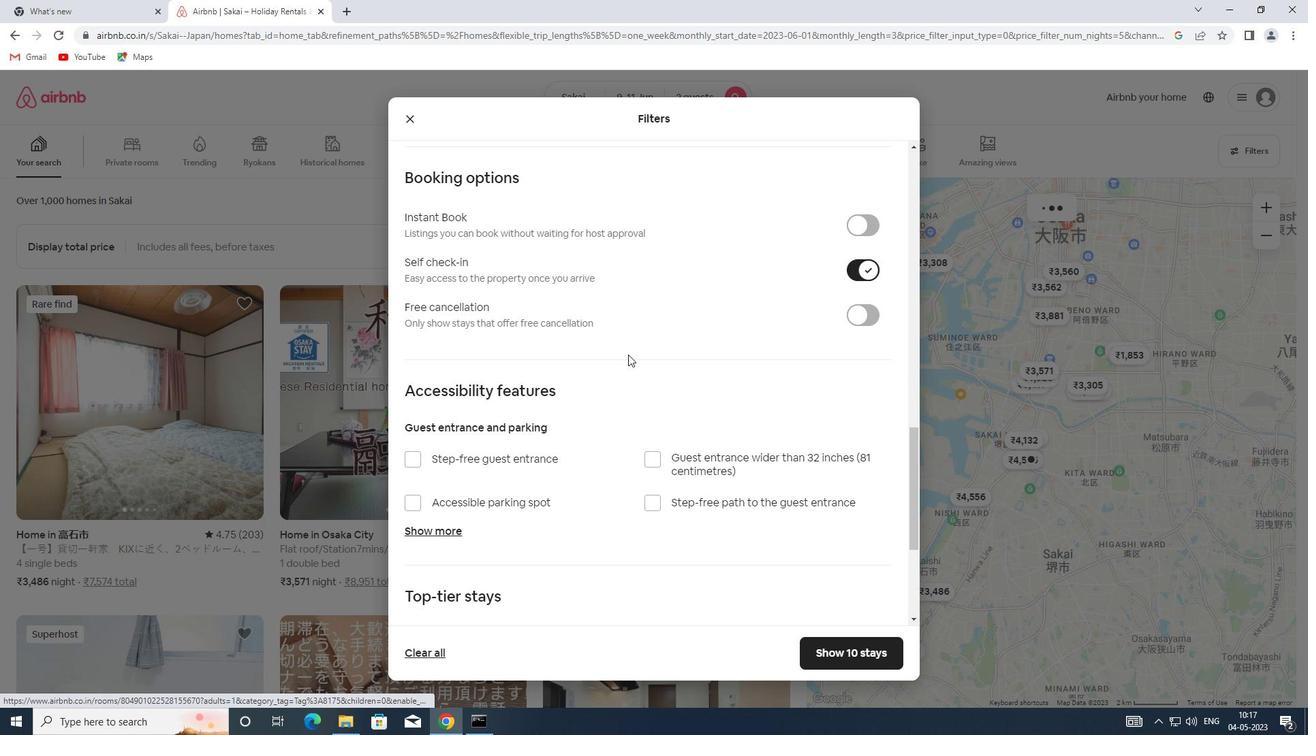 
Action: Mouse scrolled (626, 354) with delta (0, 0)
Screenshot: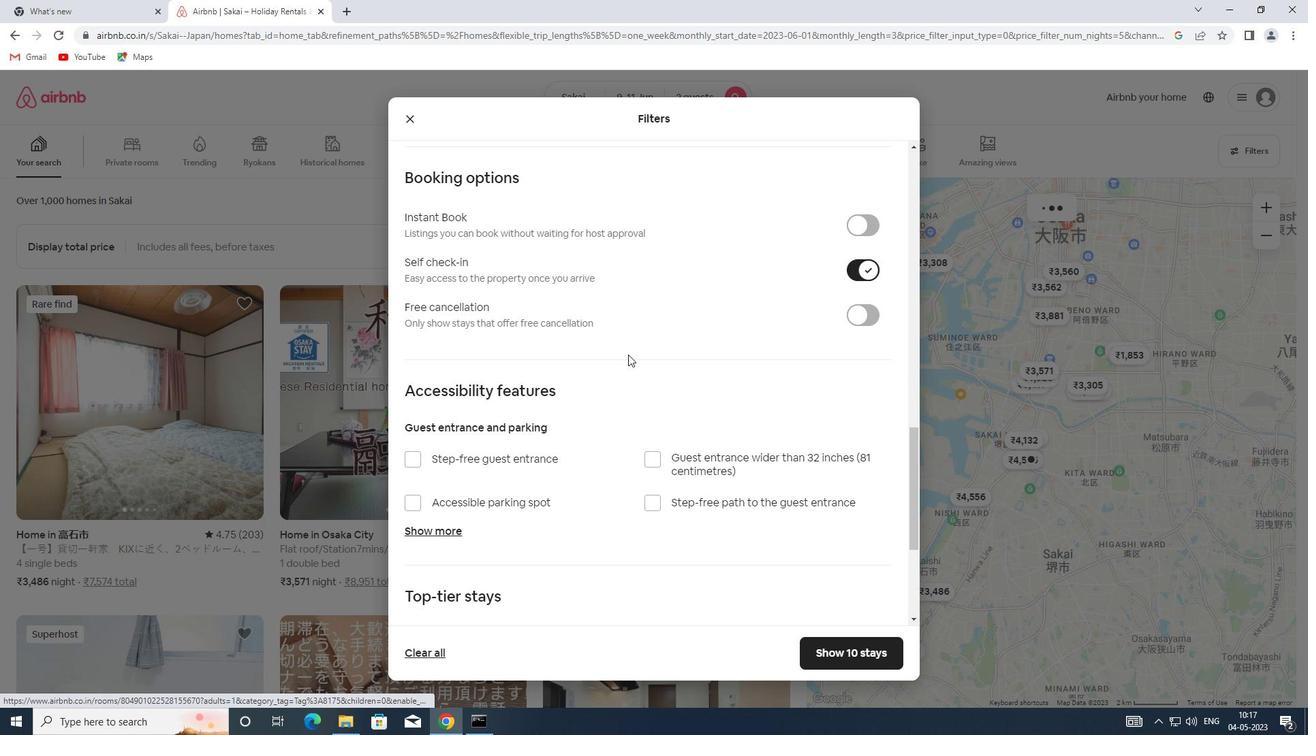 
Action: Mouse moved to (598, 360)
Screenshot: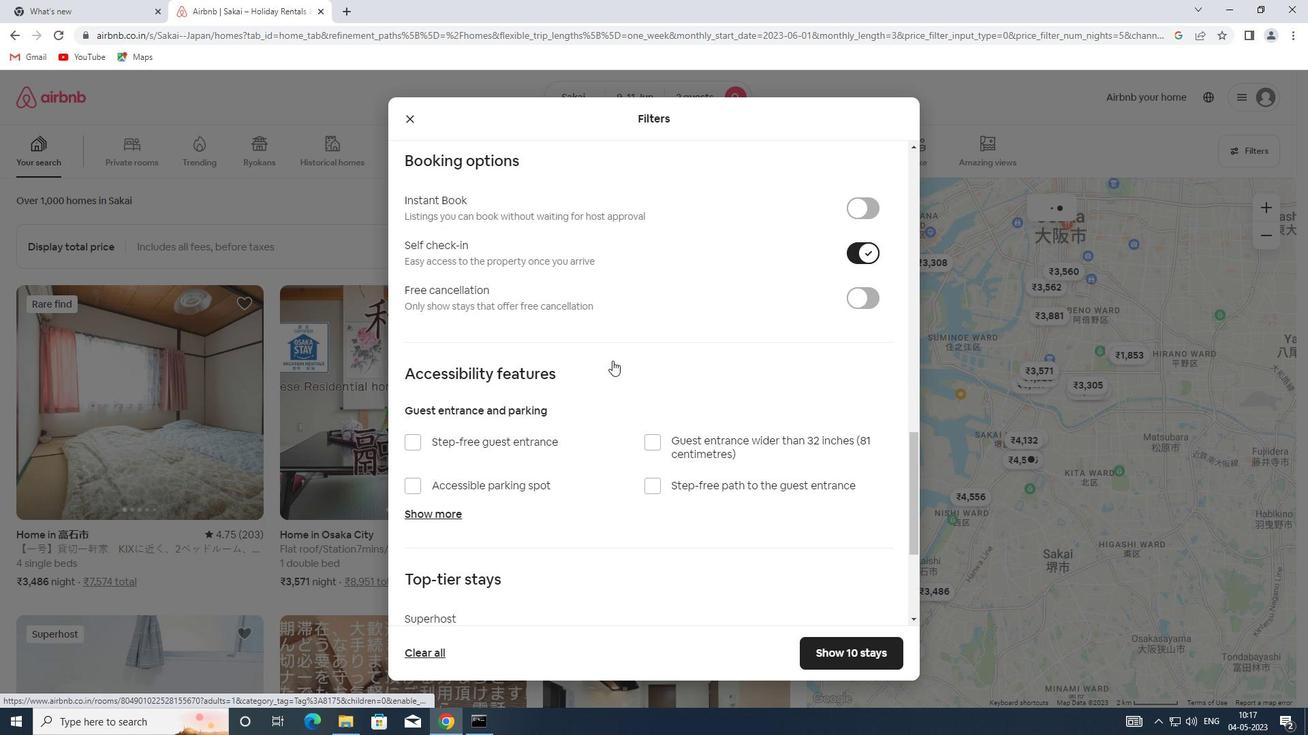 
Action: Mouse scrolled (598, 359) with delta (0, 0)
Screenshot: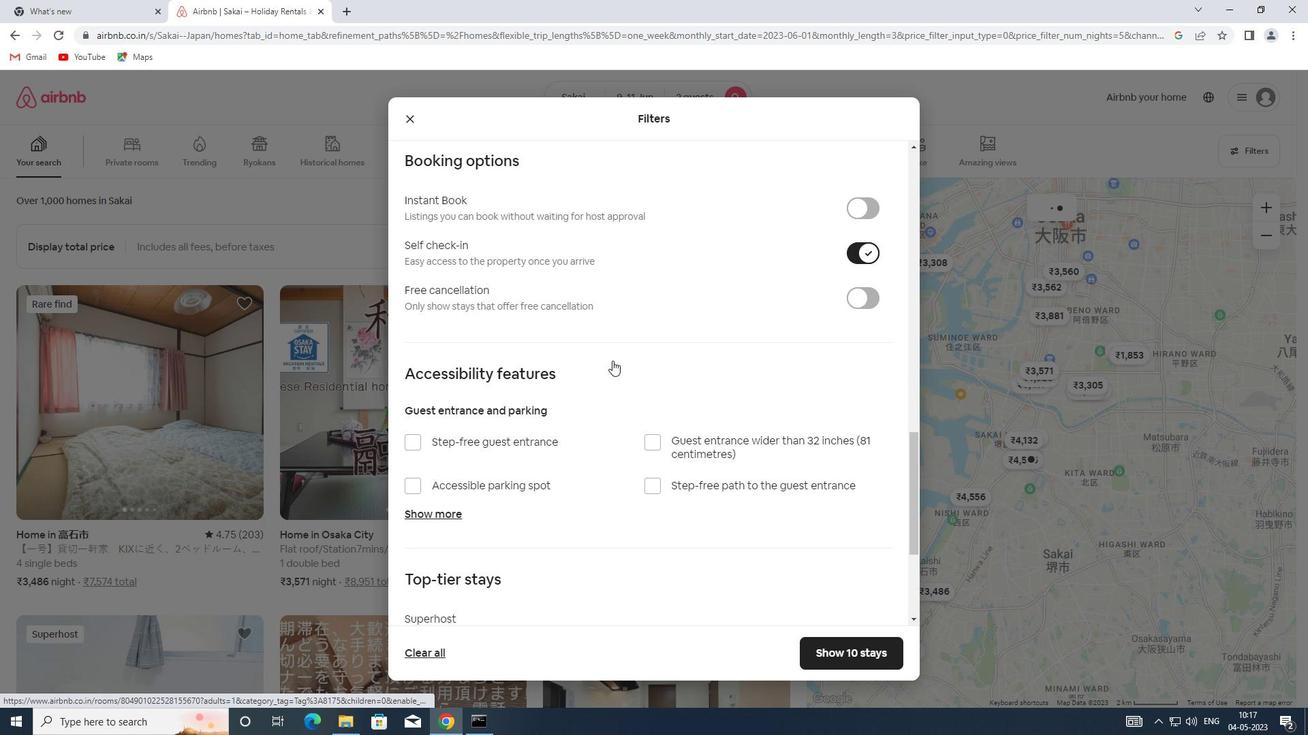 
Action: Mouse scrolled (598, 359) with delta (0, 0)
Screenshot: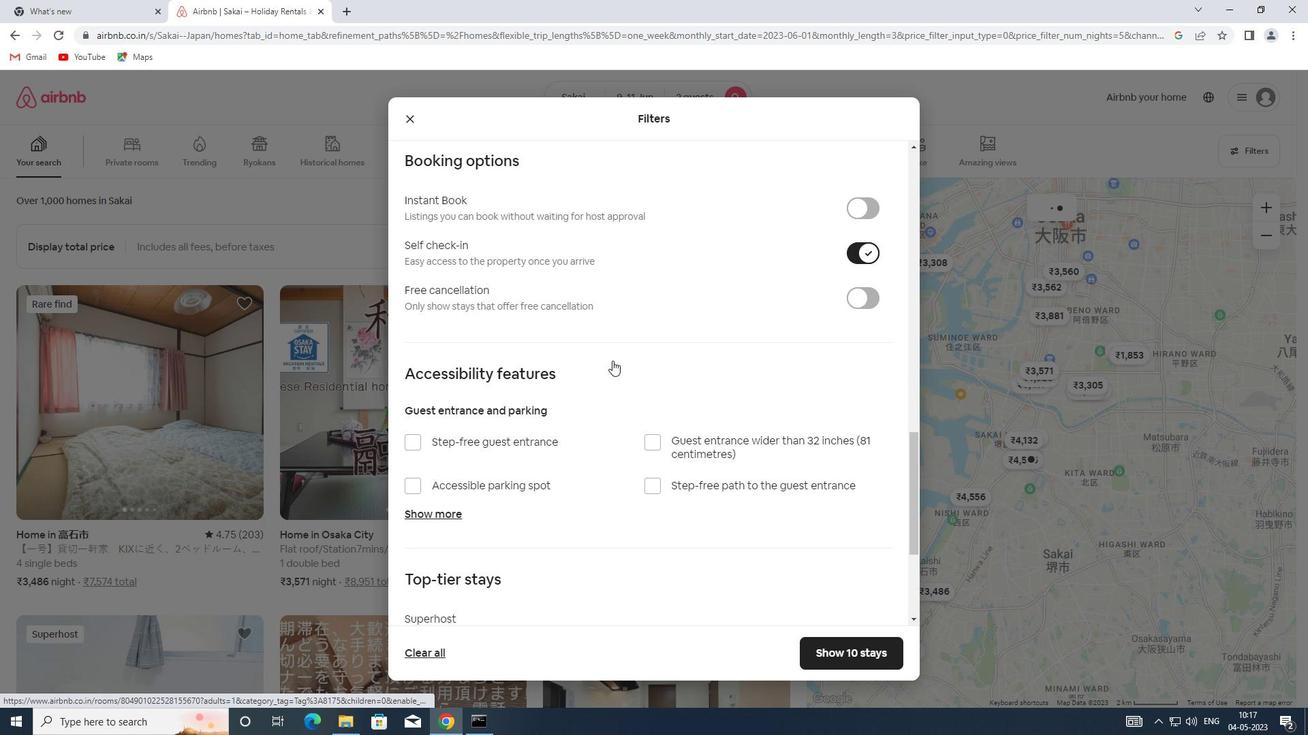 
Action: Mouse scrolled (598, 359) with delta (0, 0)
Screenshot: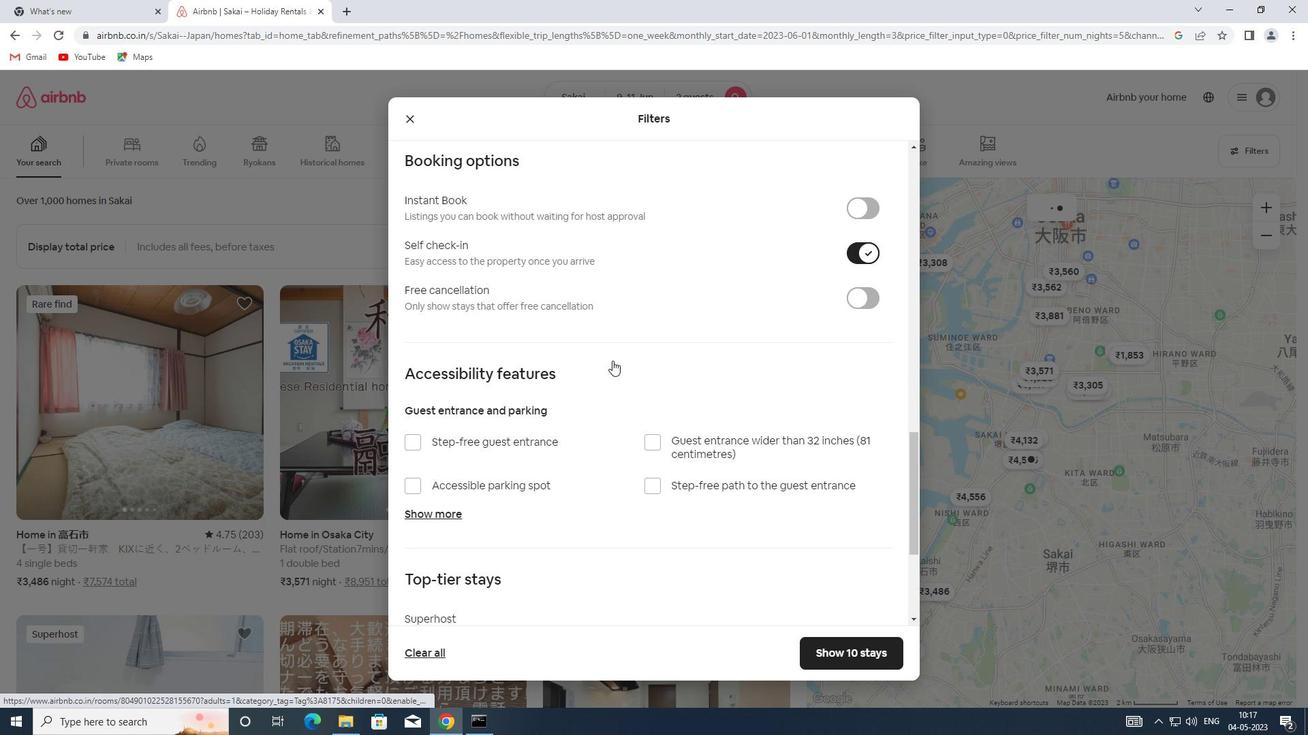 
Action: Mouse moved to (431, 531)
Screenshot: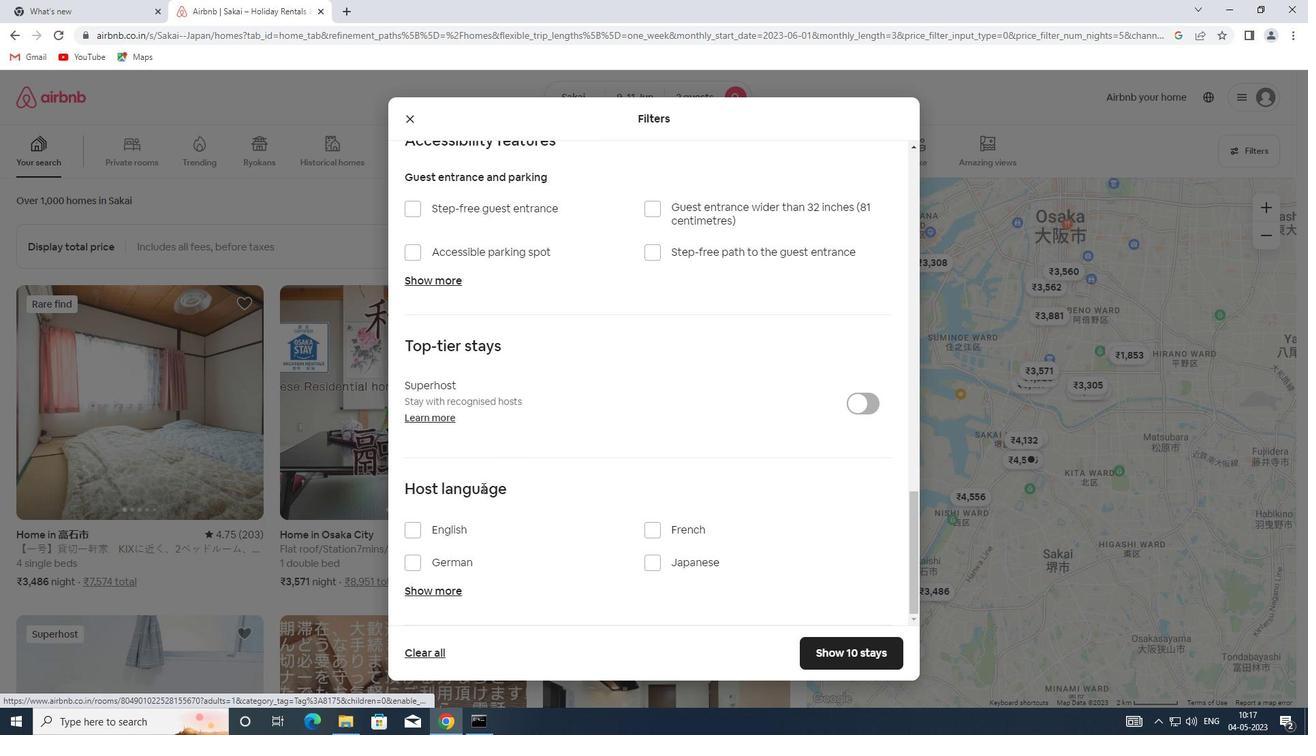 
Action: Mouse pressed left at (431, 531)
Screenshot: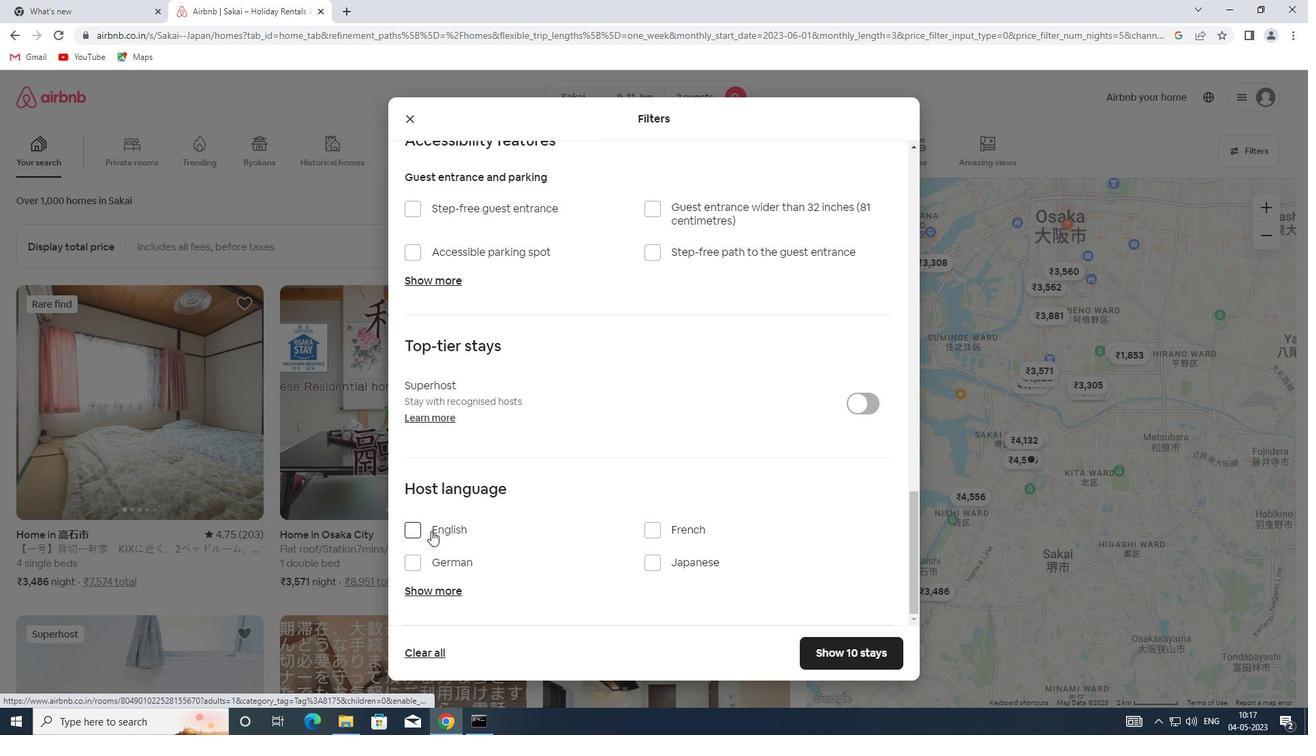 
Action: Mouse moved to (830, 659)
Screenshot: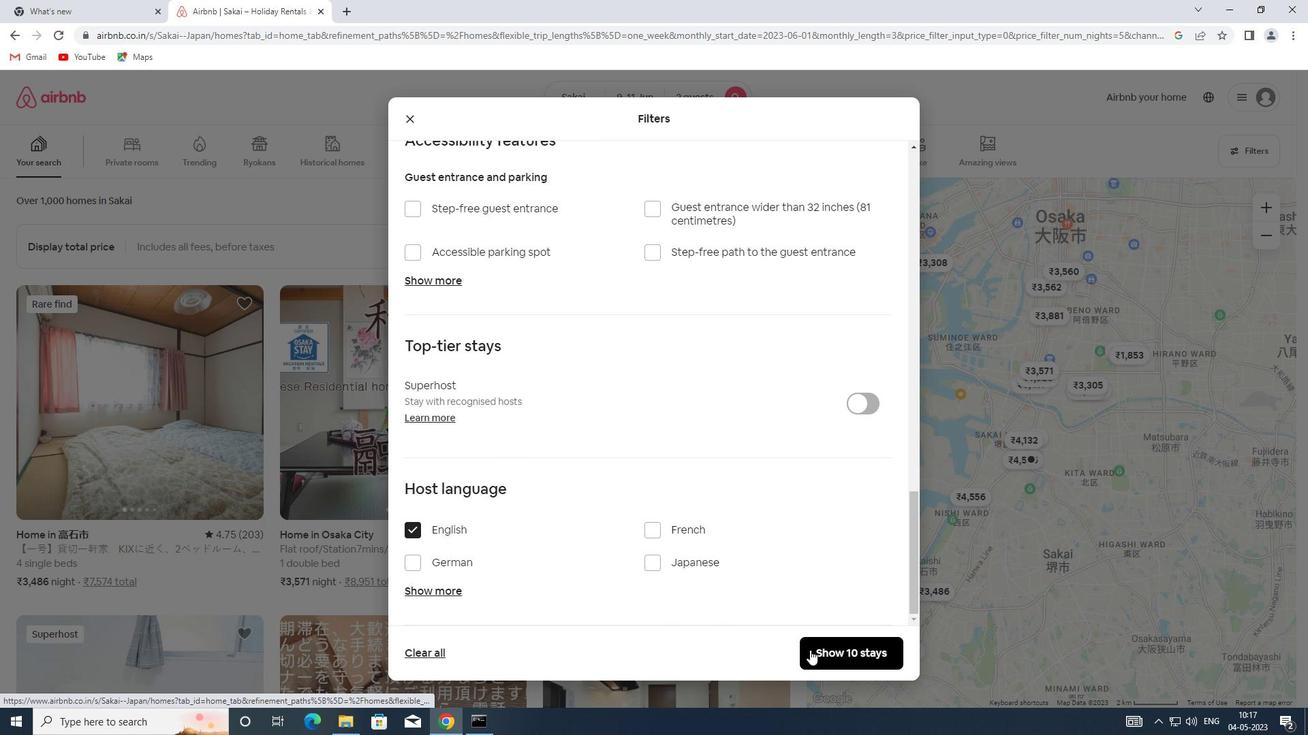 
Action: Mouse pressed left at (830, 659)
Screenshot: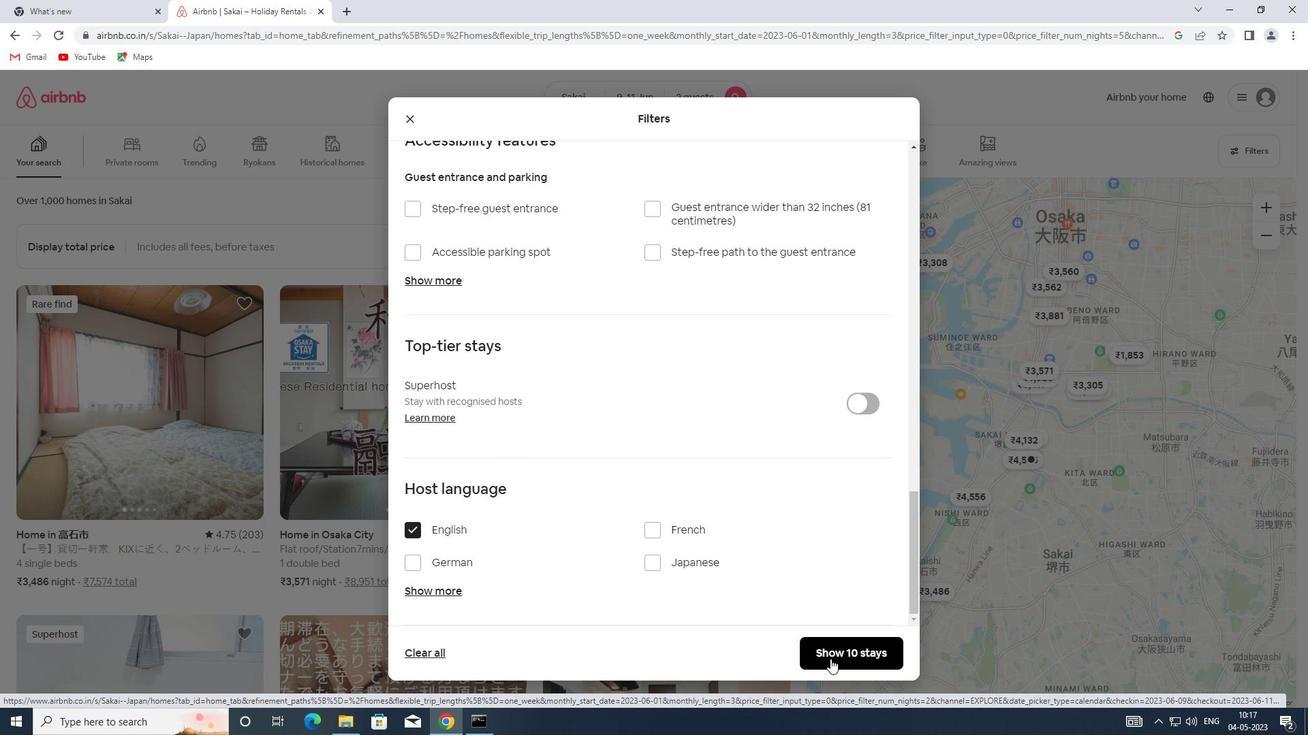 
